 Task: Find connections with filter location Dhenkānāl with filter topic #recruitmentwith filter profile language German with filter current company CARS24 with filter school Hindustan College of science and technology with filter industry Robot Manufacturing with filter service category Financial Accounting with filter keywords title Accounting Analyst
Action: Mouse moved to (147, 233)
Screenshot: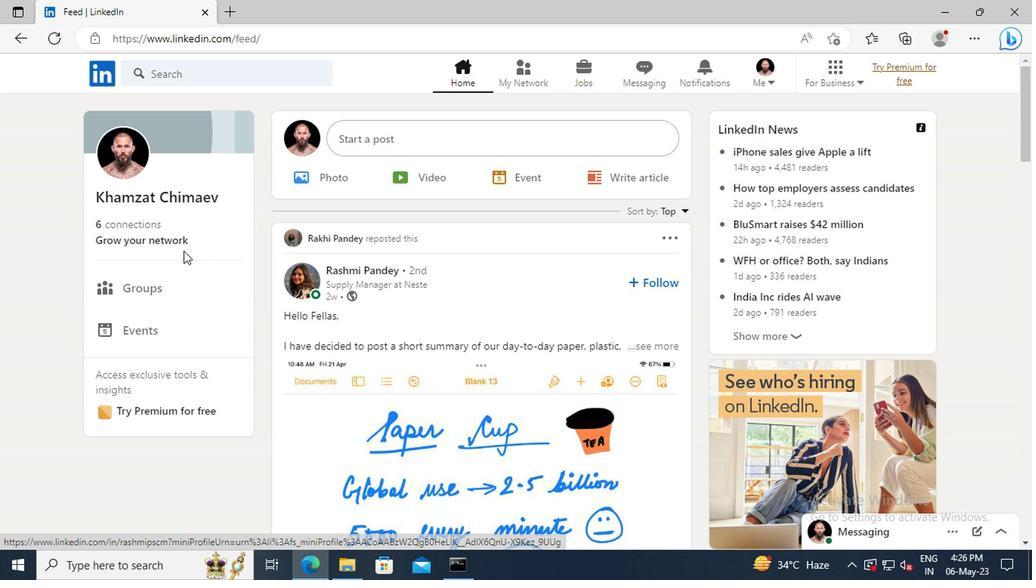 
Action: Mouse pressed left at (147, 233)
Screenshot: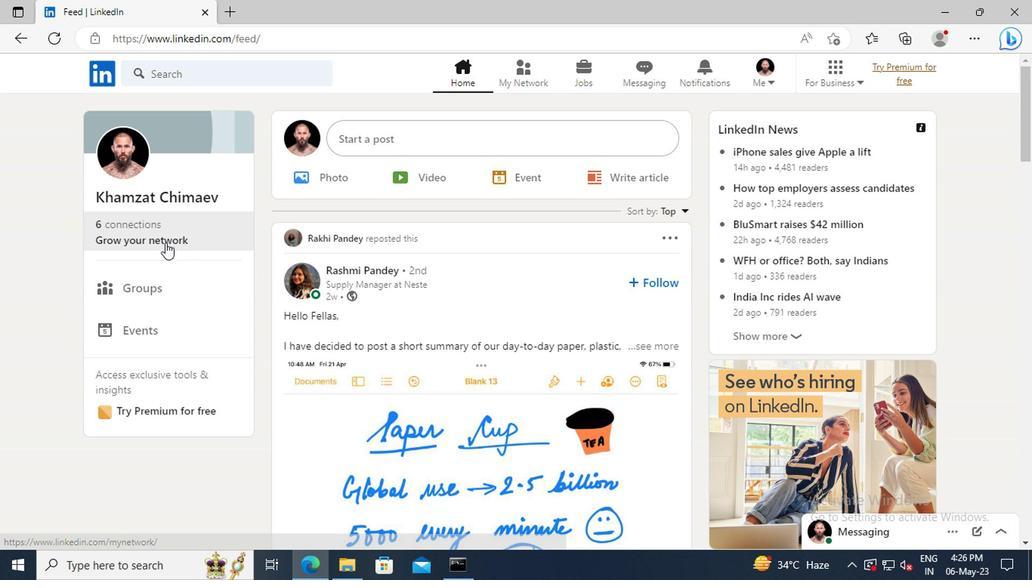 
Action: Mouse moved to (164, 154)
Screenshot: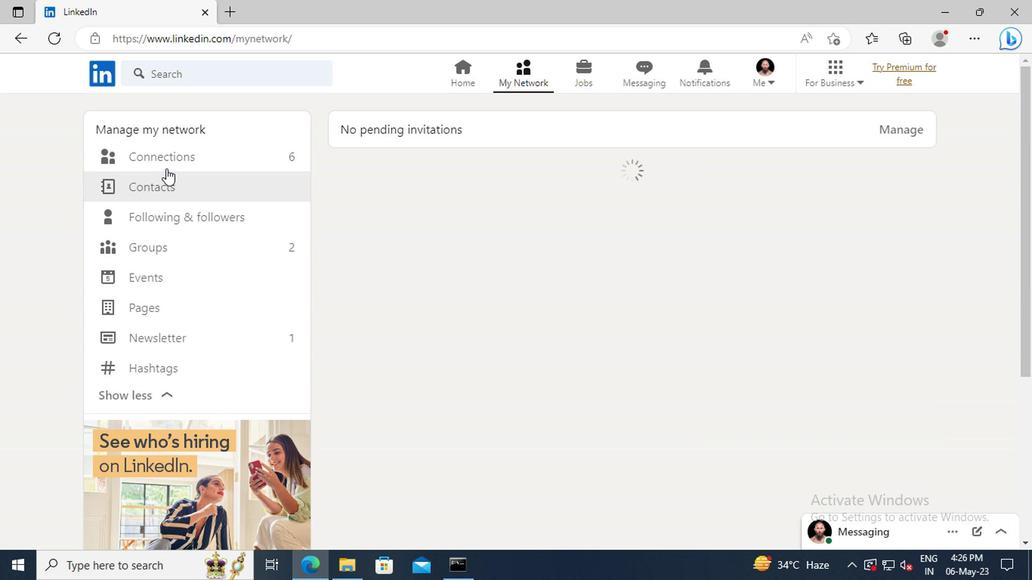 
Action: Mouse pressed left at (164, 154)
Screenshot: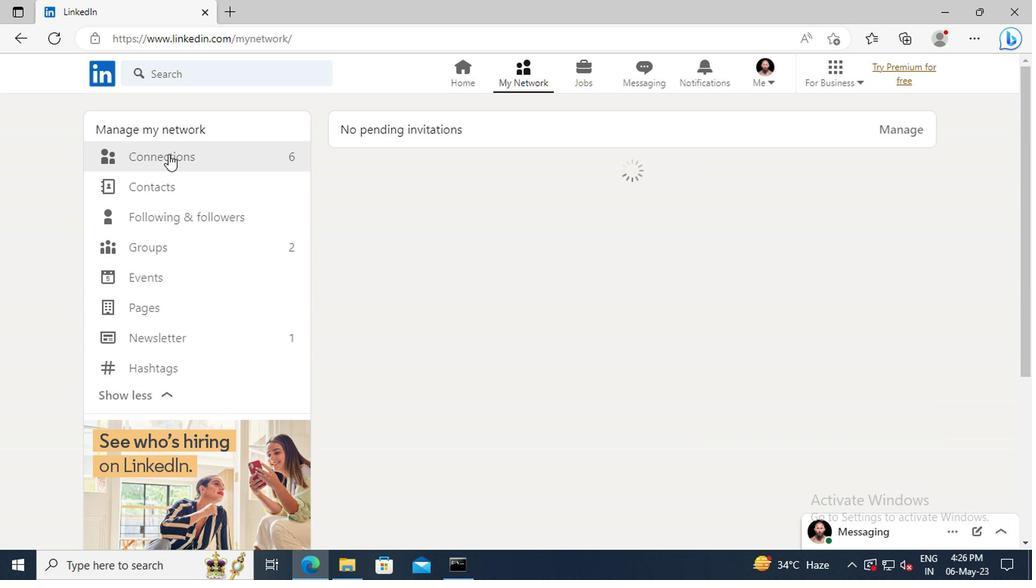 
Action: Mouse moved to (618, 160)
Screenshot: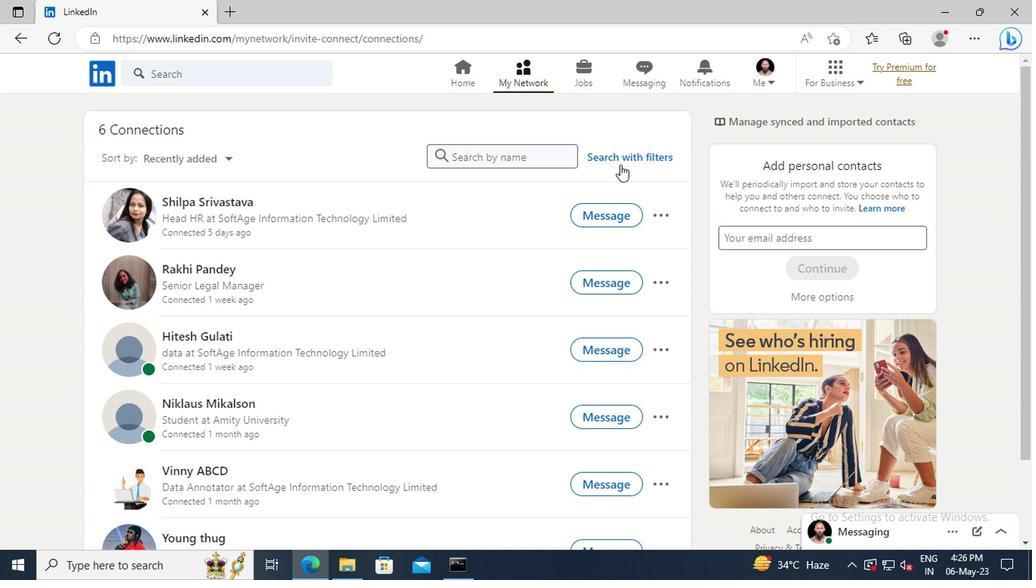 
Action: Mouse pressed left at (618, 160)
Screenshot: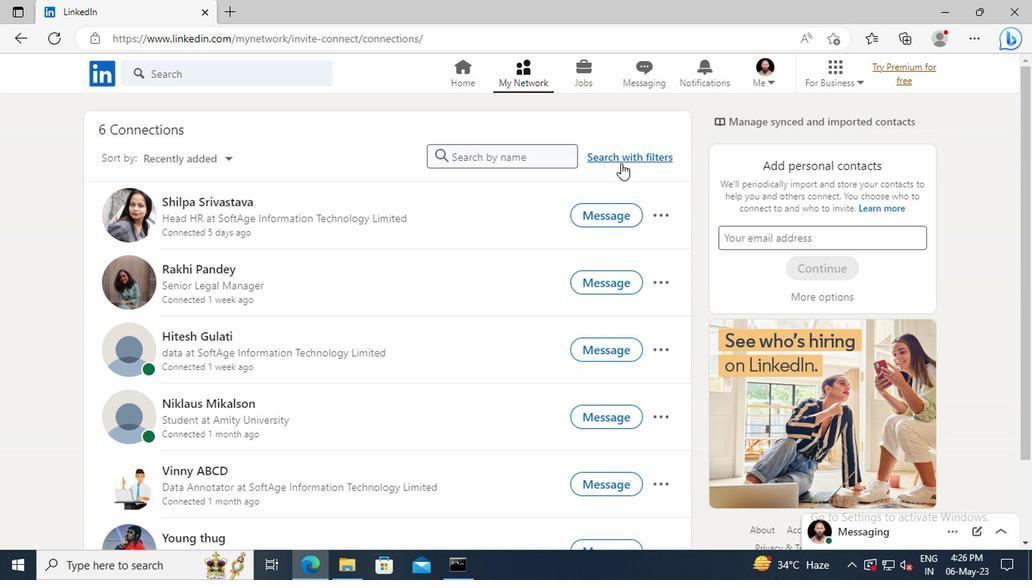 
Action: Mouse moved to (570, 118)
Screenshot: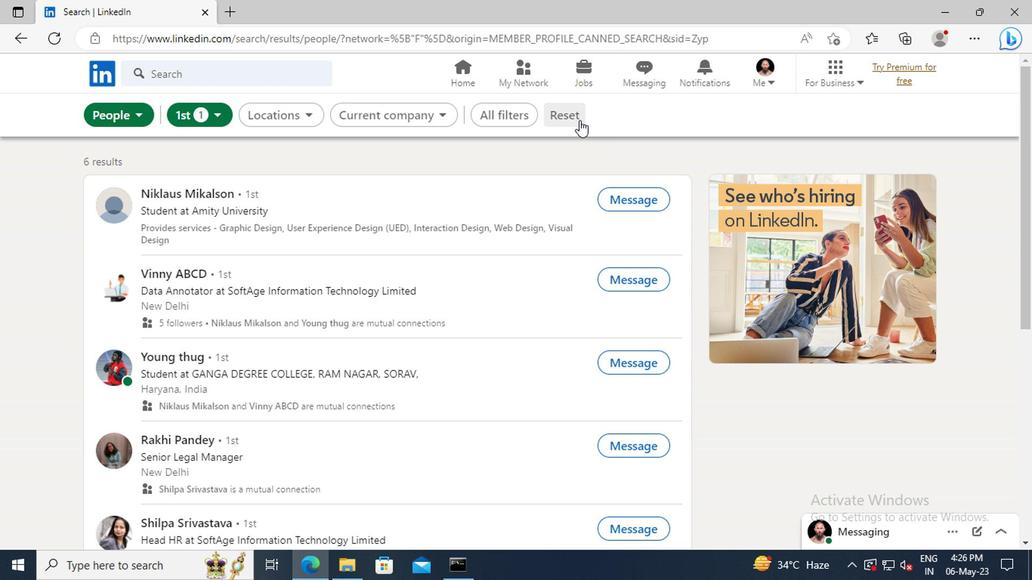 
Action: Mouse pressed left at (570, 118)
Screenshot: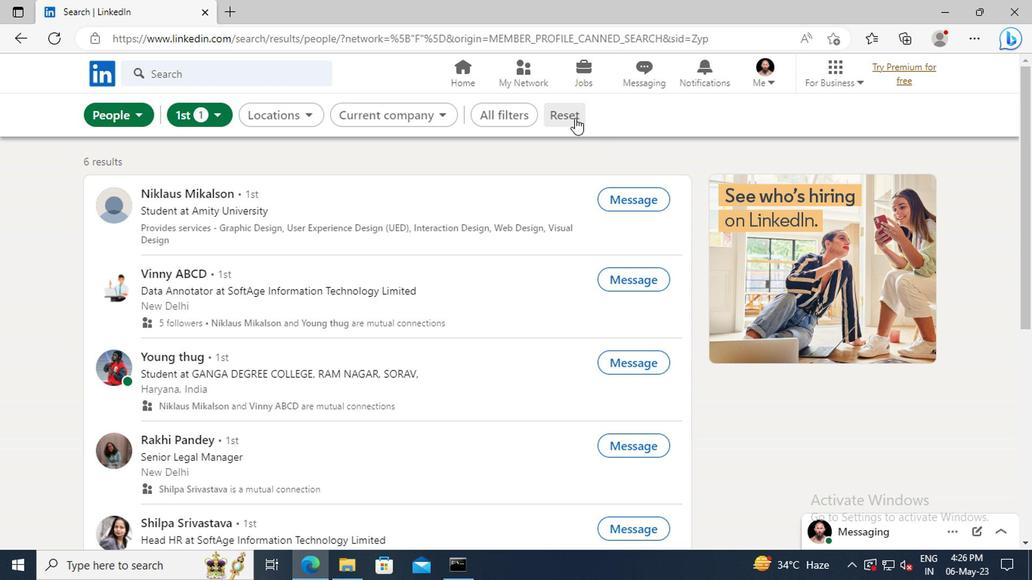 
Action: Mouse moved to (546, 118)
Screenshot: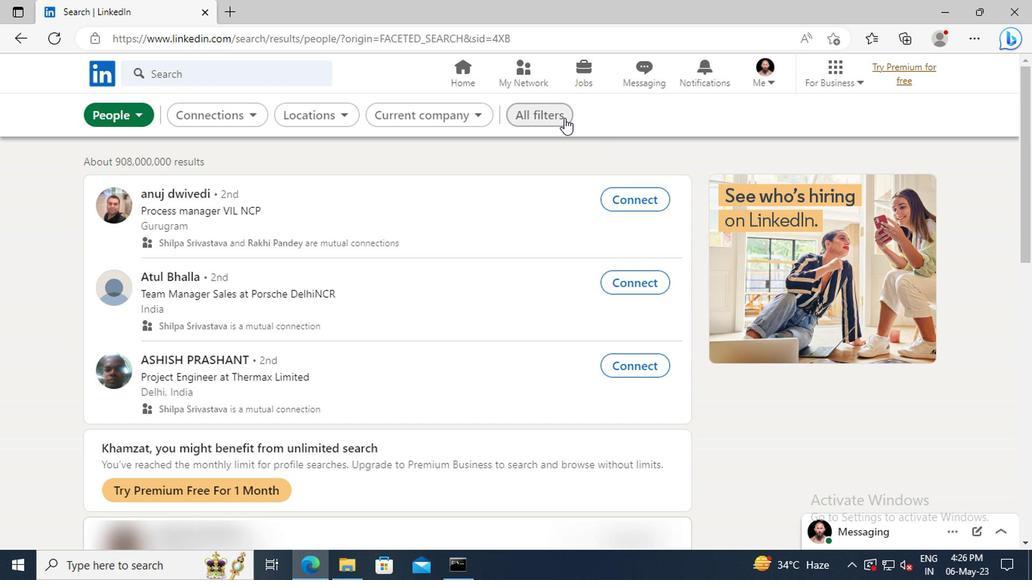 
Action: Mouse pressed left at (546, 118)
Screenshot: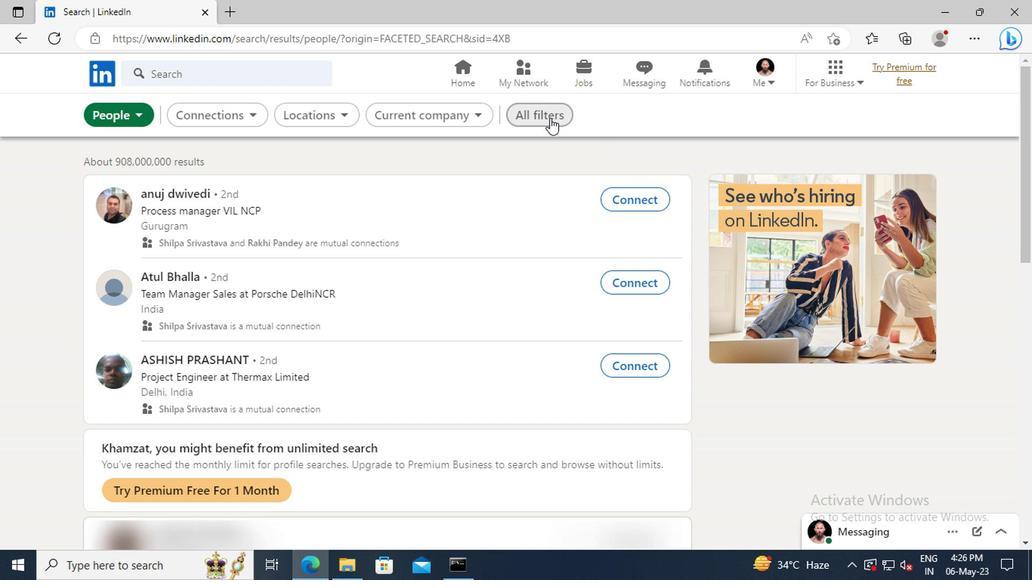 
Action: Mouse moved to (828, 291)
Screenshot: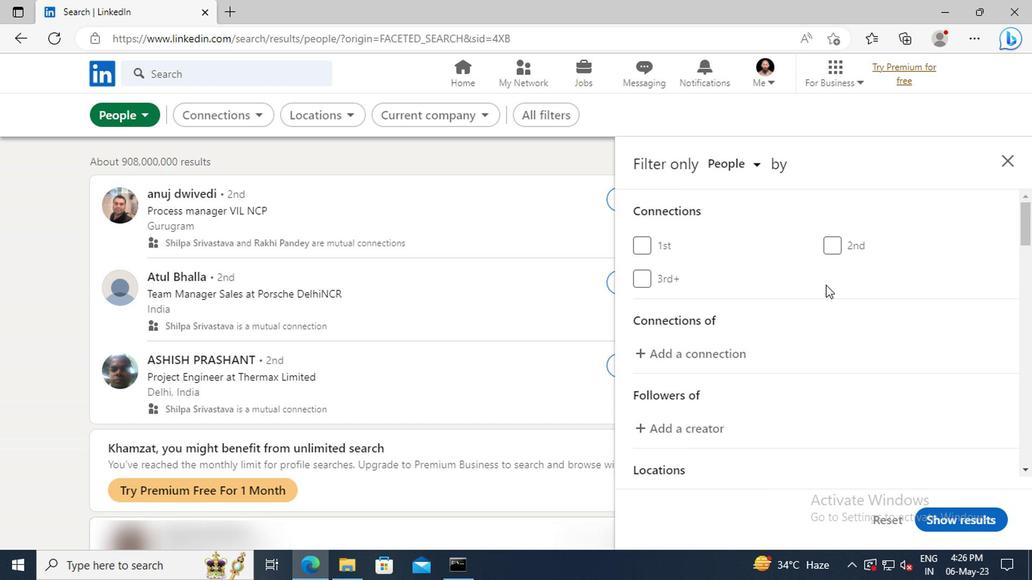 
Action: Mouse scrolled (828, 291) with delta (0, 0)
Screenshot: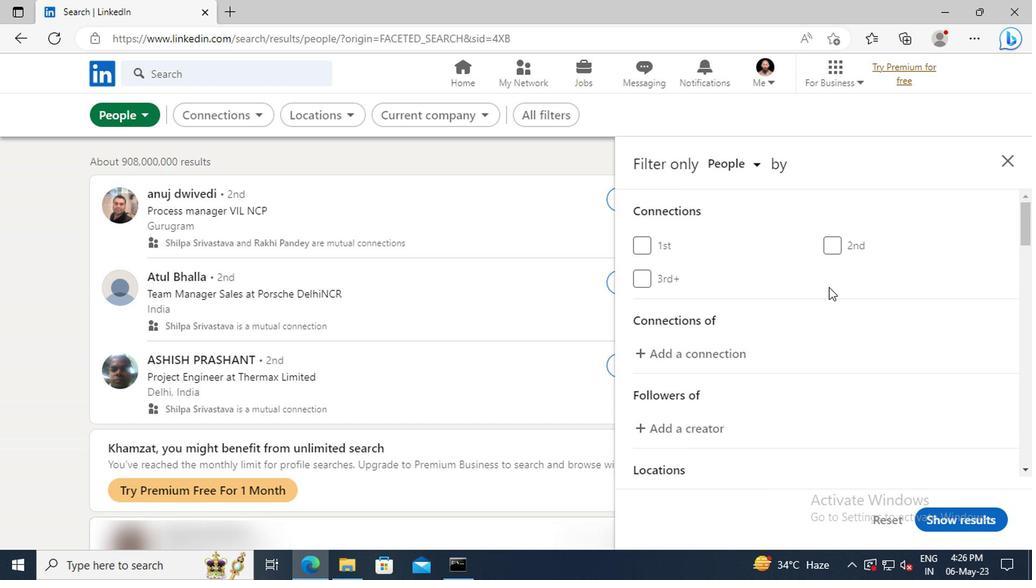 
Action: Mouse scrolled (828, 291) with delta (0, 0)
Screenshot: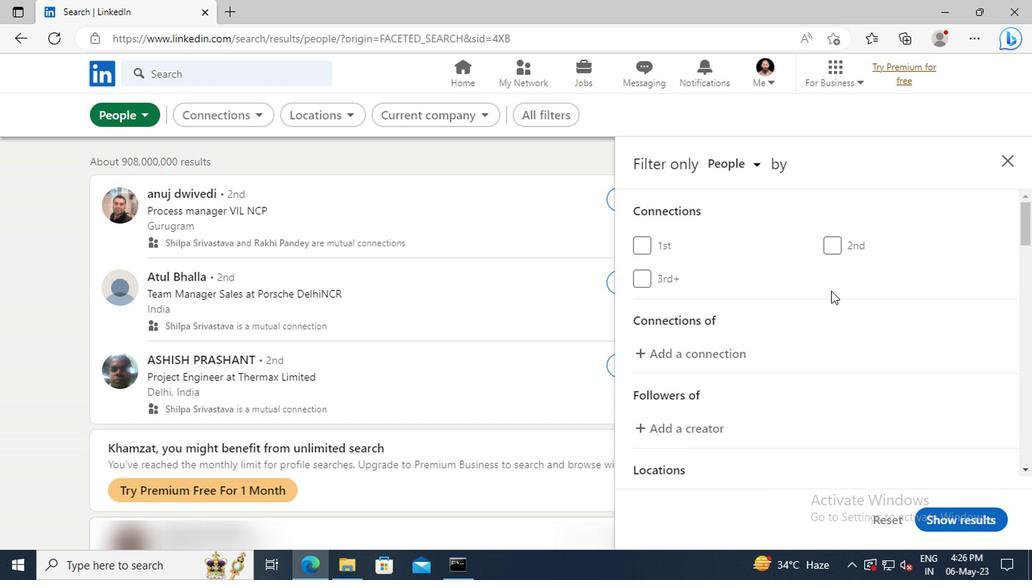 
Action: Mouse scrolled (828, 291) with delta (0, 0)
Screenshot: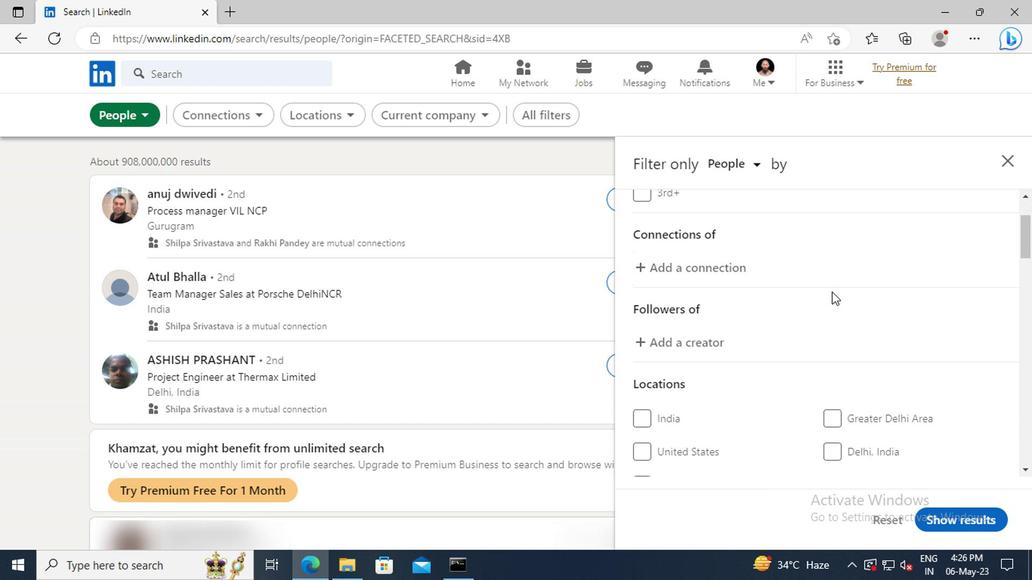
Action: Mouse scrolled (828, 291) with delta (0, 0)
Screenshot: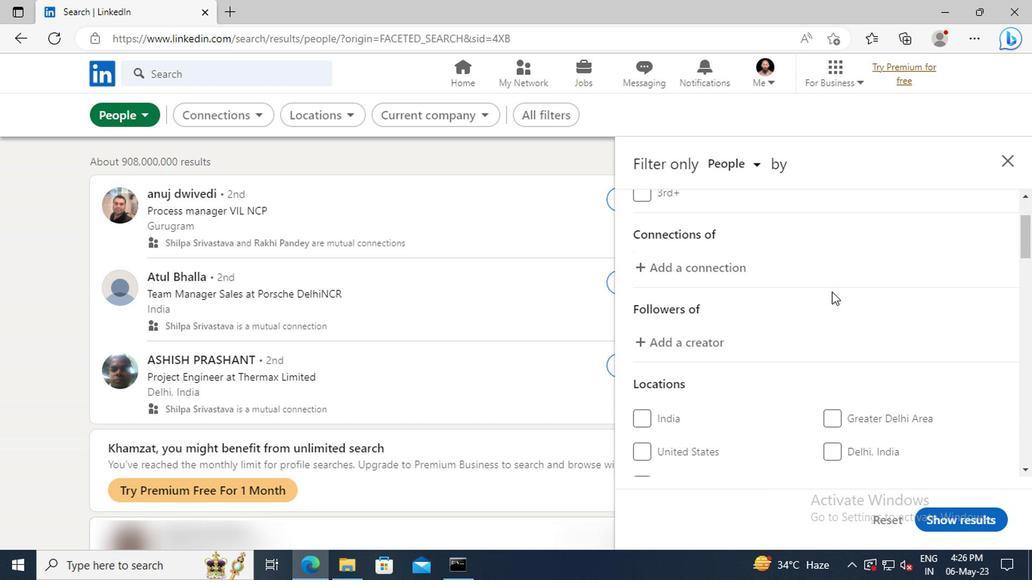 
Action: Mouse scrolled (828, 291) with delta (0, 0)
Screenshot: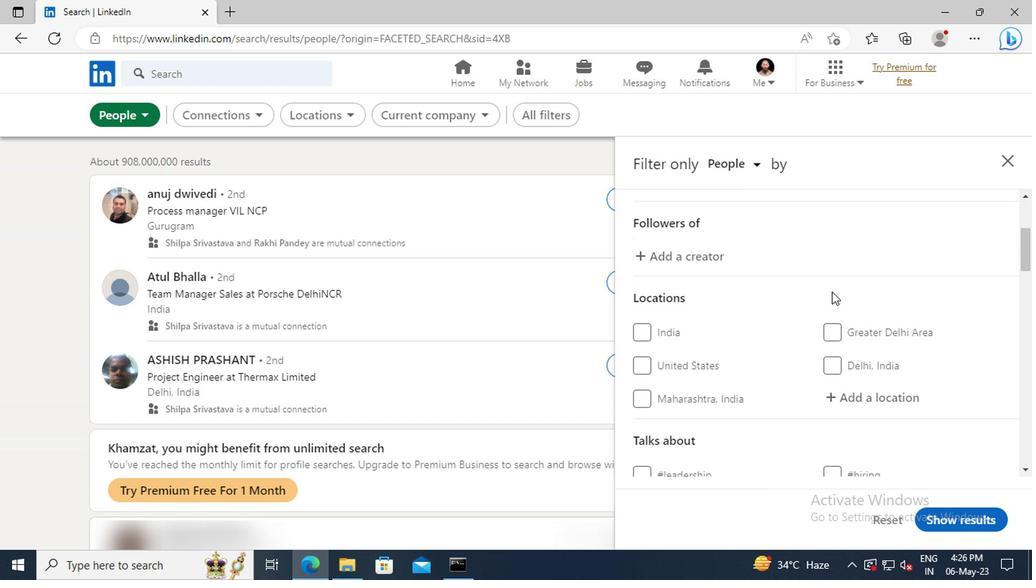 
Action: Mouse moved to (834, 354)
Screenshot: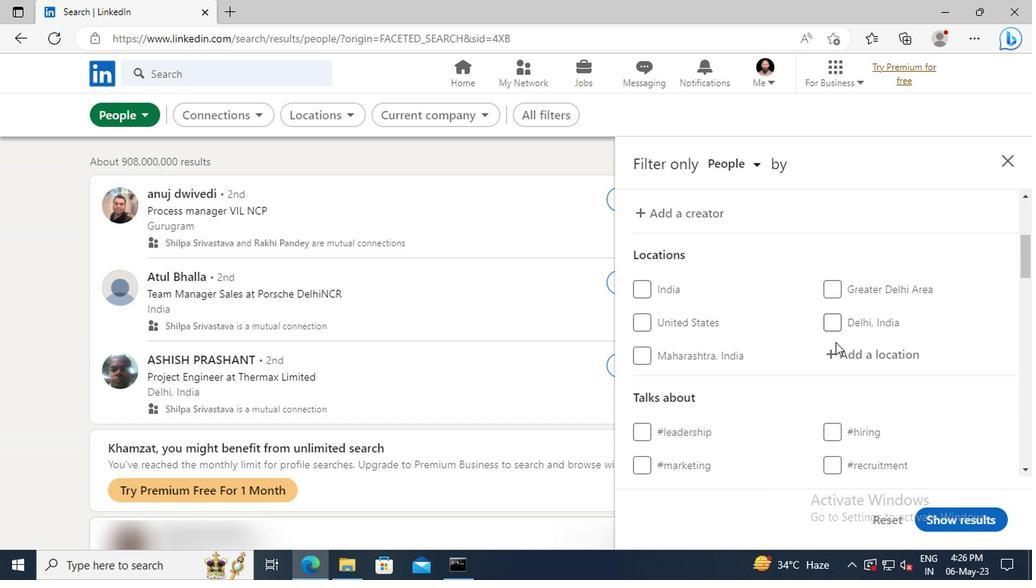 
Action: Mouse pressed left at (834, 354)
Screenshot: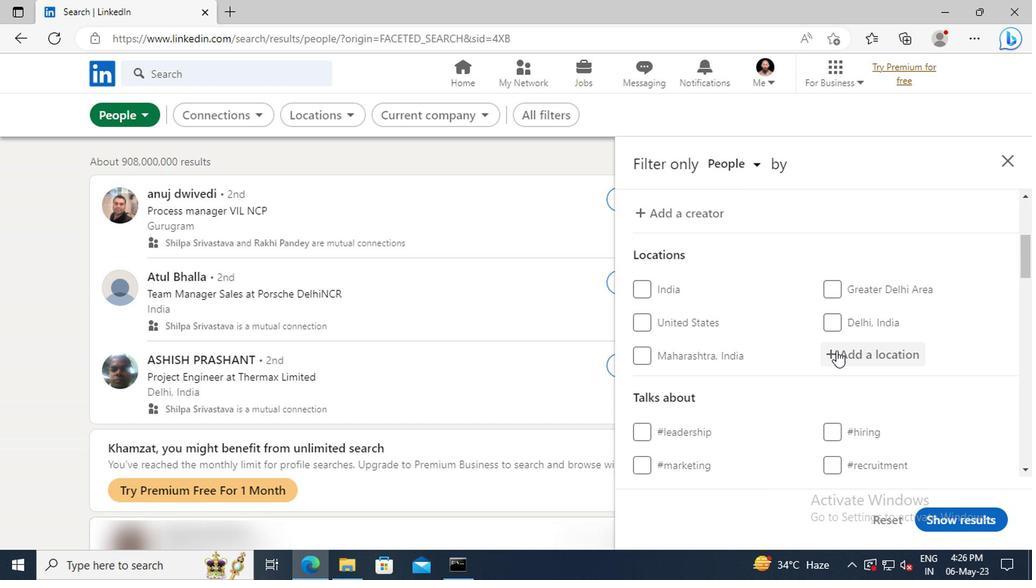 
Action: Key pressed <Key.shift>DHENKANAL
Screenshot: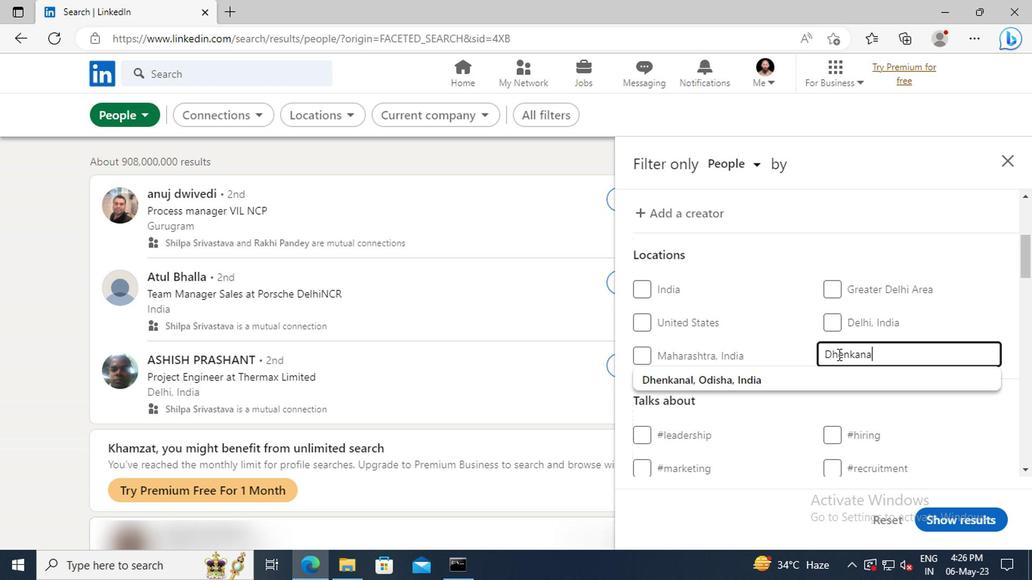 
Action: Mouse moved to (838, 370)
Screenshot: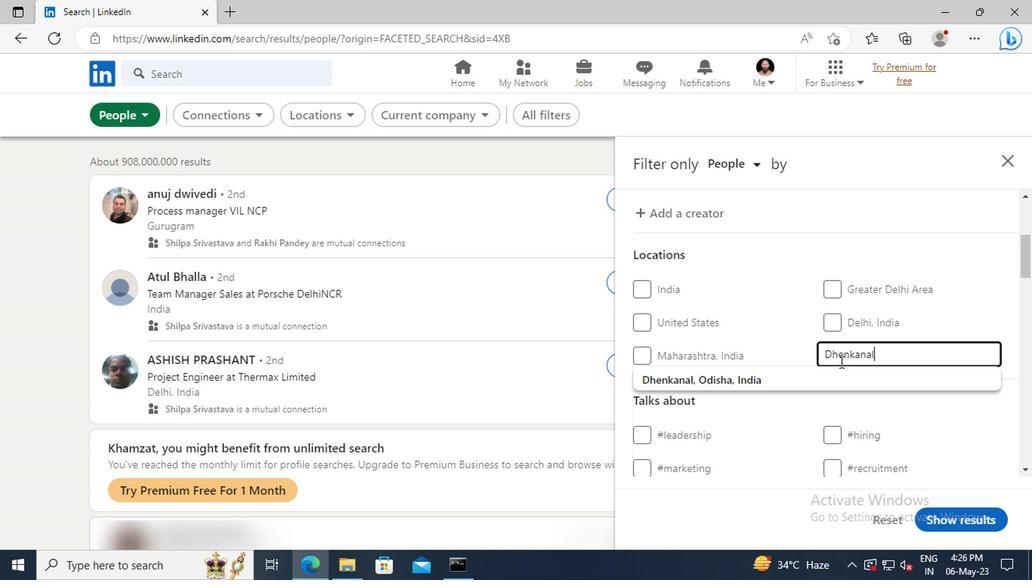 
Action: Mouse pressed left at (838, 370)
Screenshot: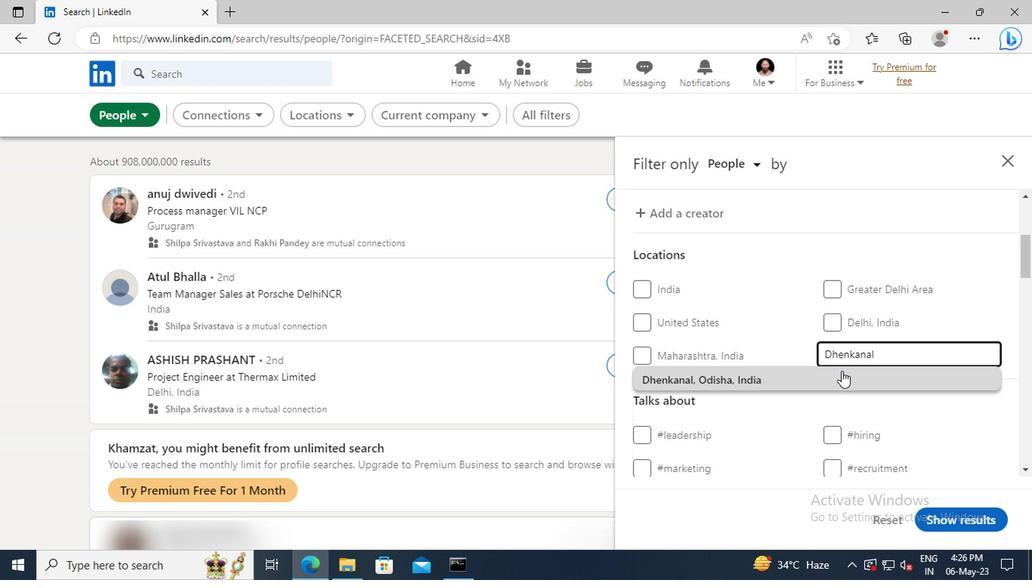 
Action: Mouse scrolled (838, 370) with delta (0, 0)
Screenshot: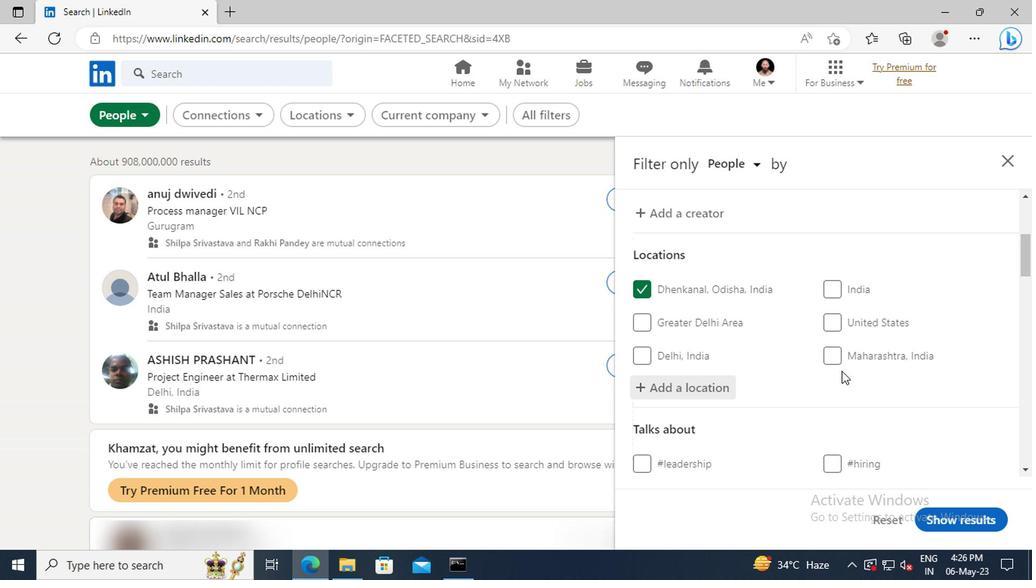 
Action: Mouse scrolled (838, 370) with delta (0, 0)
Screenshot: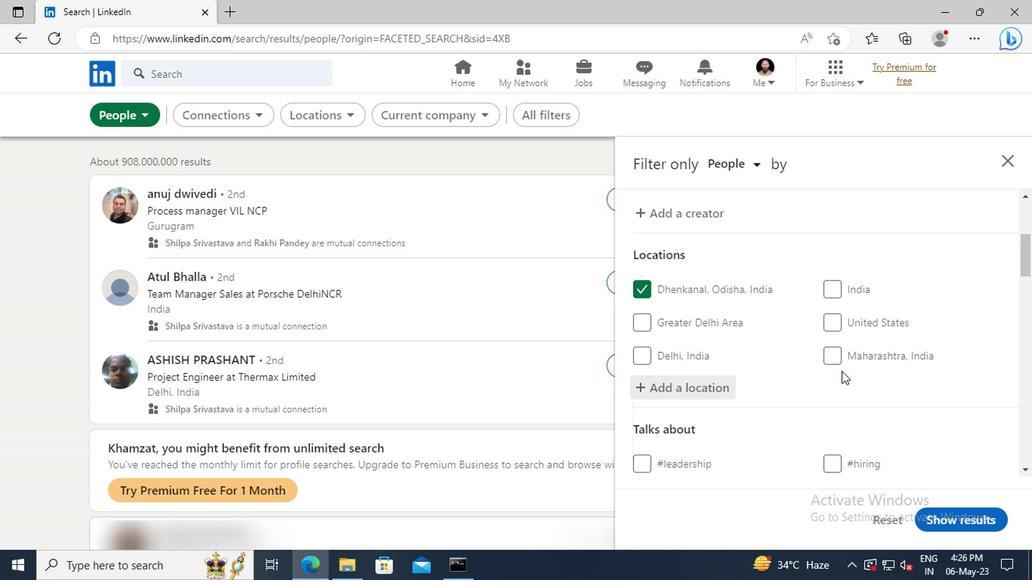 
Action: Mouse scrolled (838, 370) with delta (0, 0)
Screenshot: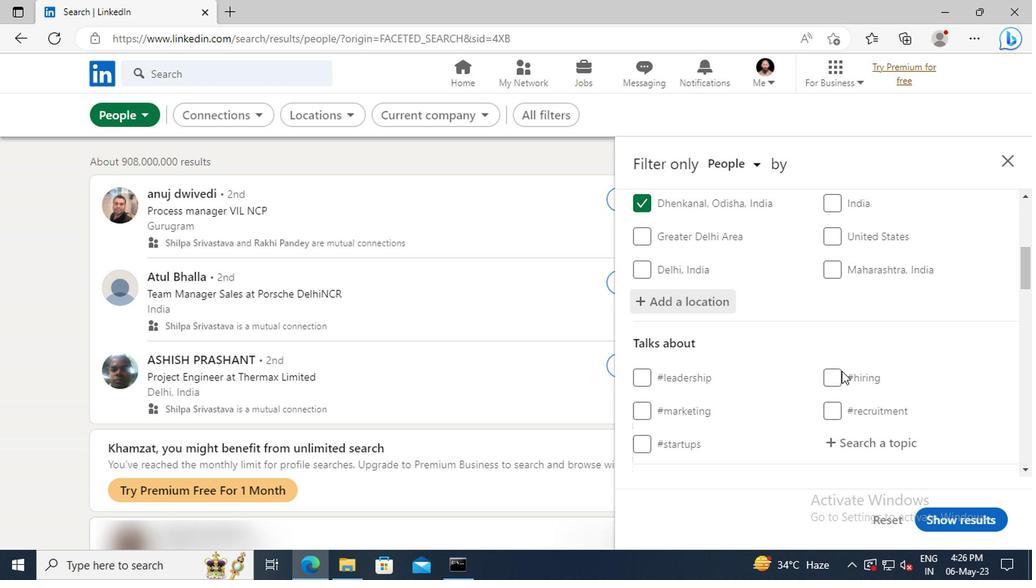 
Action: Mouse moved to (833, 369)
Screenshot: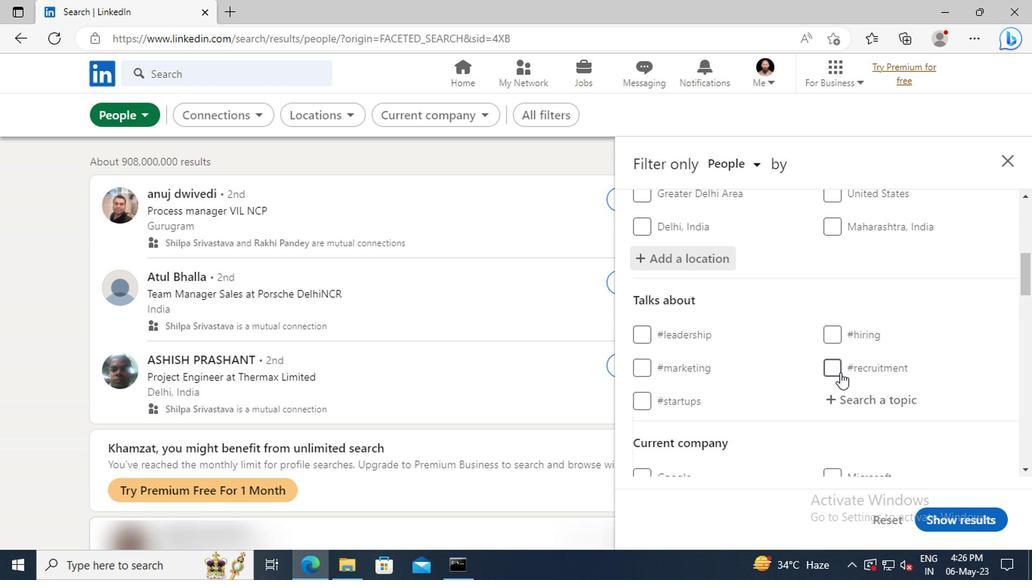 
Action: Mouse pressed left at (833, 369)
Screenshot: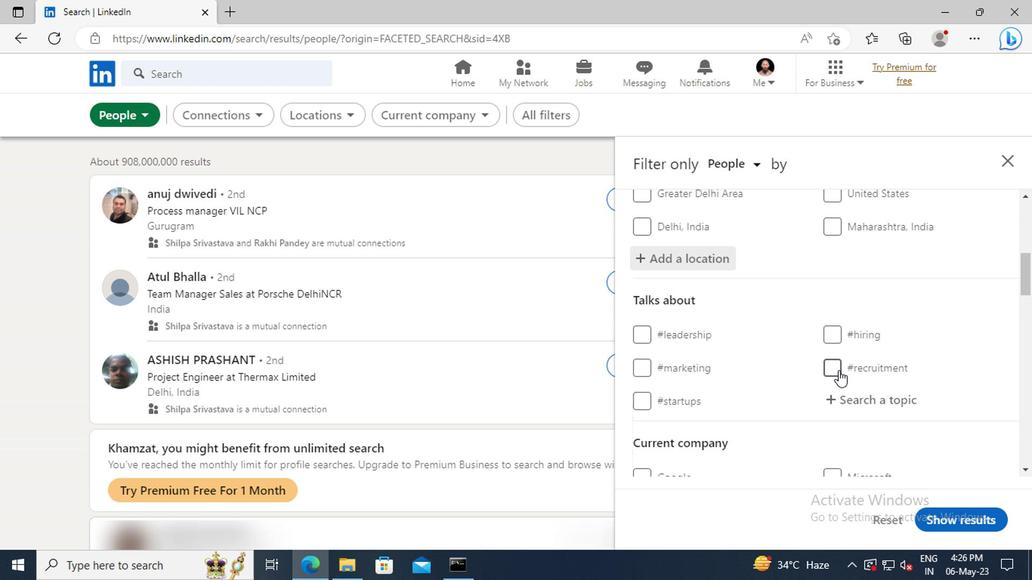 
Action: Mouse scrolled (833, 368) with delta (0, 0)
Screenshot: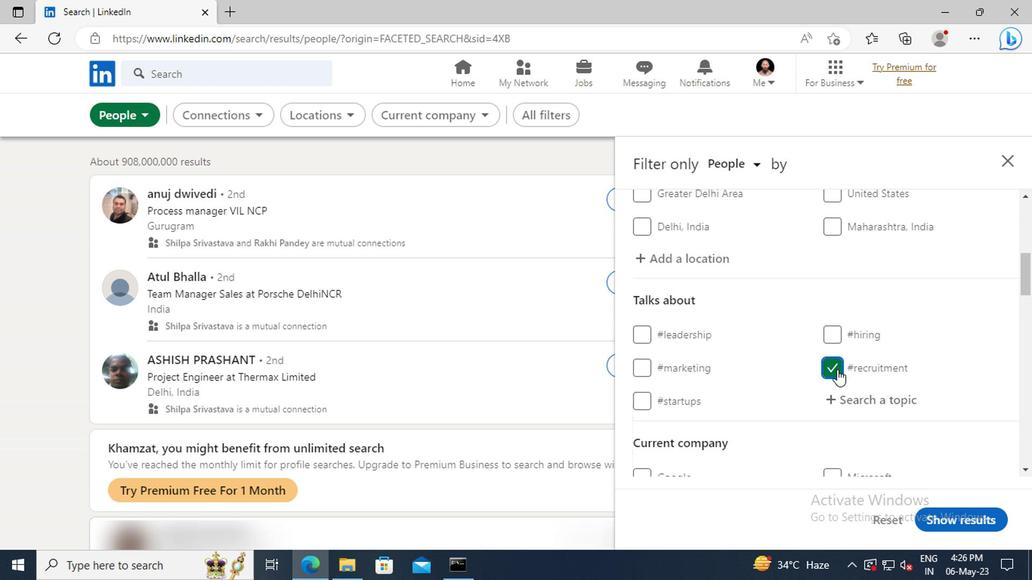 
Action: Mouse scrolled (833, 368) with delta (0, 0)
Screenshot: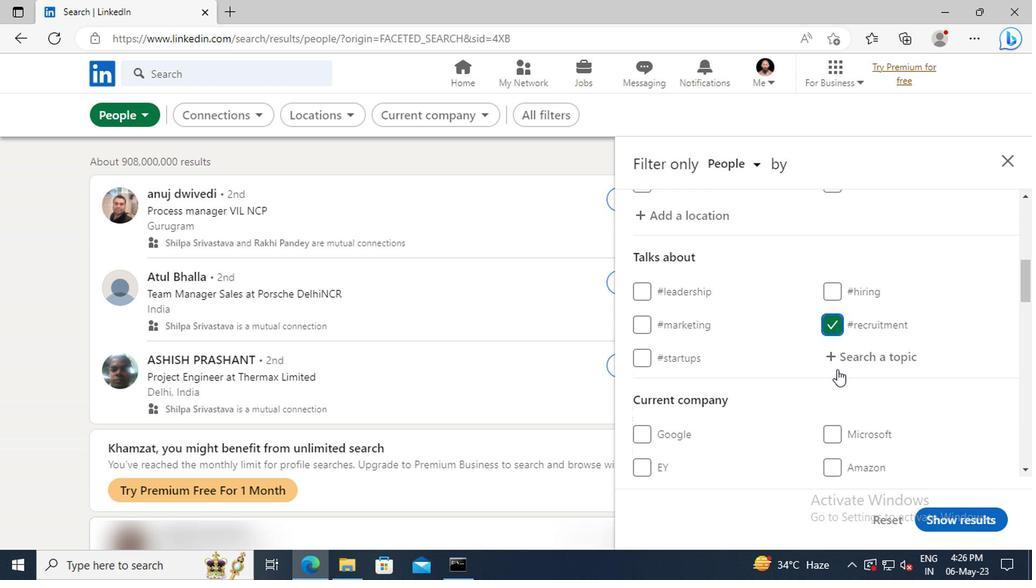 
Action: Mouse scrolled (833, 368) with delta (0, 0)
Screenshot: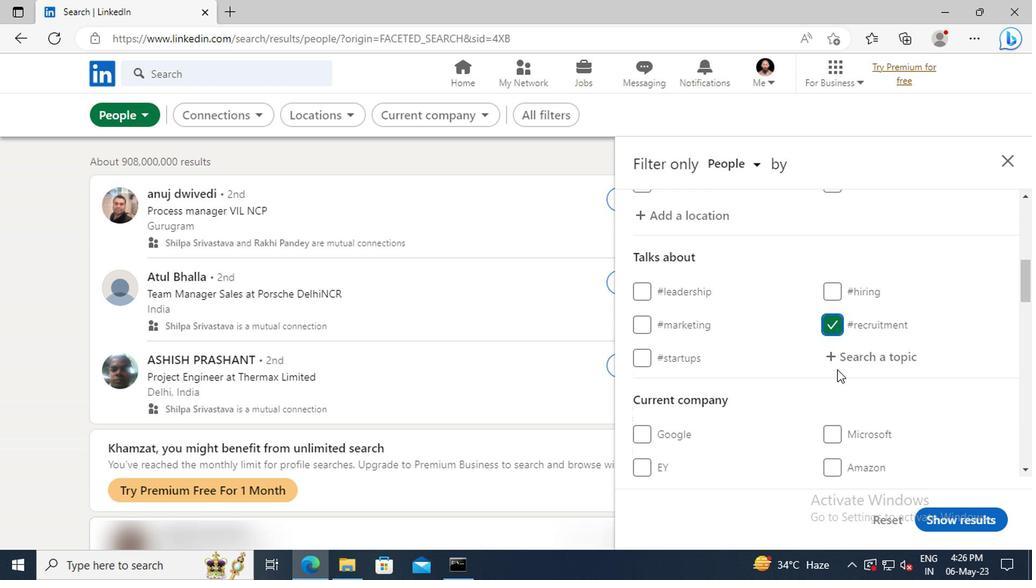 
Action: Mouse scrolled (833, 368) with delta (0, 0)
Screenshot: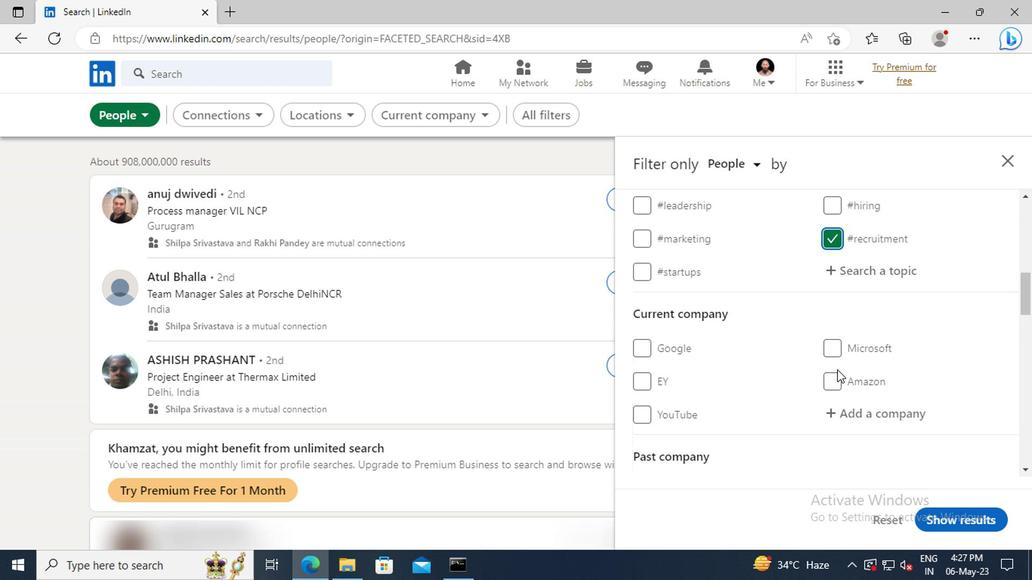 
Action: Mouse scrolled (833, 368) with delta (0, 0)
Screenshot: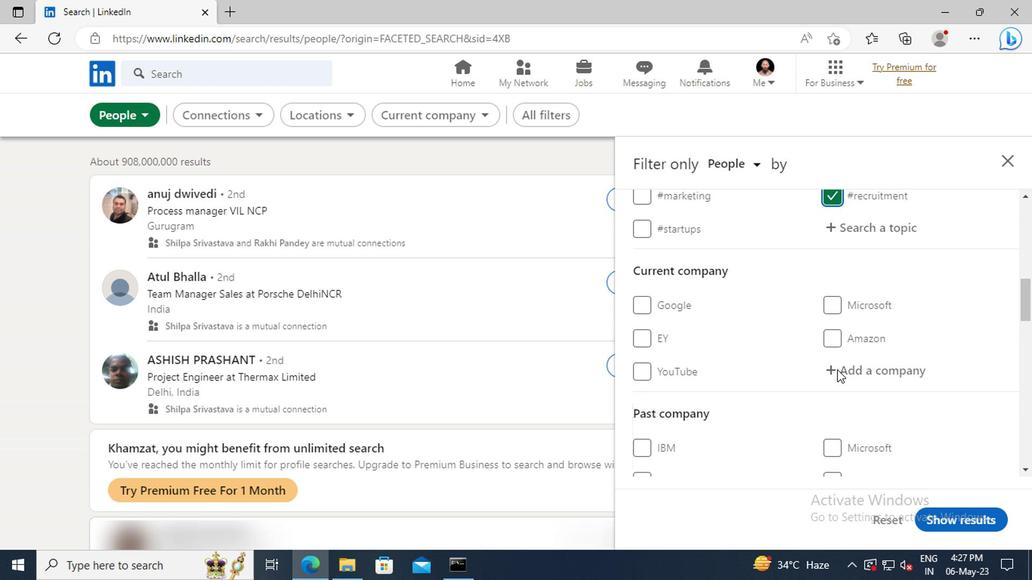 
Action: Mouse scrolled (833, 368) with delta (0, 0)
Screenshot: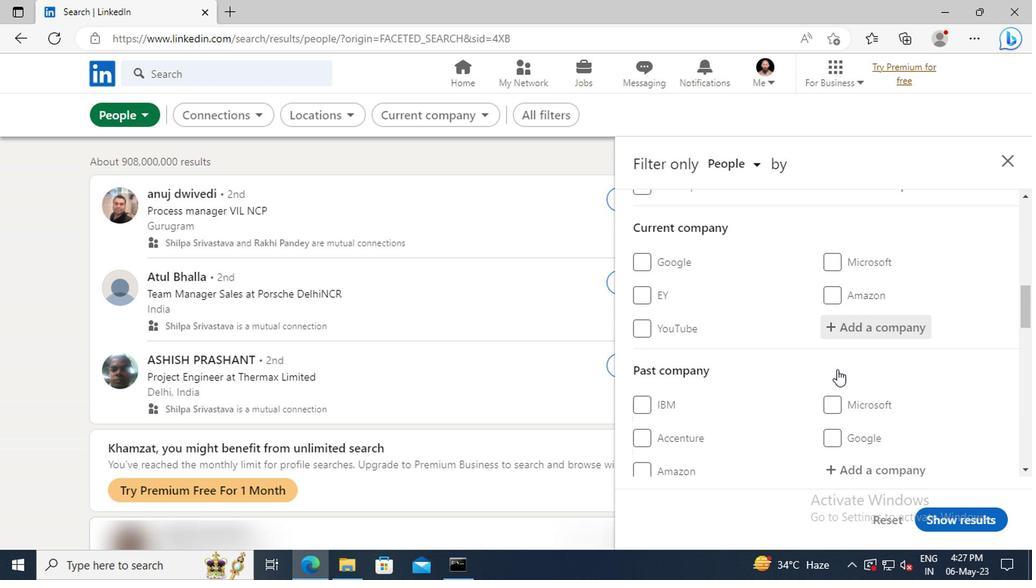 
Action: Mouse scrolled (833, 368) with delta (0, 0)
Screenshot: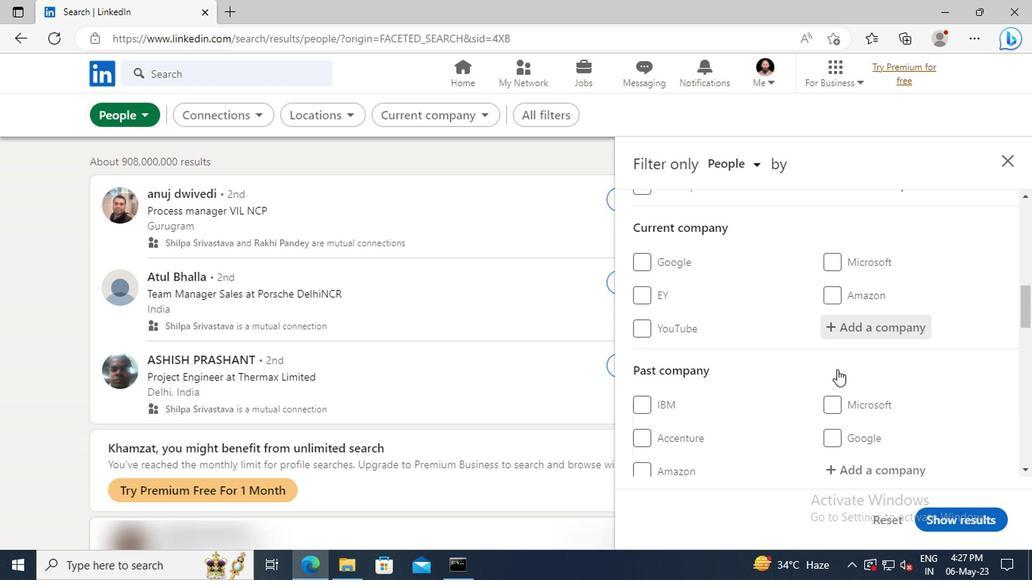 
Action: Mouse scrolled (833, 368) with delta (0, 0)
Screenshot: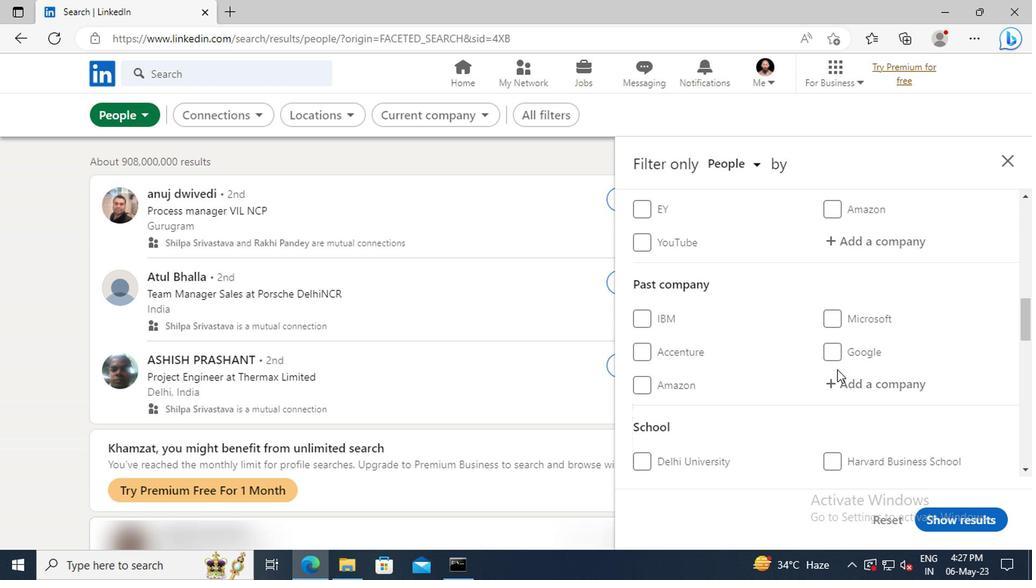 
Action: Mouse scrolled (833, 368) with delta (0, 0)
Screenshot: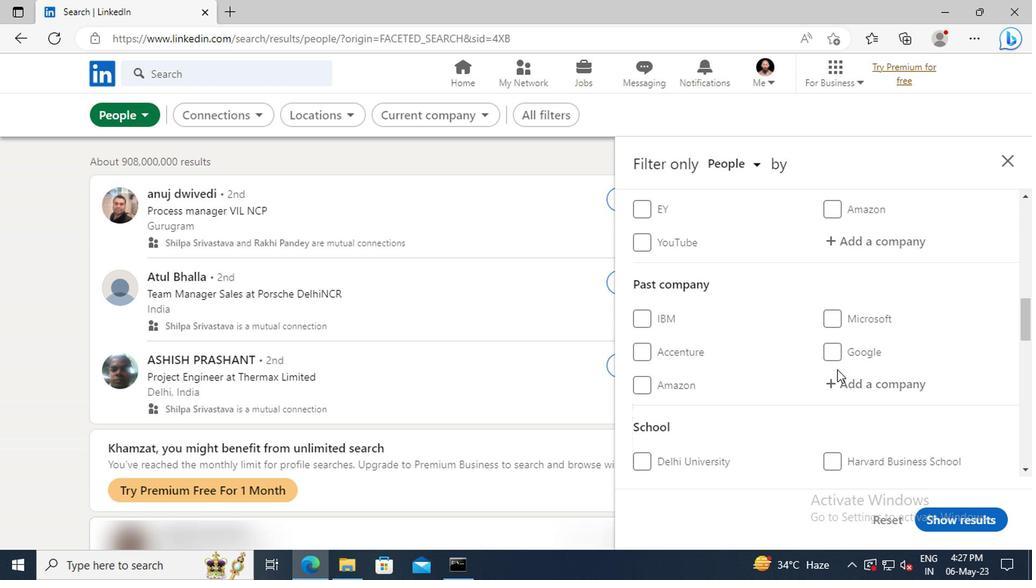 
Action: Mouse scrolled (833, 368) with delta (0, 0)
Screenshot: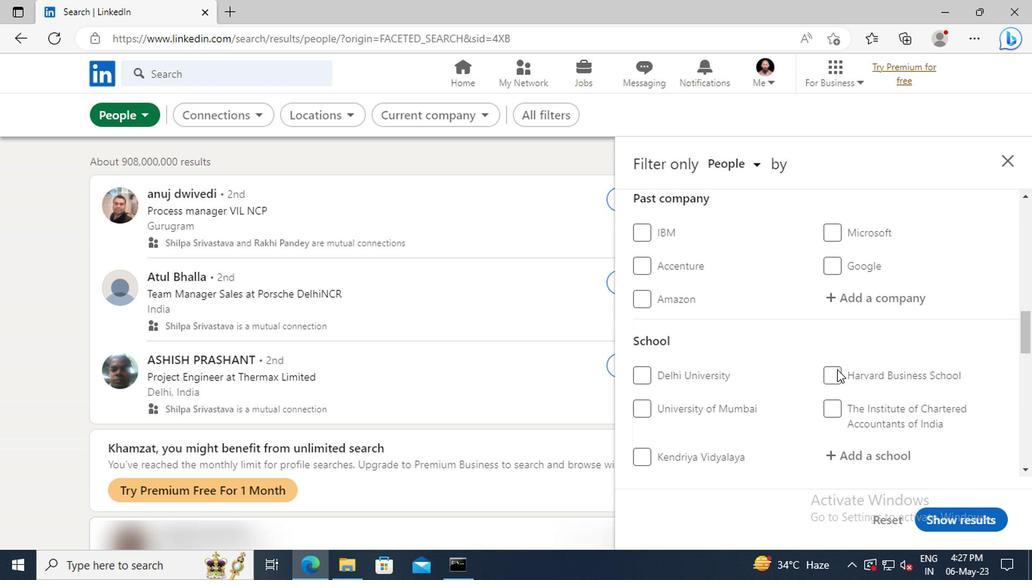 
Action: Mouse scrolled (833, 368) with delta (0, 0)
Screenshot: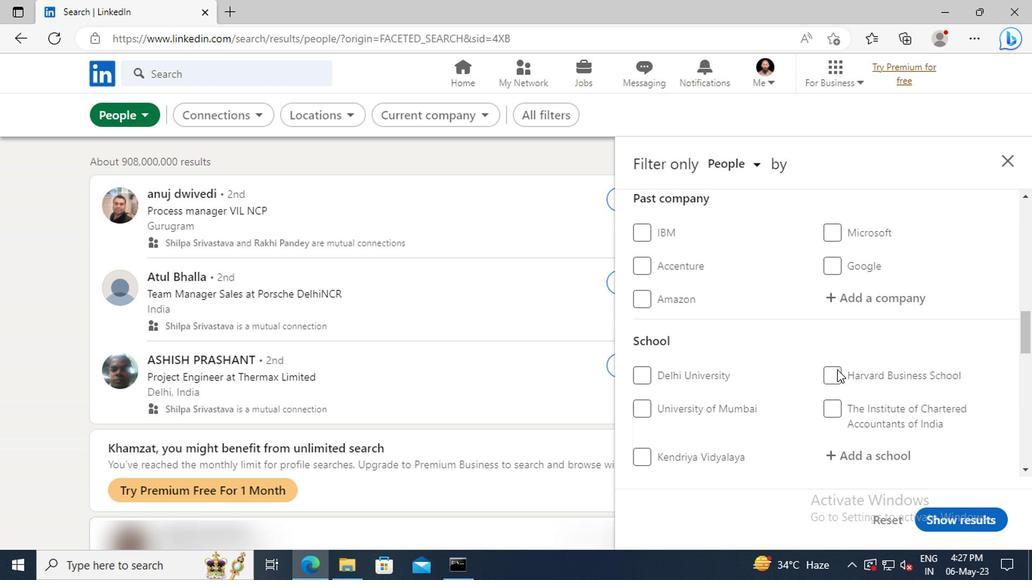 
Action: Mouse scrolled (833, 368) with delta (0, 0)
Screenshot: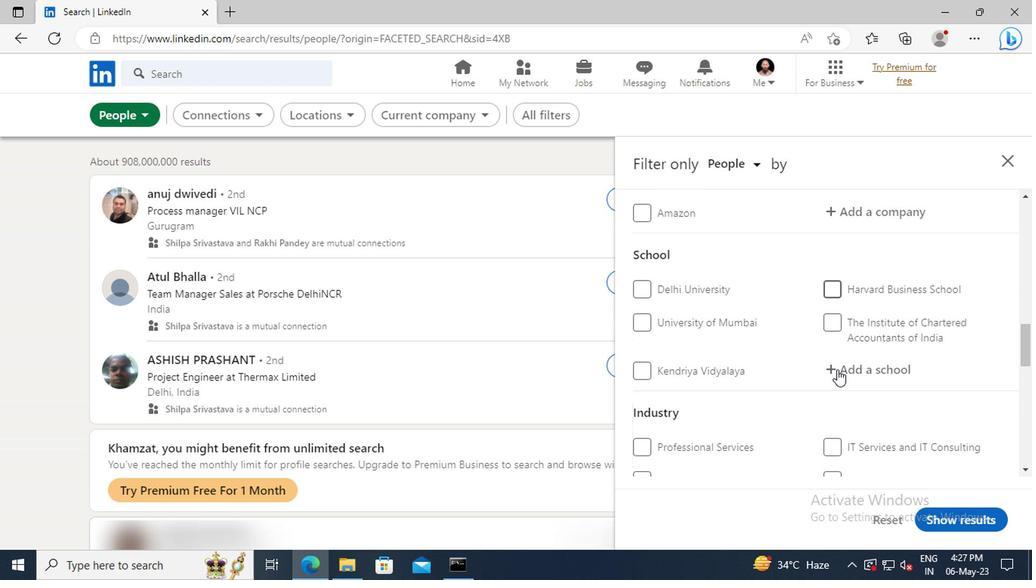 
Action: Mouse scrolled (833, 368) with delta (0, 0)
Screenshot: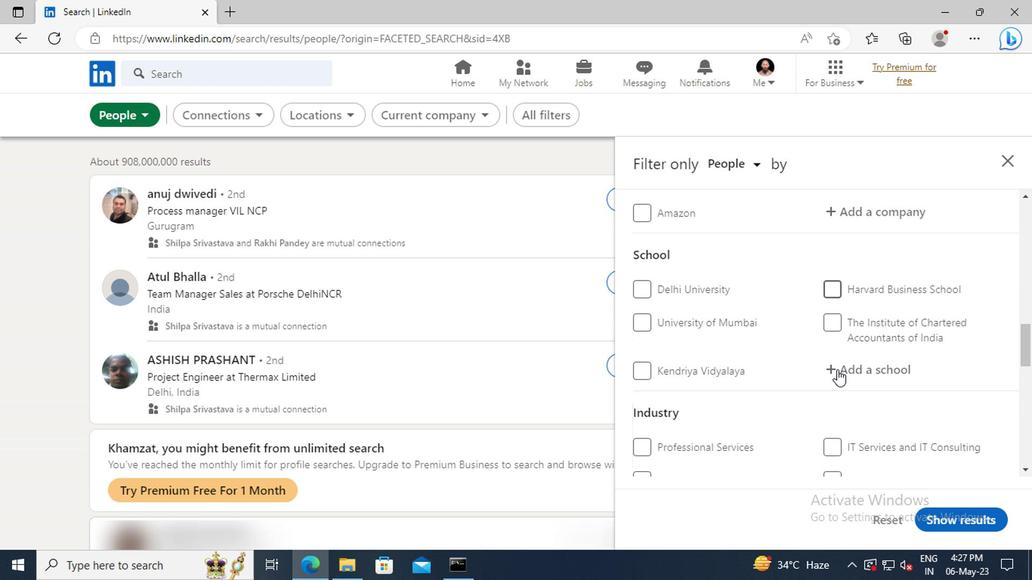 
Action: Mouse scrolled (833, 368) with delta (0, 0)
Screenshot: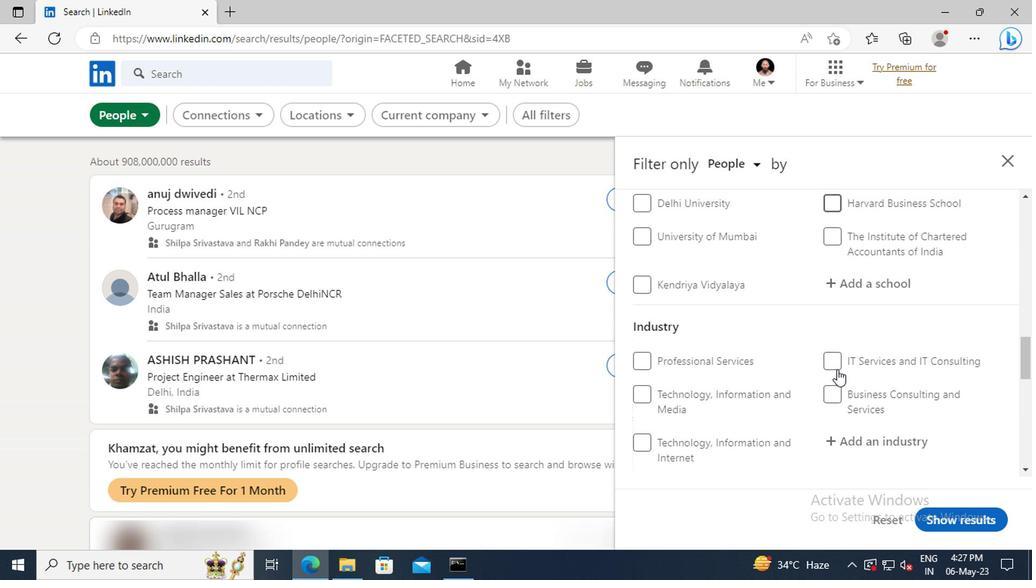 
Action: Mouse scrolled (833, 368) with delta (0, 0)
Screenshot: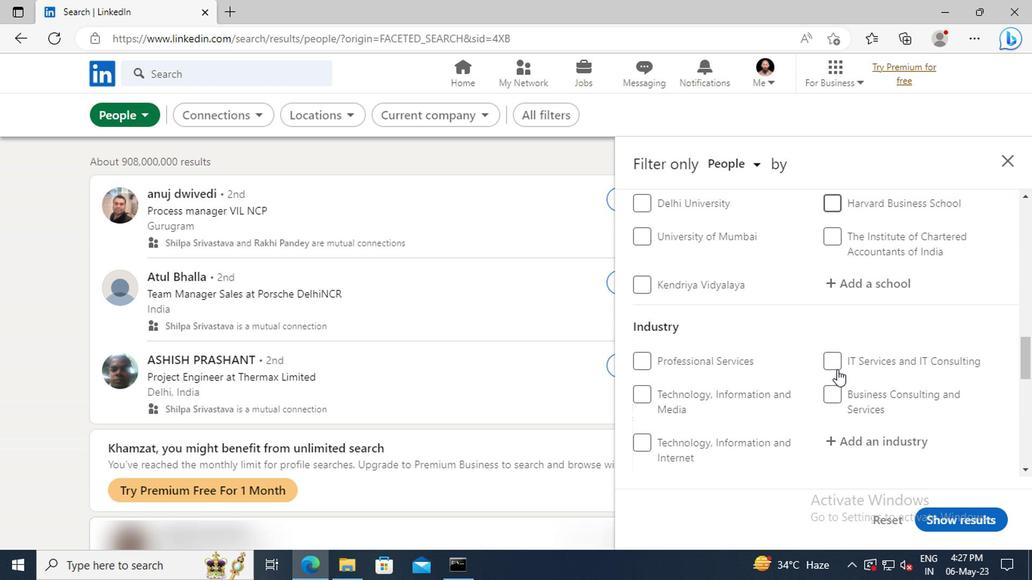 
Action: Mouse scrolled (833, 368) with delta (0, 0)
Screenshot: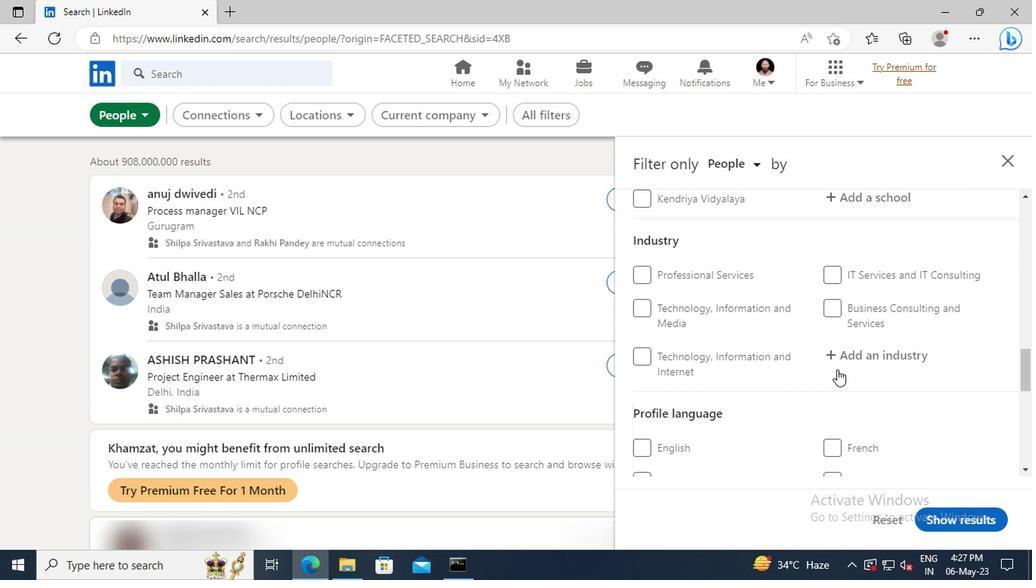 
Action: Mouse scrolled (833, 368) with delta (0, 0)
Screenshot: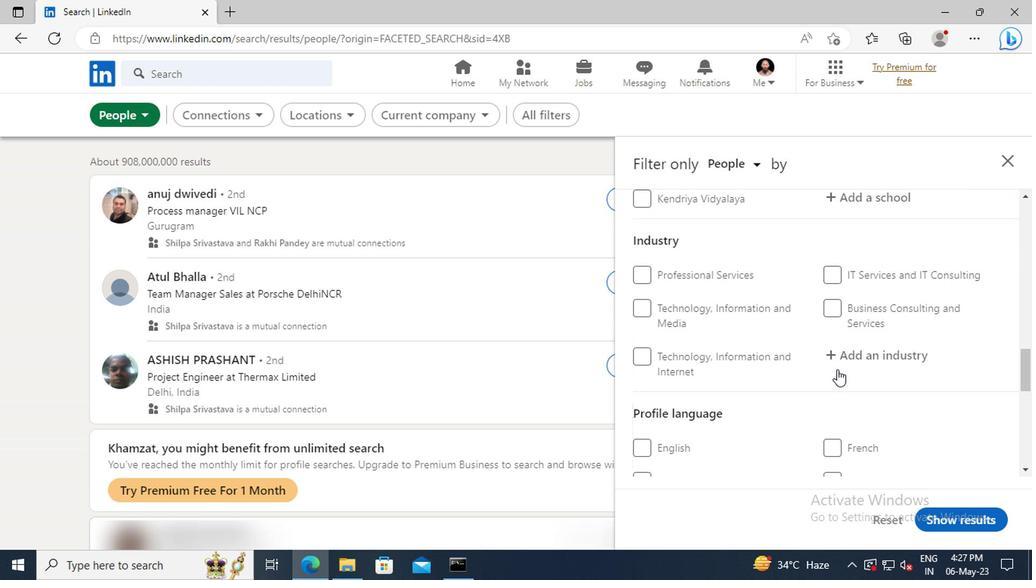 
Action: Mouse moved to (640, 427)
Screenshot: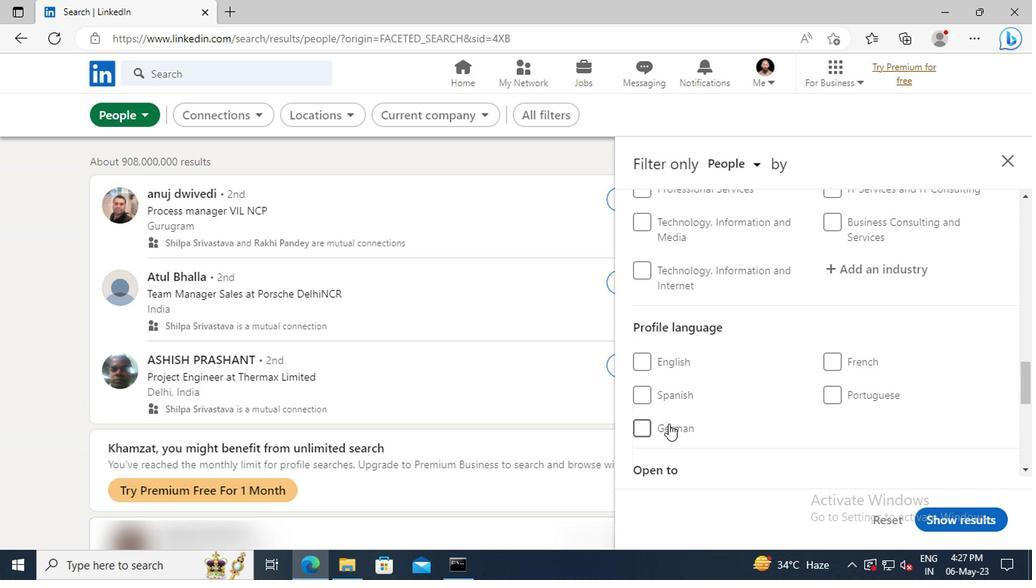 
Action: Mouse pressed left at (640, 427)
Screenshot: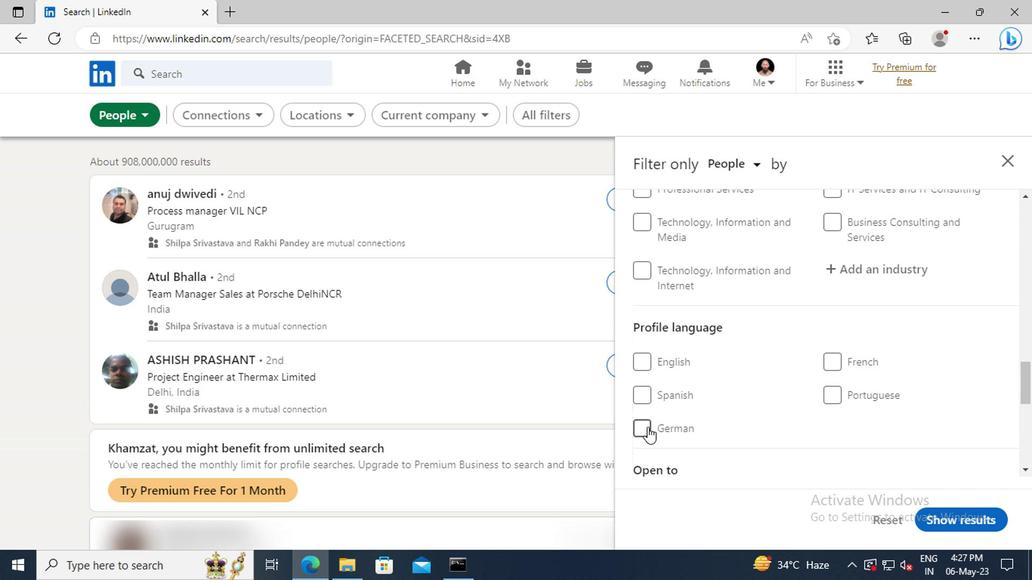 
Action: Mouse moved to (843, 375)
Screenshot: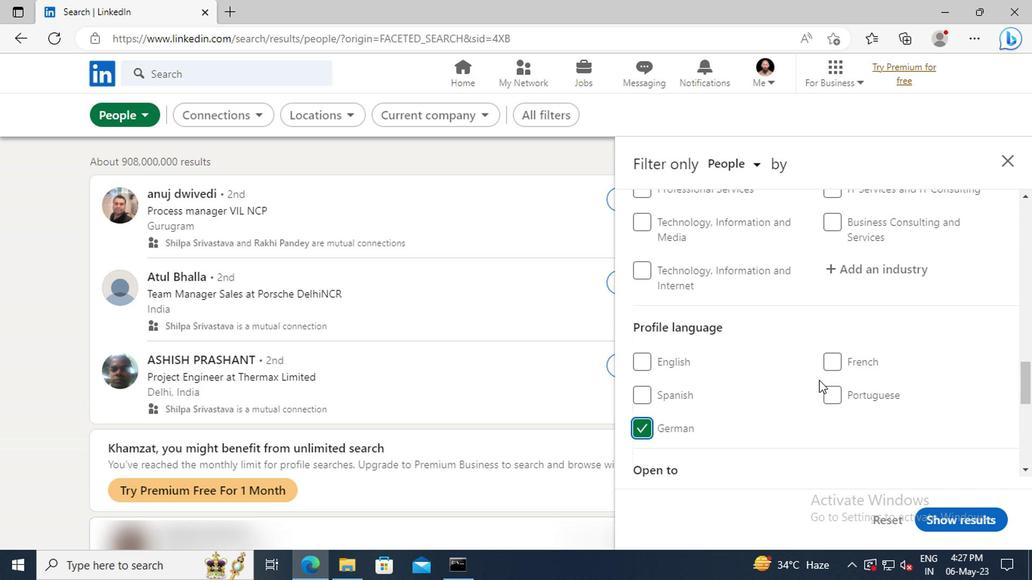 
Action: Mouse scrolled (843, 376) with delta (0, 1)
Screenshot: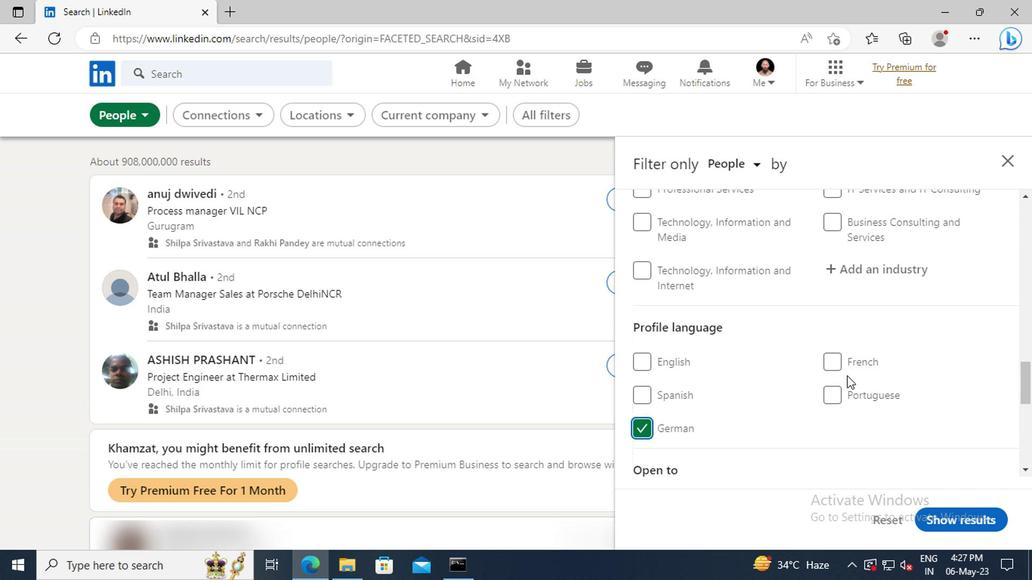 
Action: Mouse scrolled (843, 376) with delta (0, 1)
Screenshot: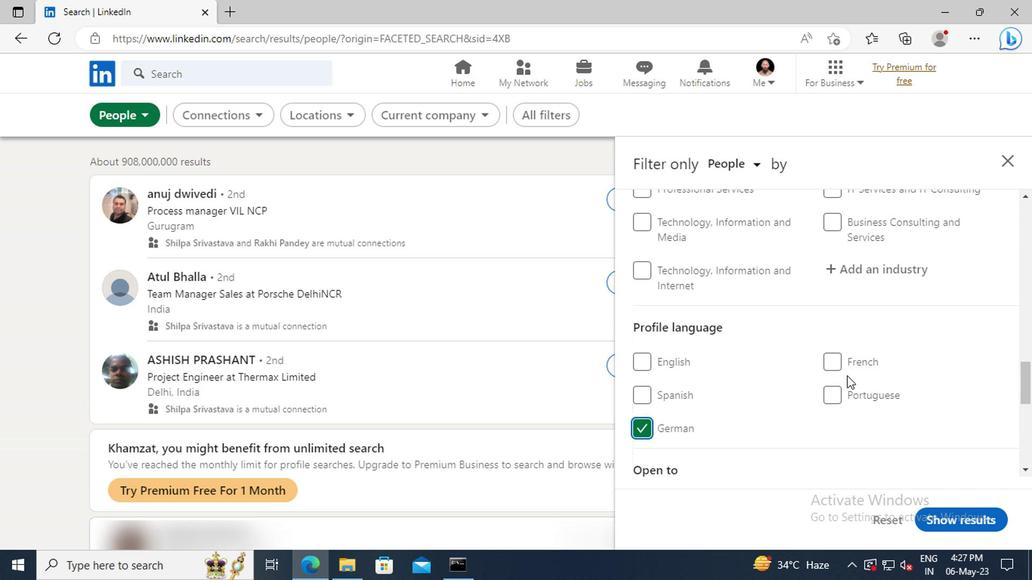 
Action: Mouse scrolled (843, 376) with delta (0, 1)
Screenshot: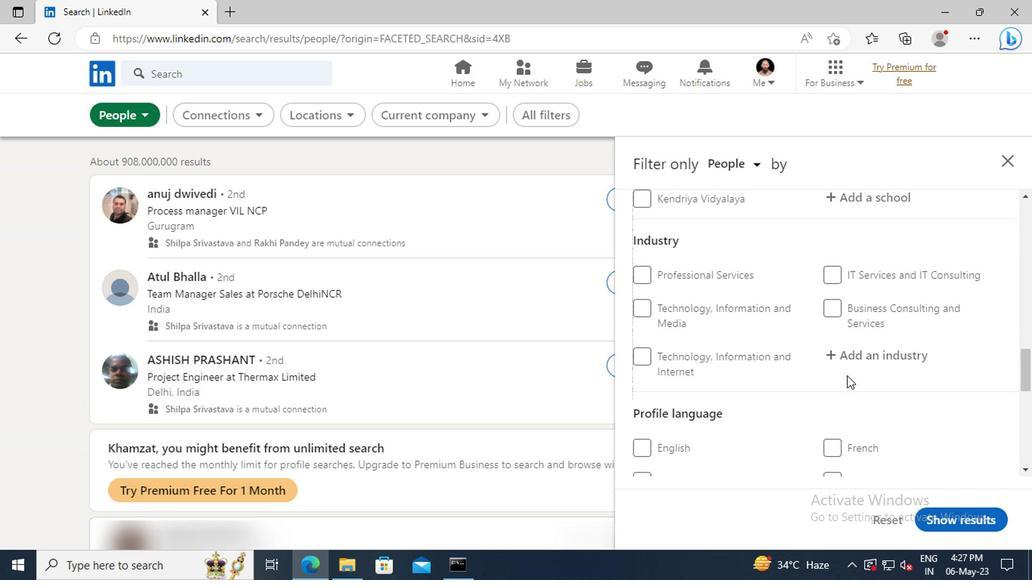
Action: Mouse scrolled (843, 376) with delta (0, 1)
Screenshot: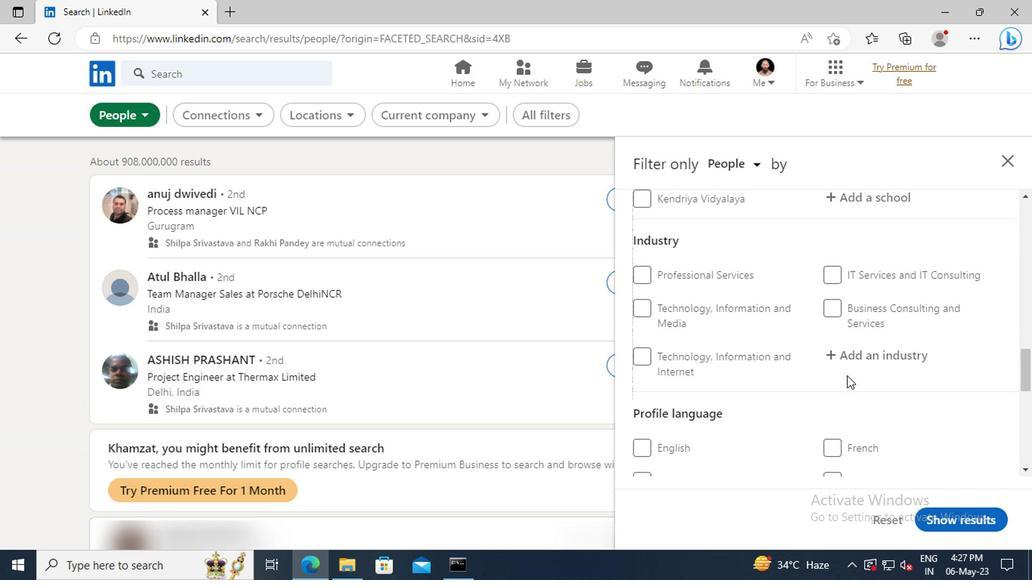 
Action: Mouse scrolled (843, 376) with delta (0, 1)
Screenshot: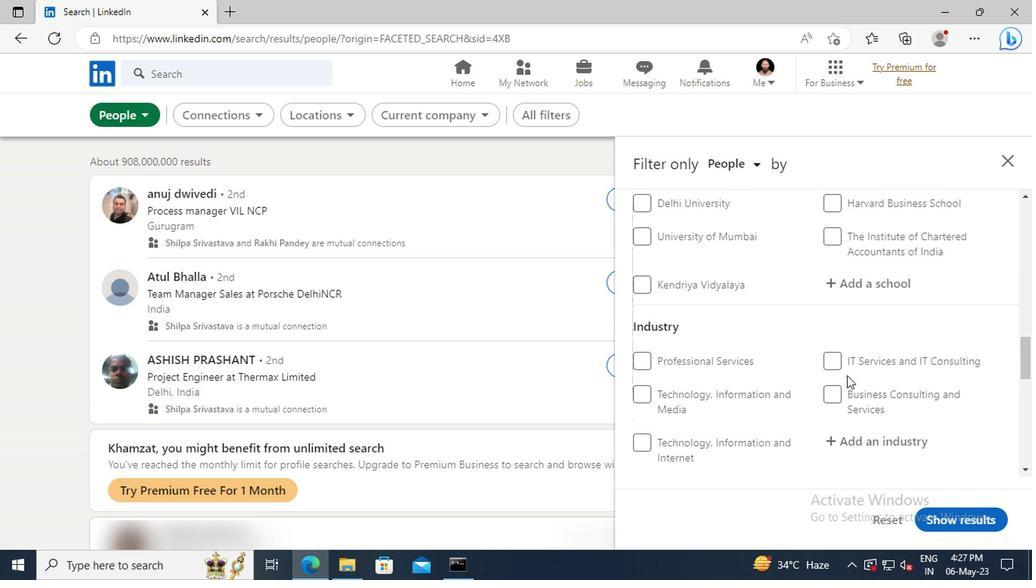 
Action: Mouse scrolled (843, 376) with delta (0, 1)
Screenshot: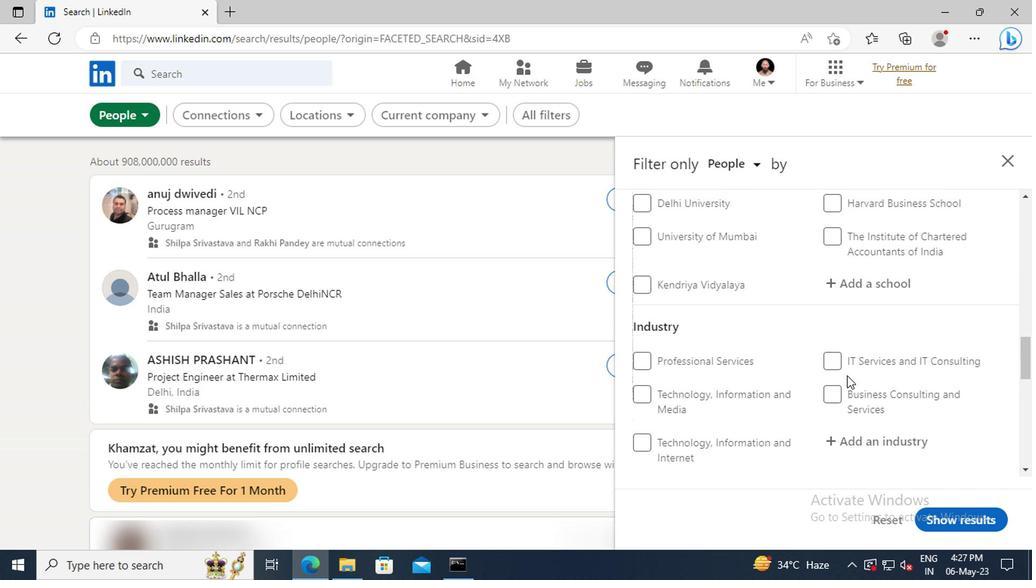 
Action: Mouse scrolled (843, 376) with delta (0, 1)
Screenshot: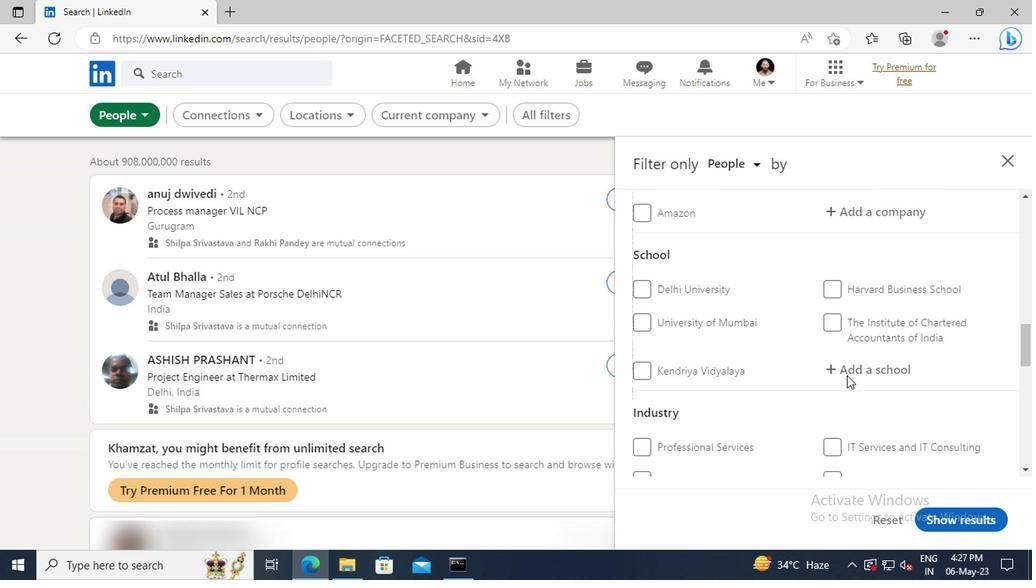 
Action: Mouse scrolled (843, 376) with delta (0, 1)
Screenshot: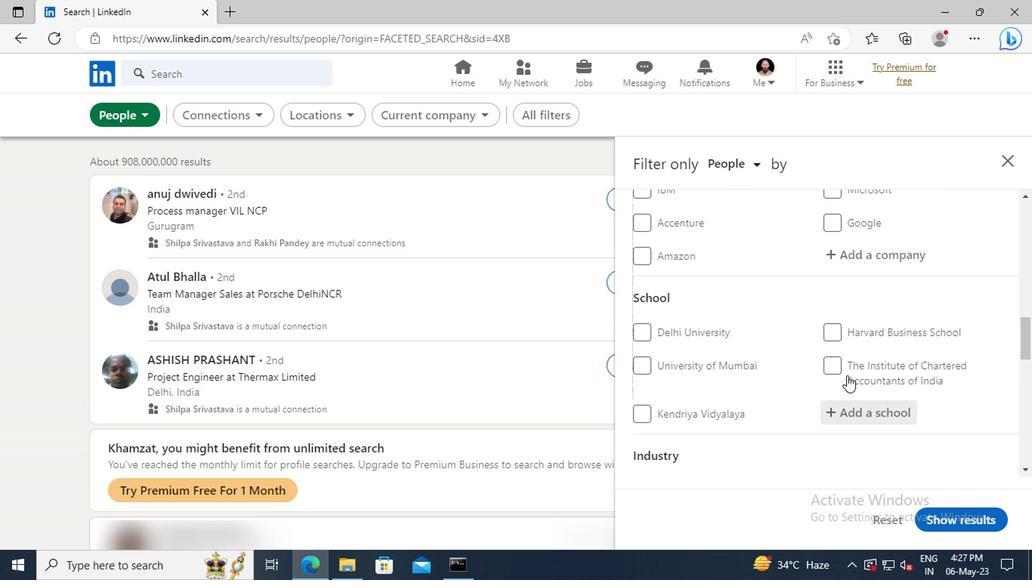 
Action: Mouse scrolled (843, 376) with delta (0, 1)
Screenshot: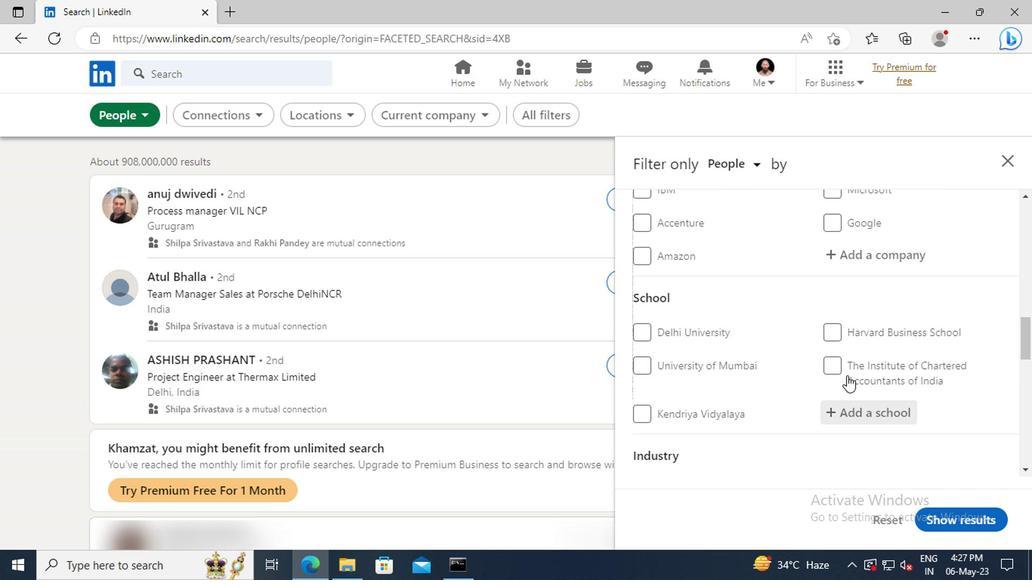 
Action: Mouse scrolled (843, 376) with delta (0, 1)
Screenshot: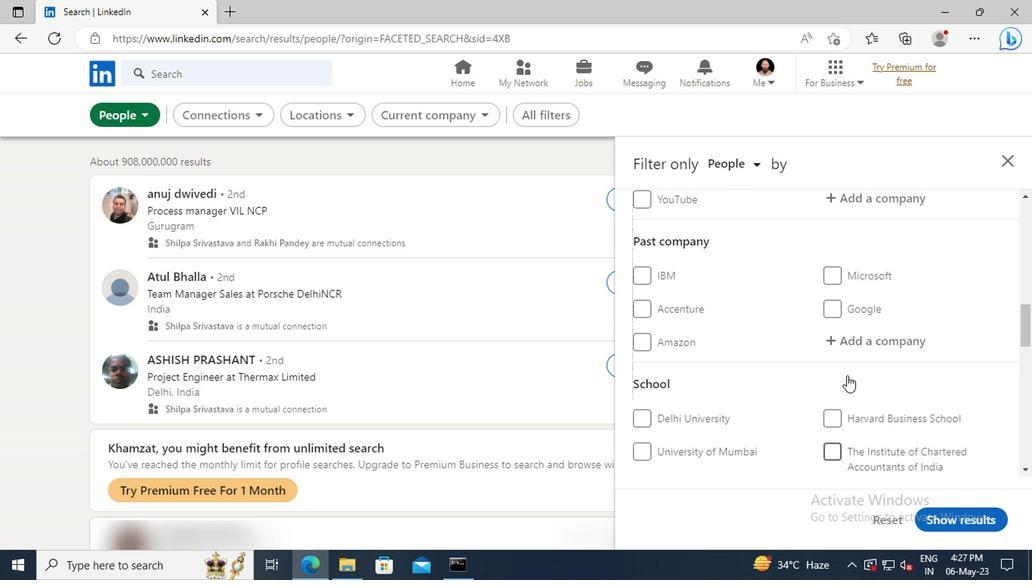 
Action: Mouse scrolled (843, 376) with delta (0, 1)
Screenshot: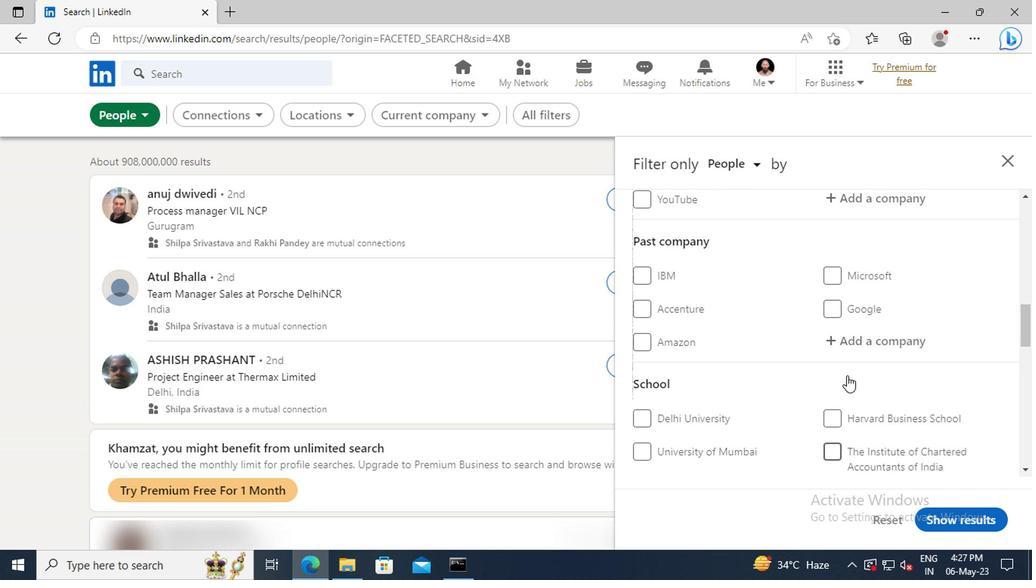 
Action: Mouse scrolled (843, 376) with delta (0, 1)
Screenshot: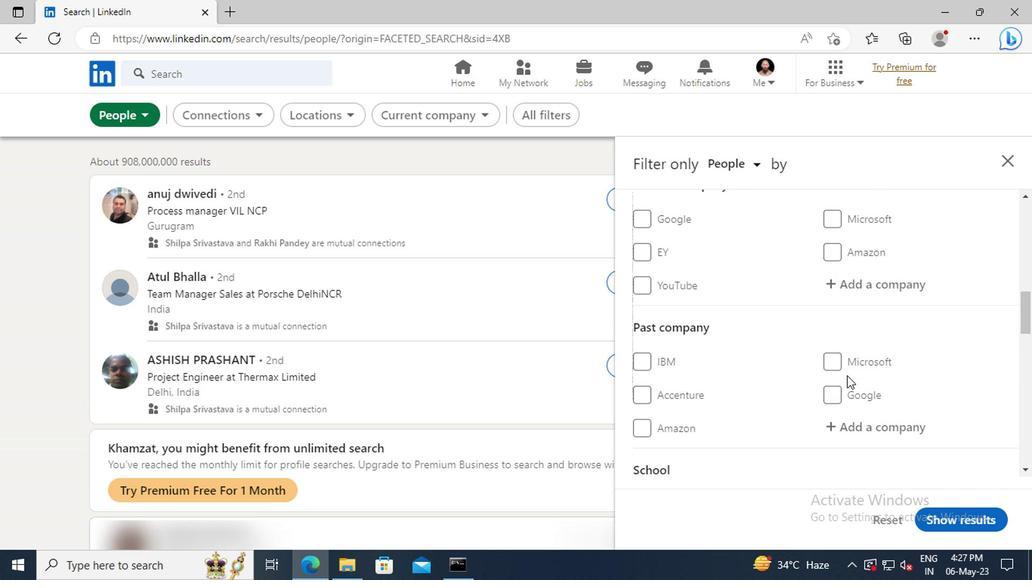 
Action: Mouse moved to (845, 331)
Screenshot: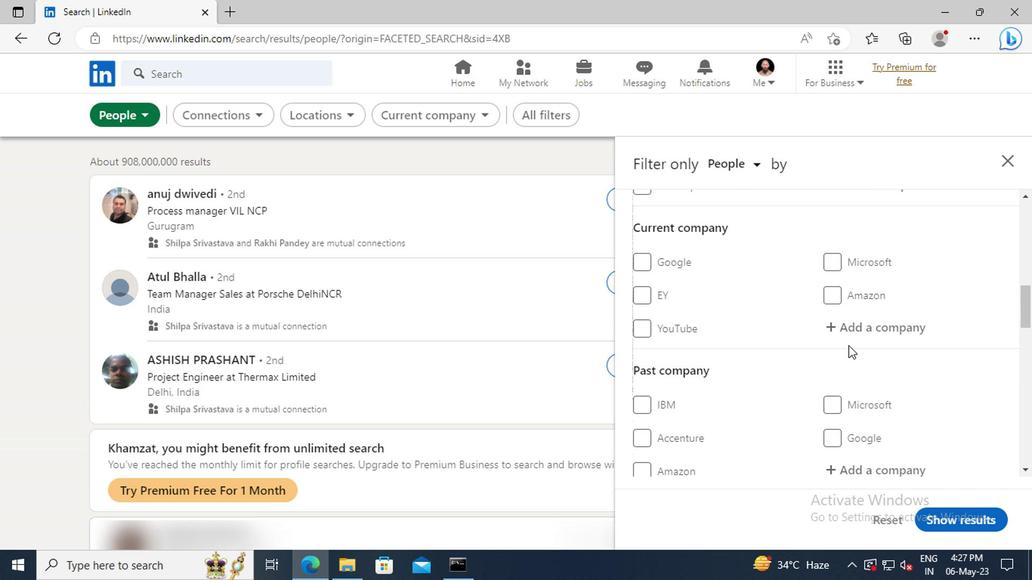
Action: Mouse pressed left at (845, 331)
Screenshot: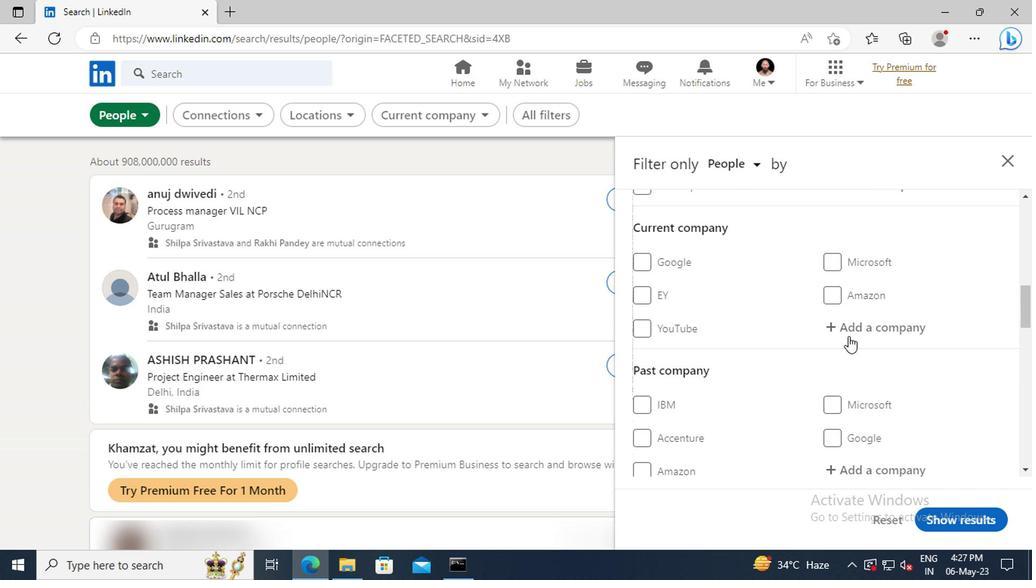 
Action: Key pressed <Key.shift>CARS24
Screenshot: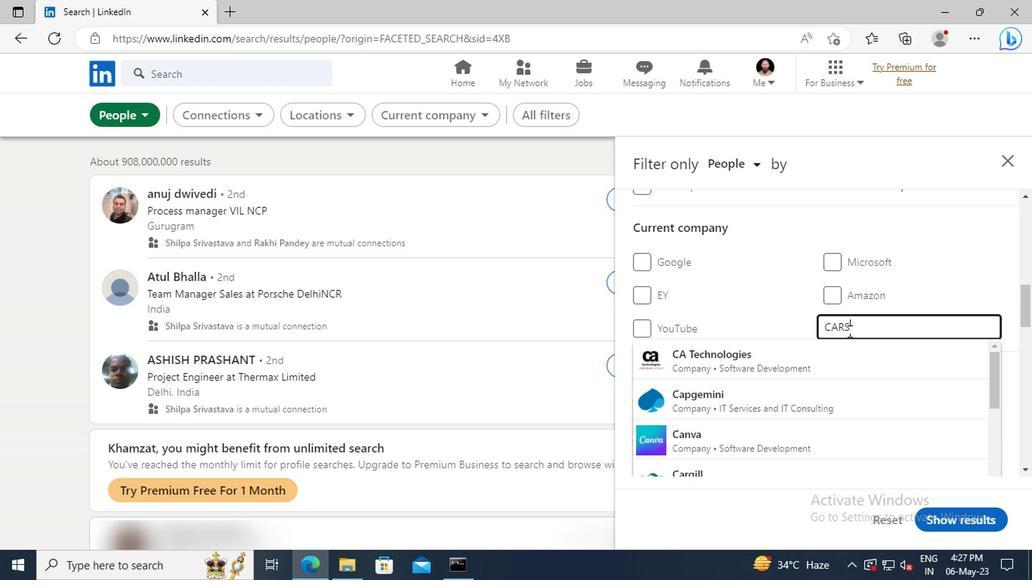 
Action: Mouse moved to (845, 353)
Screenshot: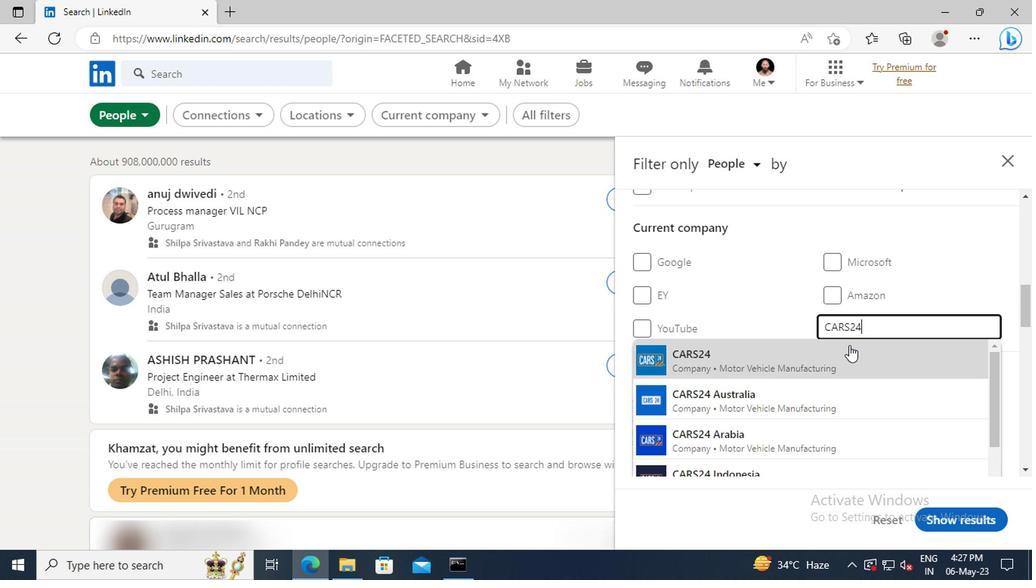 
Action: Mouse pressed left at (845, 353)
Screenshot: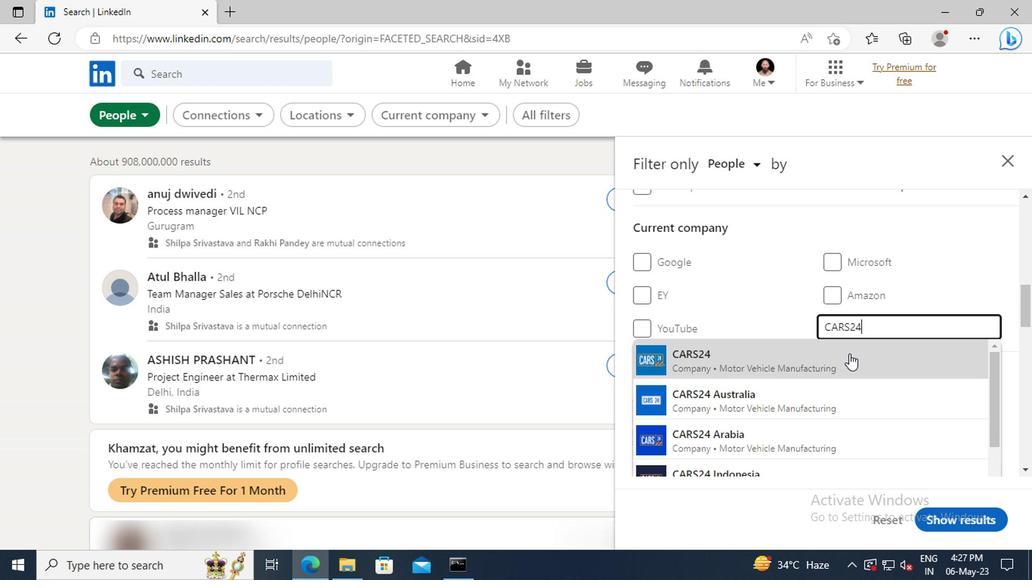 
Action: Mouse scrolled (845, 352) with delta (0, -1)
Screenshot: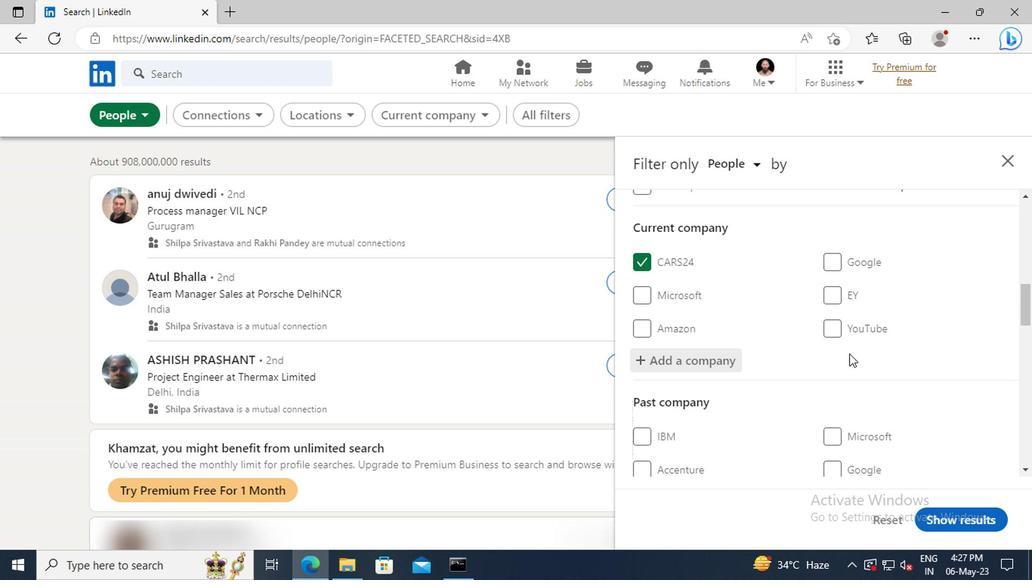 
Action: Mouse scrolled (845, 352) with delta (0, -1)
Screenshot: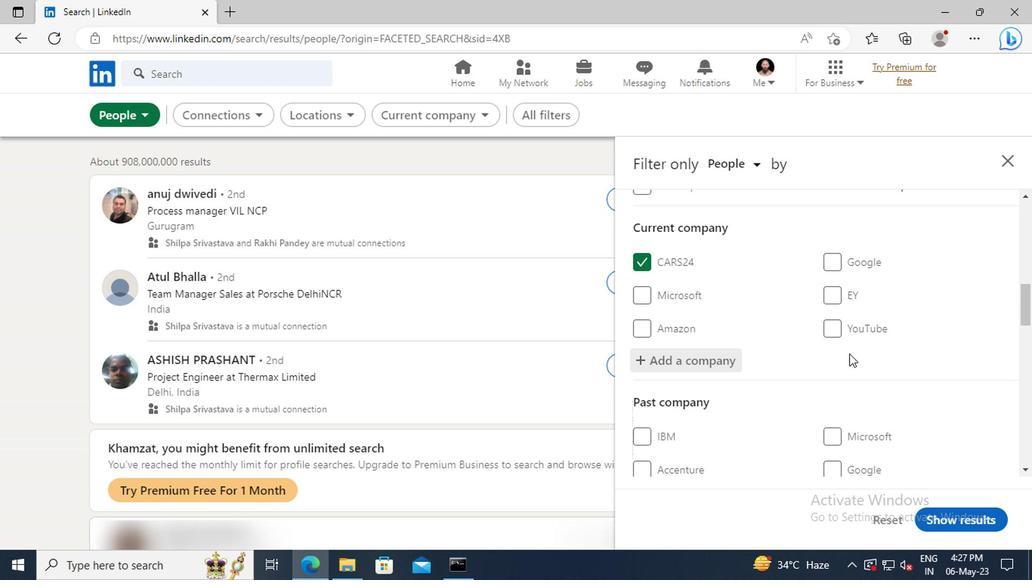 
Action: Mouse scrolled (845, 352) with delta (0, -1)
Screenshot: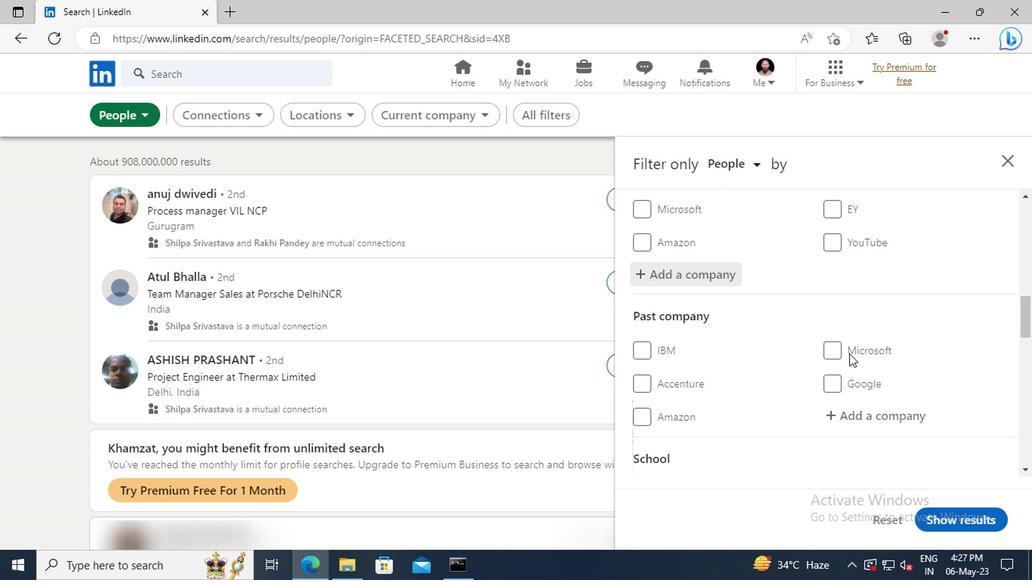 
Action: Mouse moved to (845, 347)
Screenshot: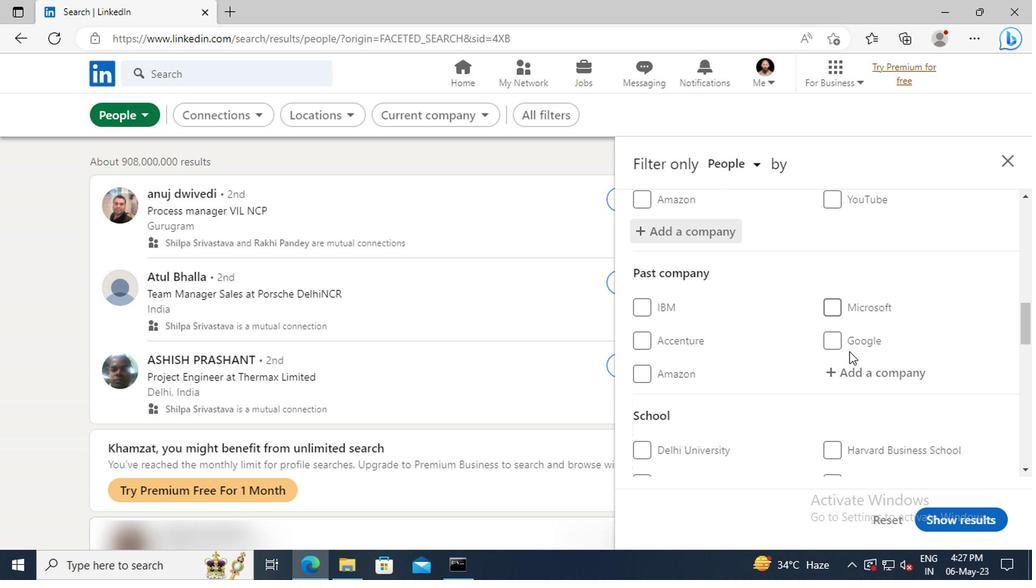 
Action: Mouse scrolled (845, 346) with delta (0, -1)
Screenshot: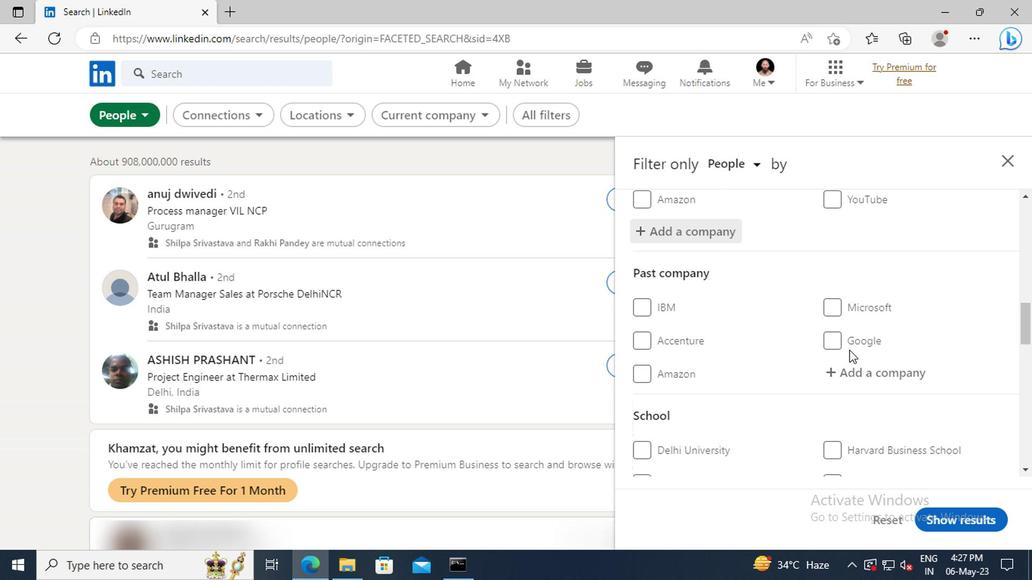 
Action: Mouse moved to (845, 345)
Screenshot: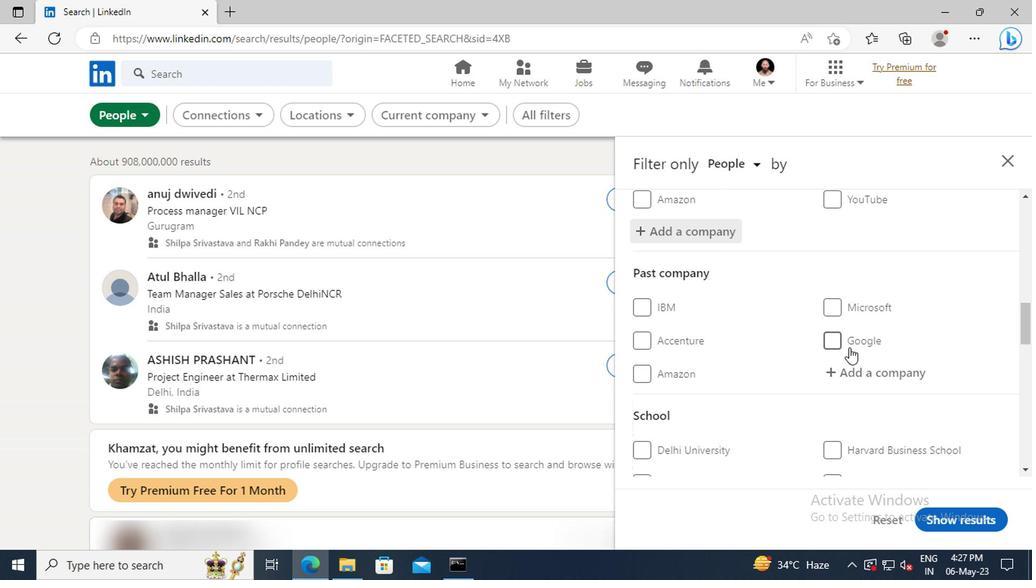 
Action: Mouse scrolled (845, 344) with delta (0, 0)
Screenshot: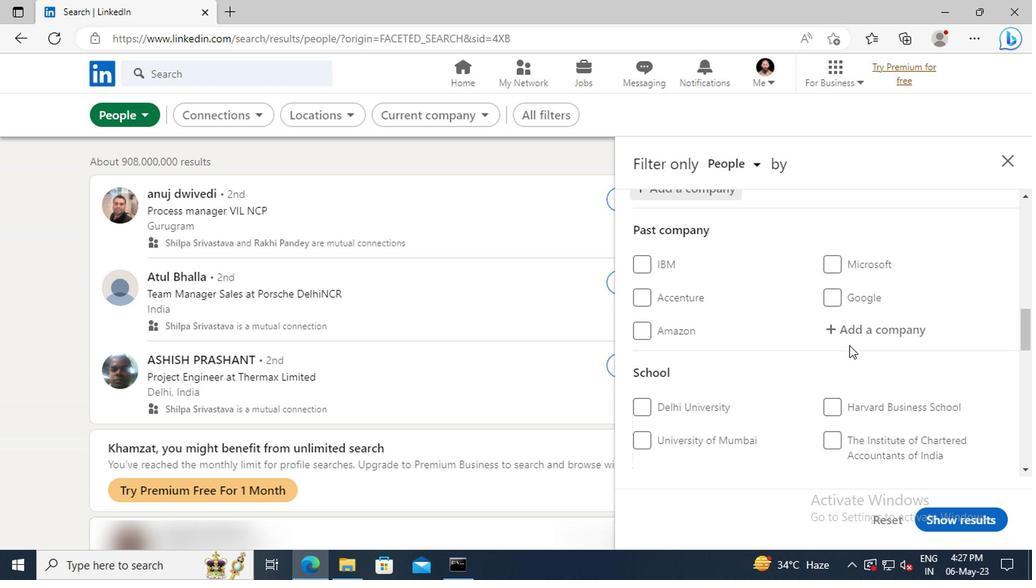 
Action: Mouse scrolled (845, 344) with delta (0, 0)
Screenshot: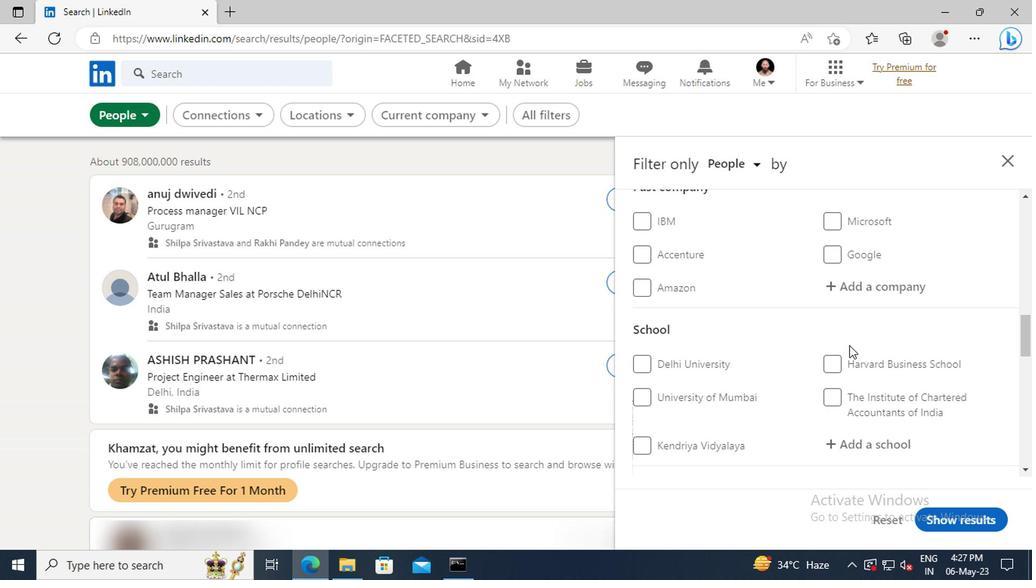 
Action: Mouse scrolled (845, 344) with delta (0, 0)
Screenshot: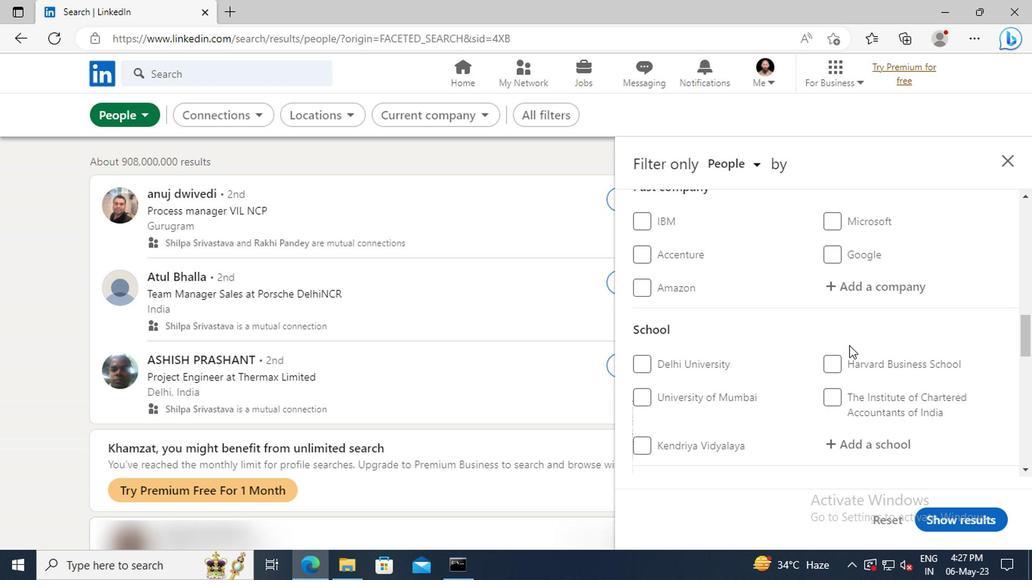 
Action: Mouse moved to (845, 355)
Screenshot: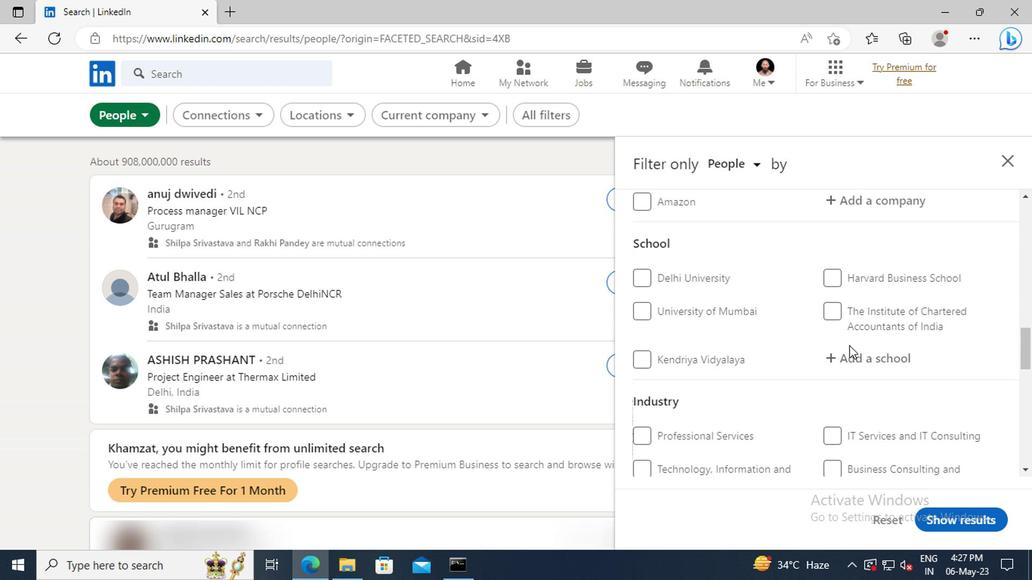 
Action: Mouse pressed left at (845, 355)
Screenshot: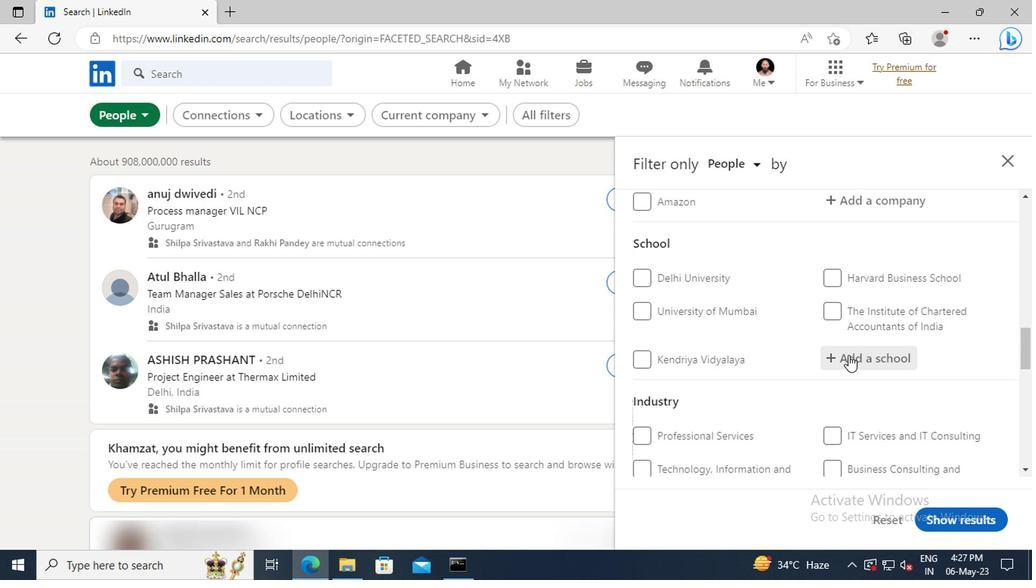 
Action: Key pressed <Key.shift>HINDUSTAN<Key.space><Key.shift>COLLEGE<Key.space>OF<Key.space>SC
Screenshot: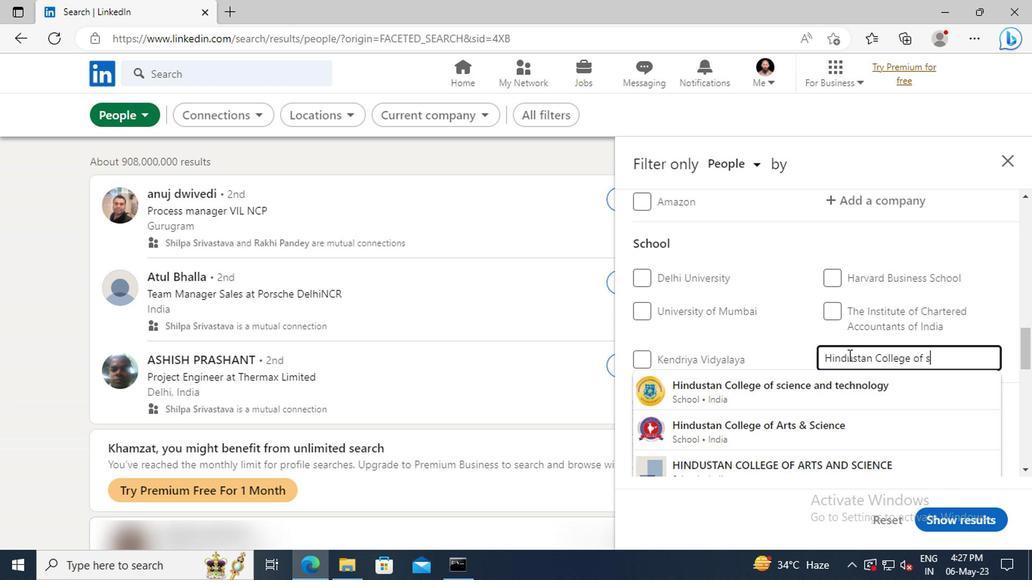 
Action: Mouse moved to (847, 389)
Screenshot: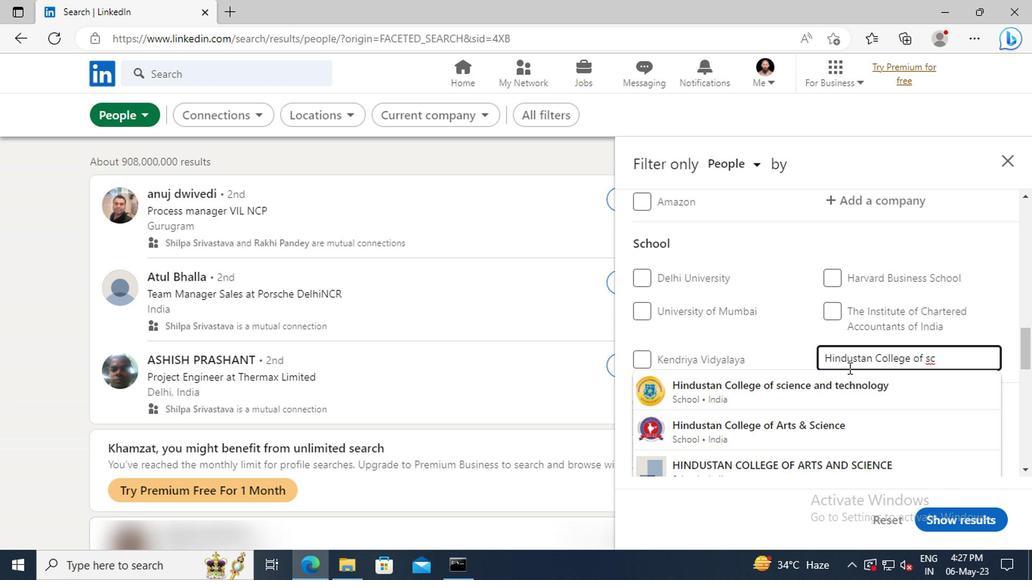 
Action: Mouse pressed left at (847, 389)
Screenshot: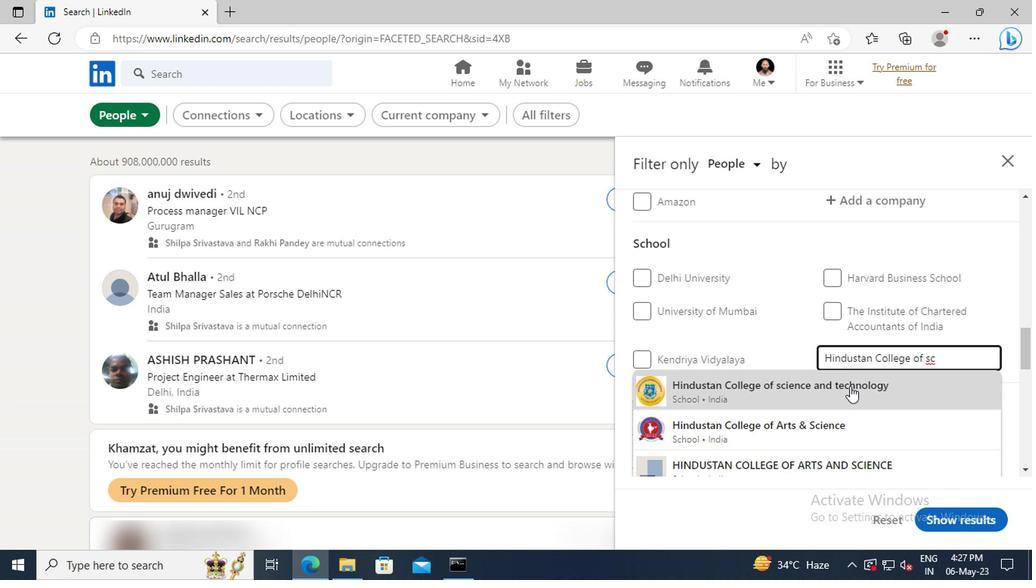 
Action: Mouse scrolled (847, 388) with delta (0, -1)
Screenshot: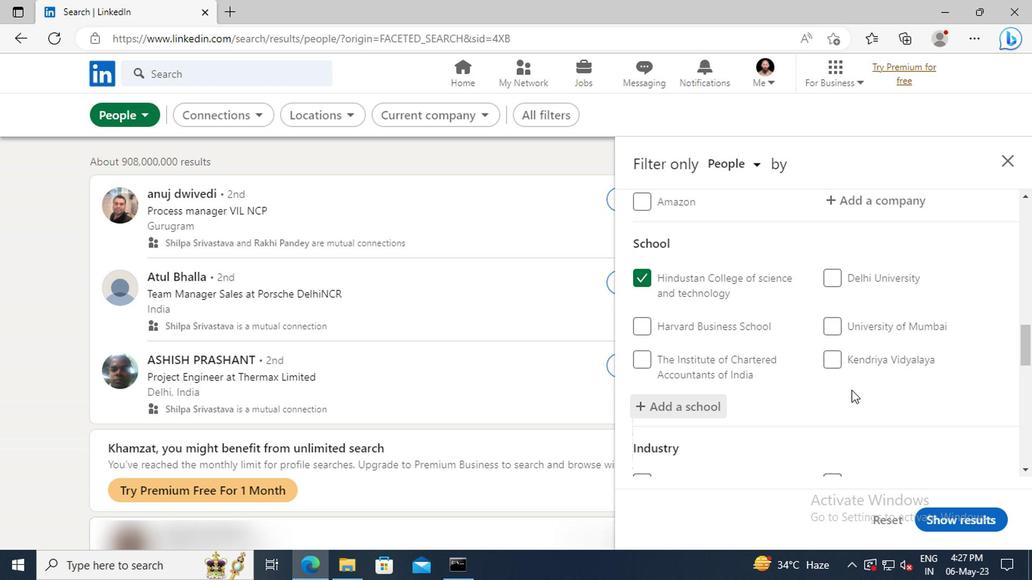 
Action: Mouse scrolled (847, 388) with delta (0, -1)
Screenshot: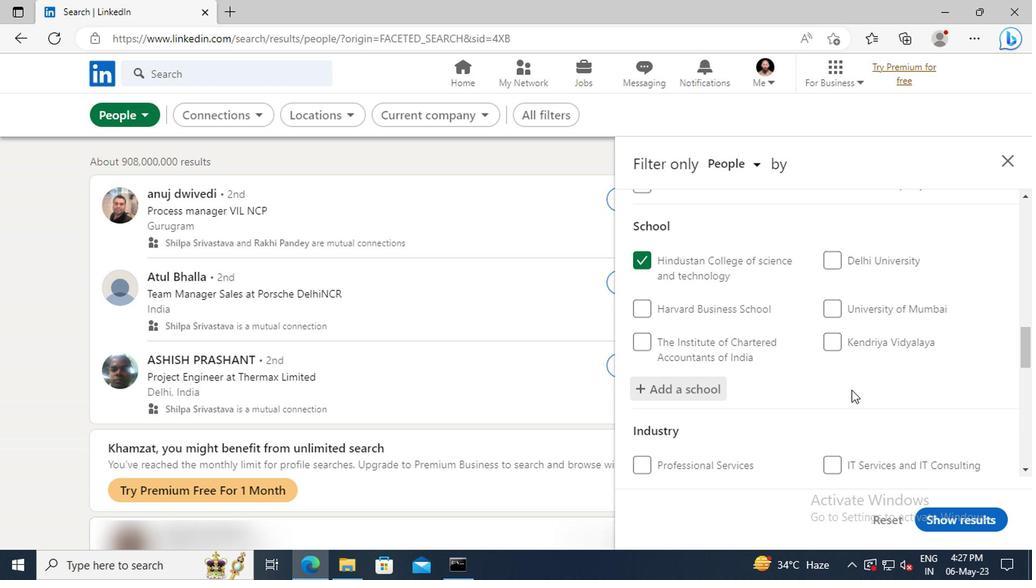 
Action: Mouse moved to (847, 384)
Screenshot: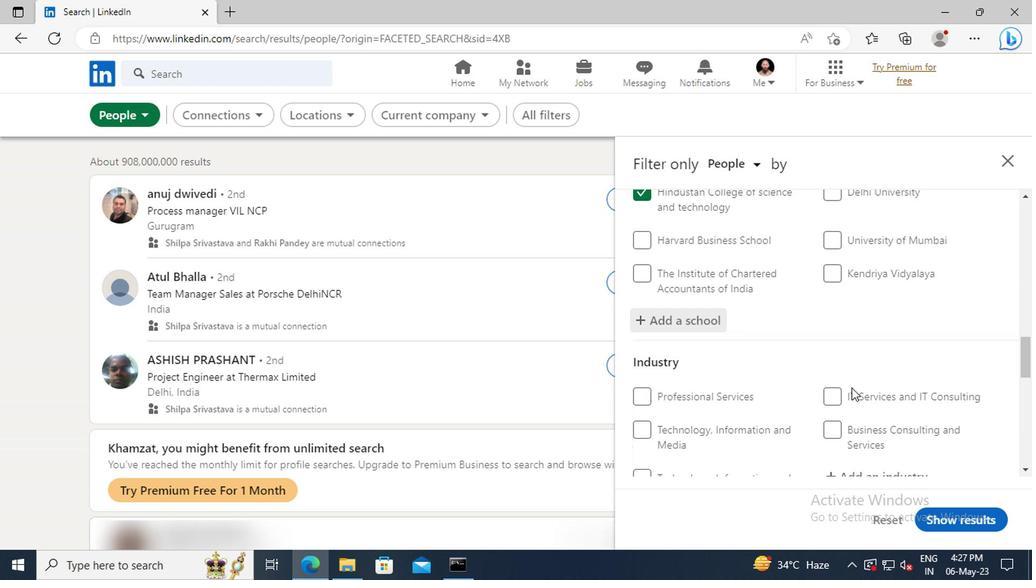 
Action: Mouse scrolled (847, 384) with delta (0, 0)
Screenshot: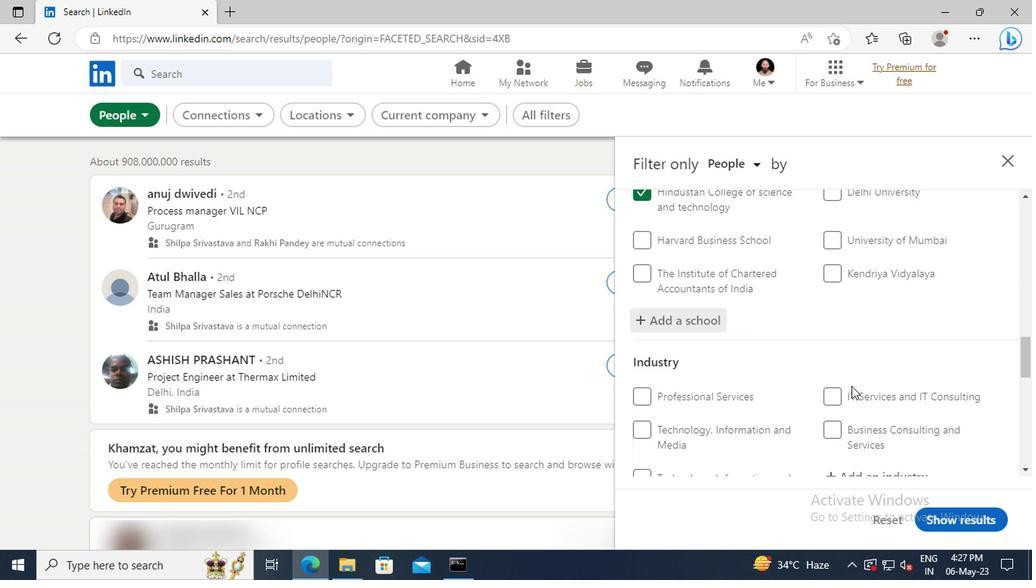 
Action: Mouse scrolled (847, 384) with delta (0, 0)
Screenshot: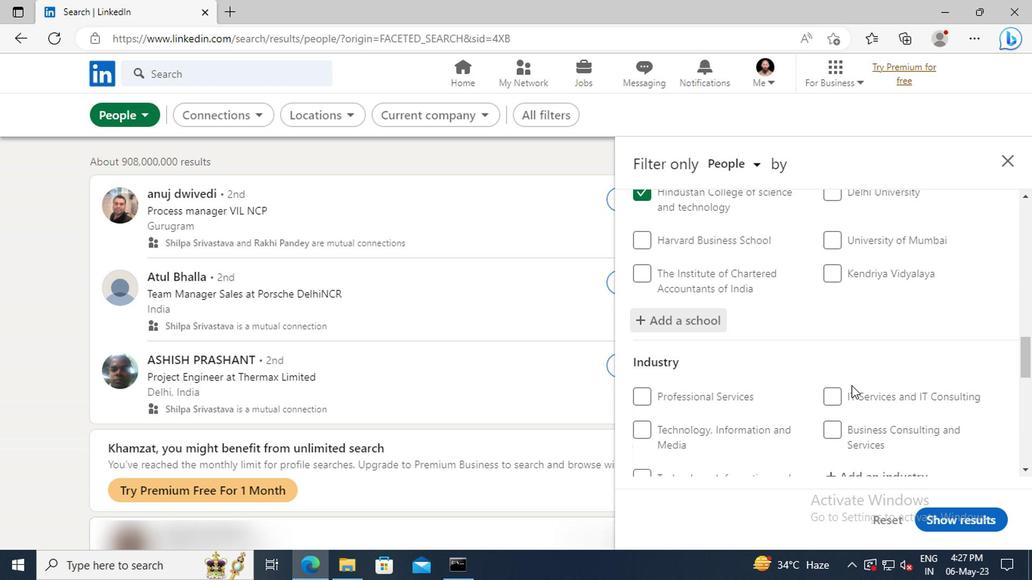 
Action: Mouse moved to (850, 388)
Screenshot: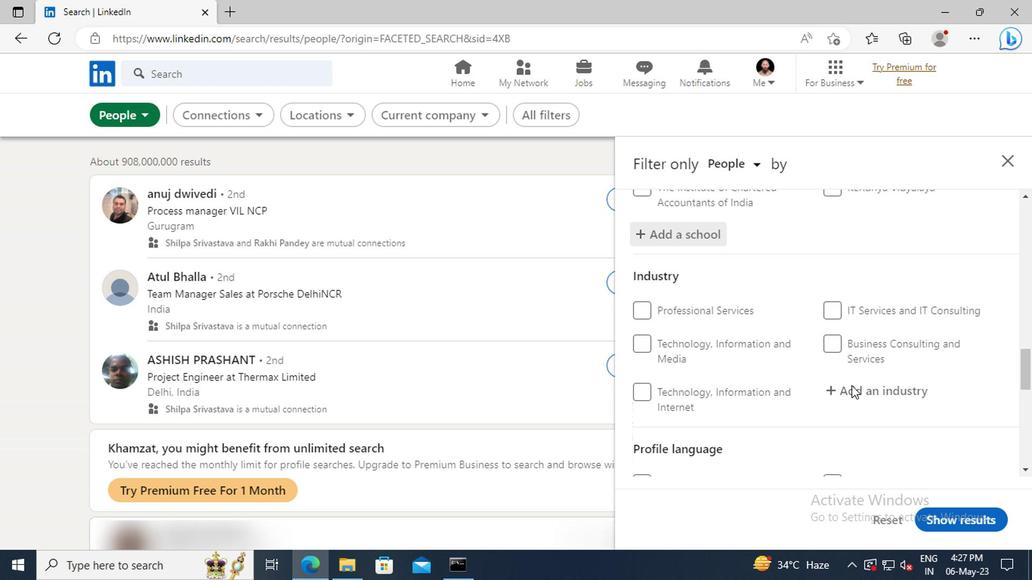 
Action: Mouse pressed left at (850, 388)
Screenshot: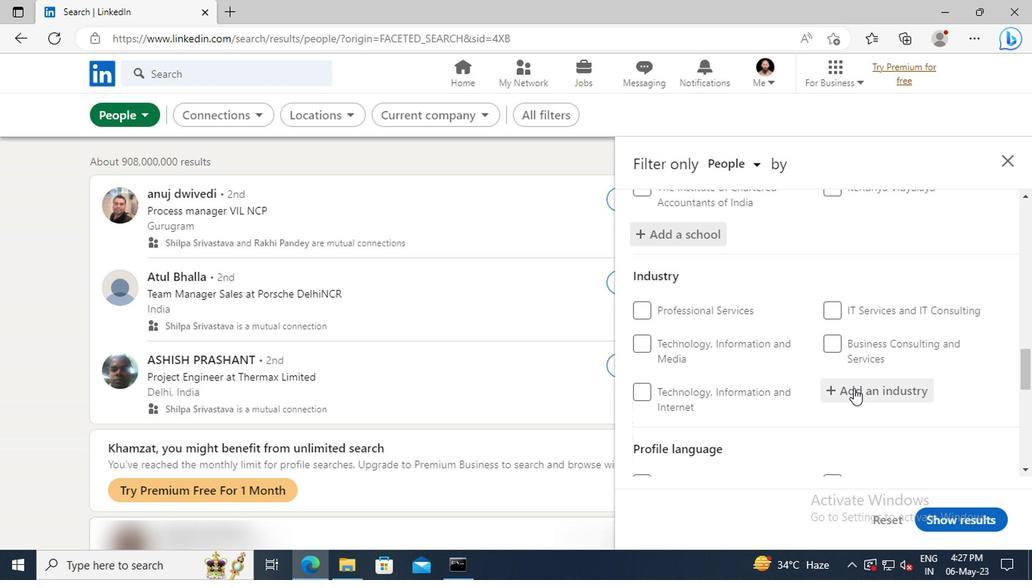 
Action: Key pressed <Key.shift>ROBO
Screenshot: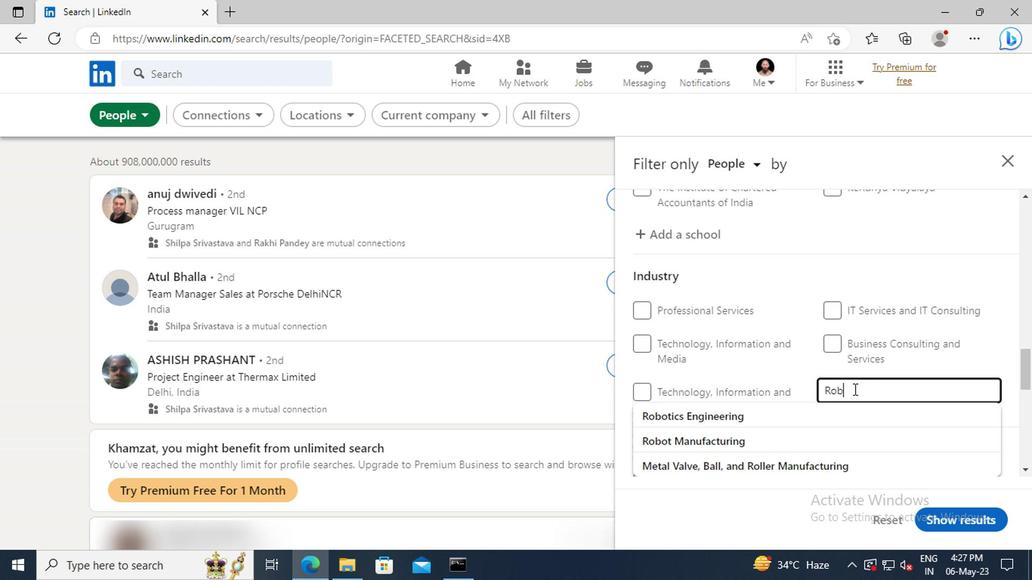 
Action: Mouse moved to (856, 429)
Screenshot: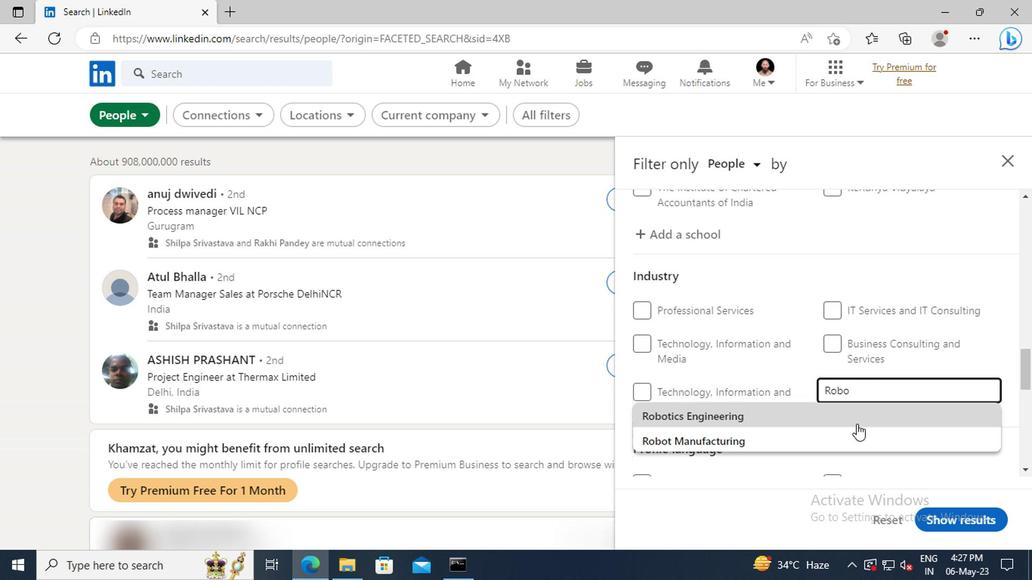 
Action: Mouse pressed left at (856, 429)
Screenshot: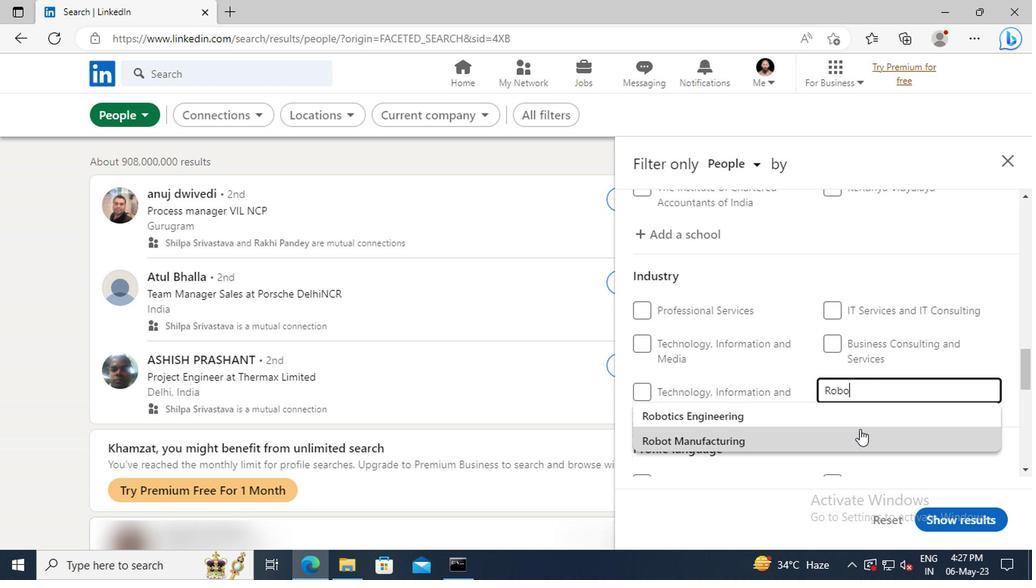
Action: Mouse scrolled (856, 427) with delta (0, -1)
Screenshot: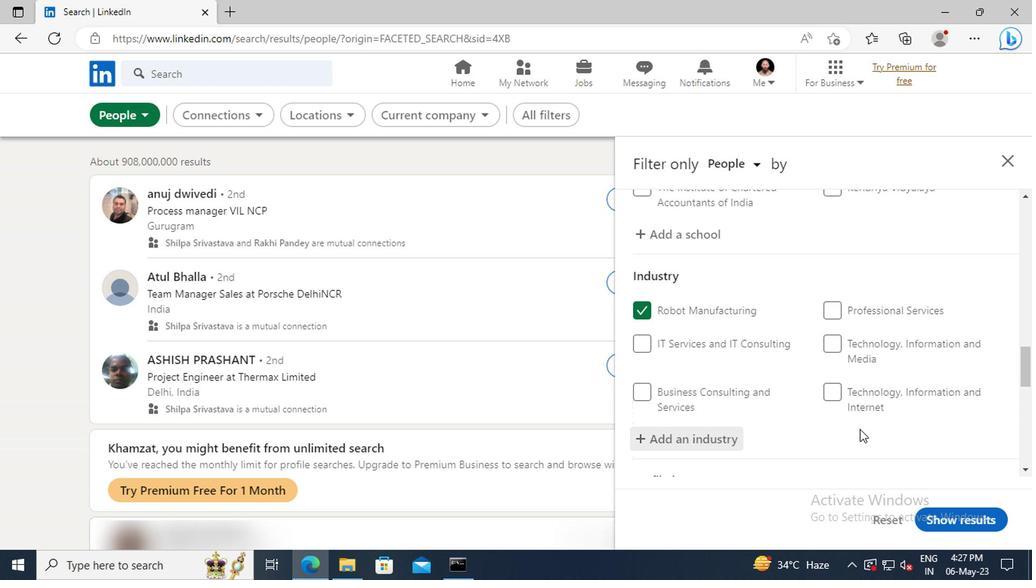 
Action: Mouse scrolled (856, 427) with delta (0, -1)
Screenshot: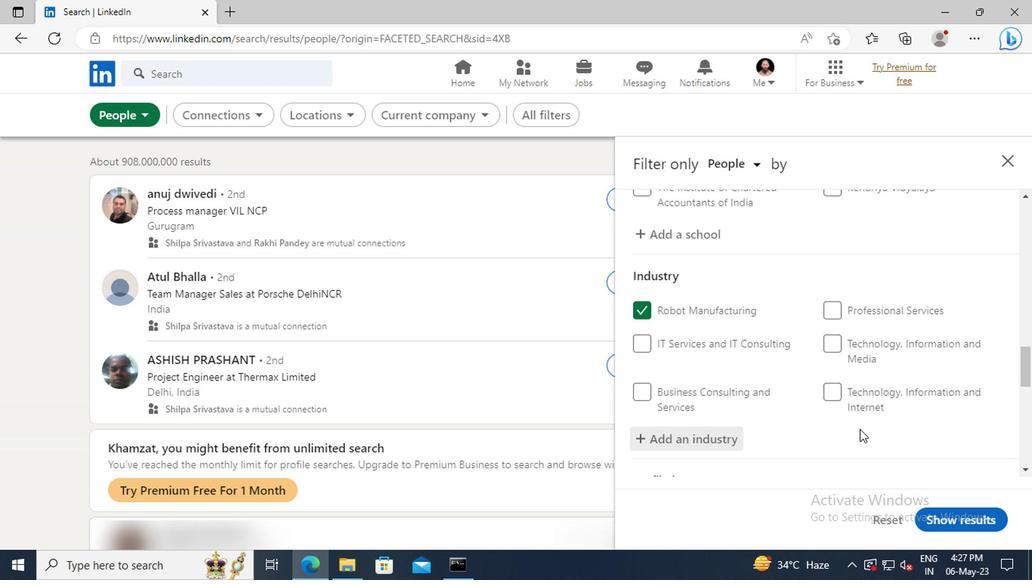 
Action: Mouse scrolled (856, 427) with delta (0, -1)
Screenshot: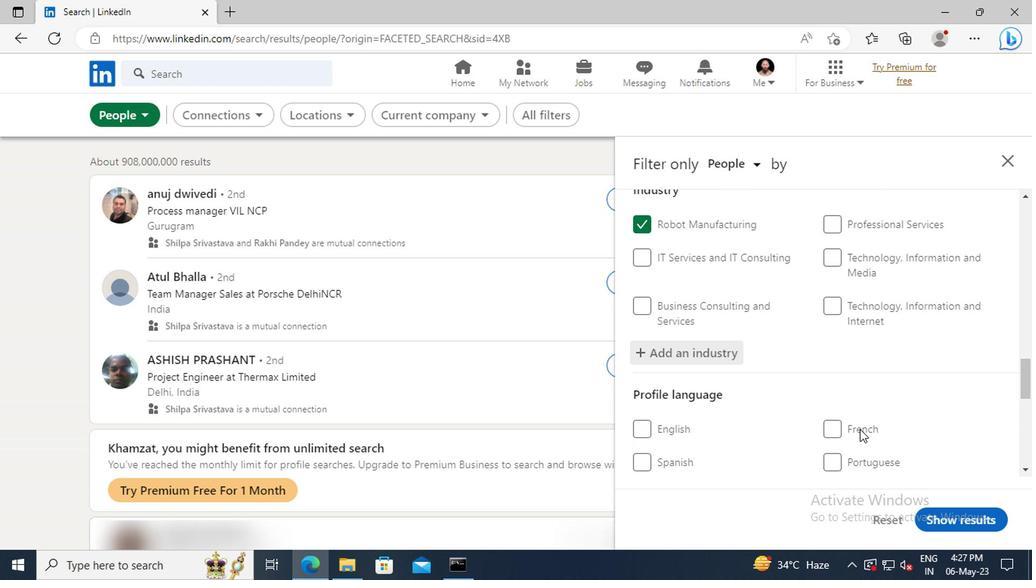 
Action: Mouse scrolled (856, 427) with delta (0, -1)
Screenshot: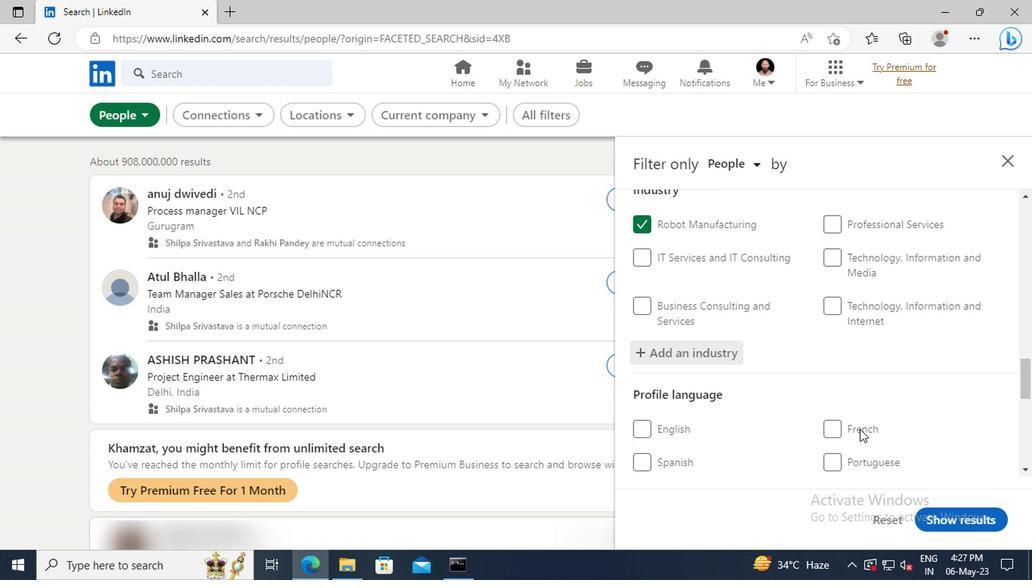 
Action: Mouse moved to (856, 417)
Screenshot: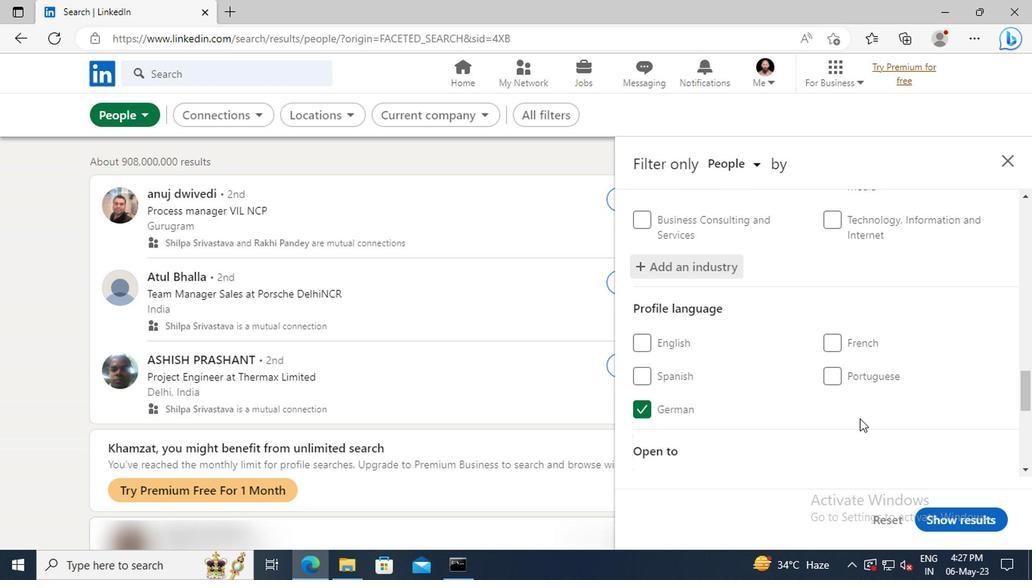 
Action: Mouse scrolled (856, 416) with delta (0, -1)
Screenshot: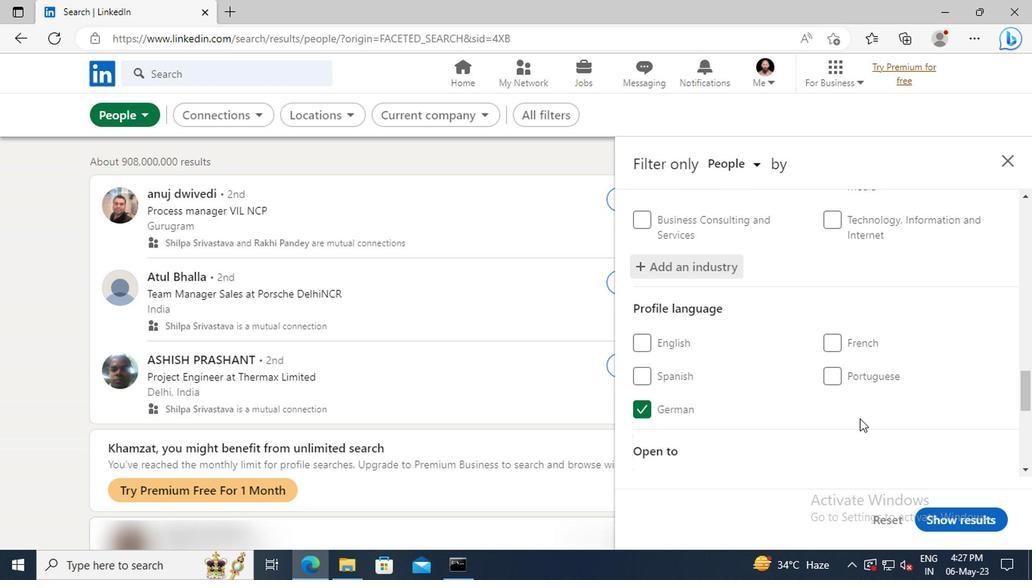 
Action: Mouse moved to (855, 414)
Screenshot: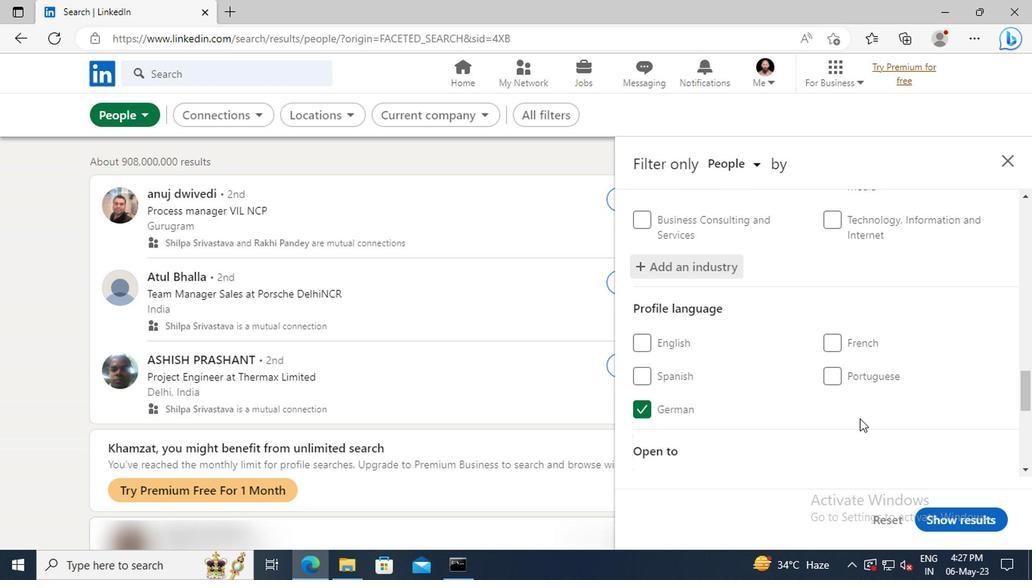 
Action: Mouse scrolled (855, 413) with delta (0, 0)
Screenshot: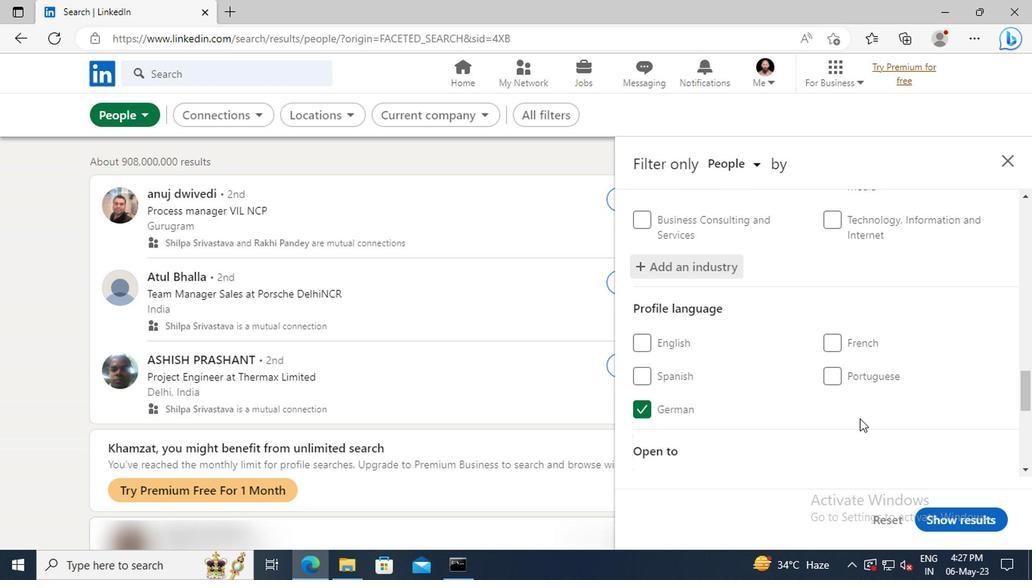 
Action: Mouse moved to (854, 394)
Screenshot: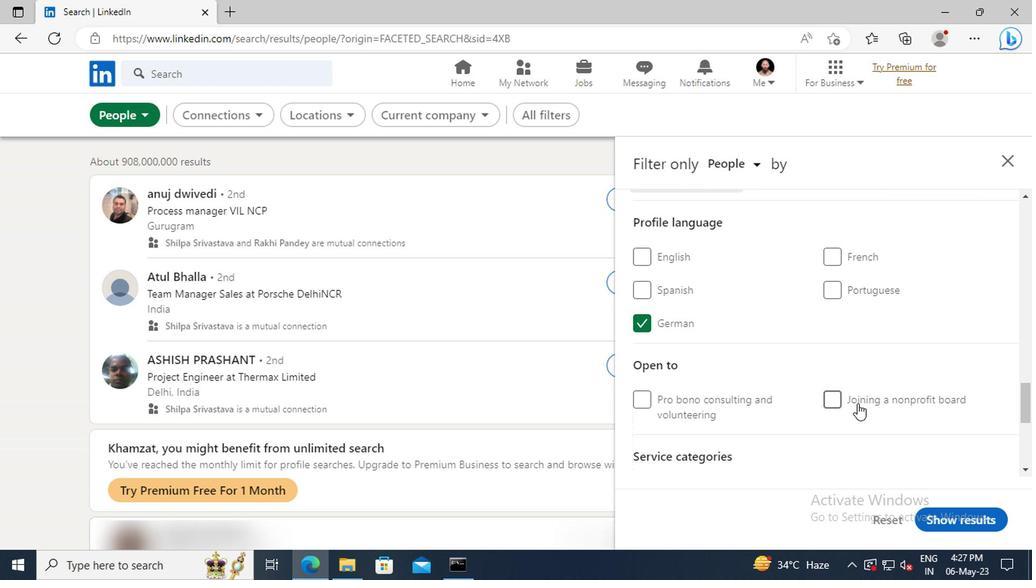 
Action: Mouse scrolled (854, 393) with delta (0, 0)
Screenshot: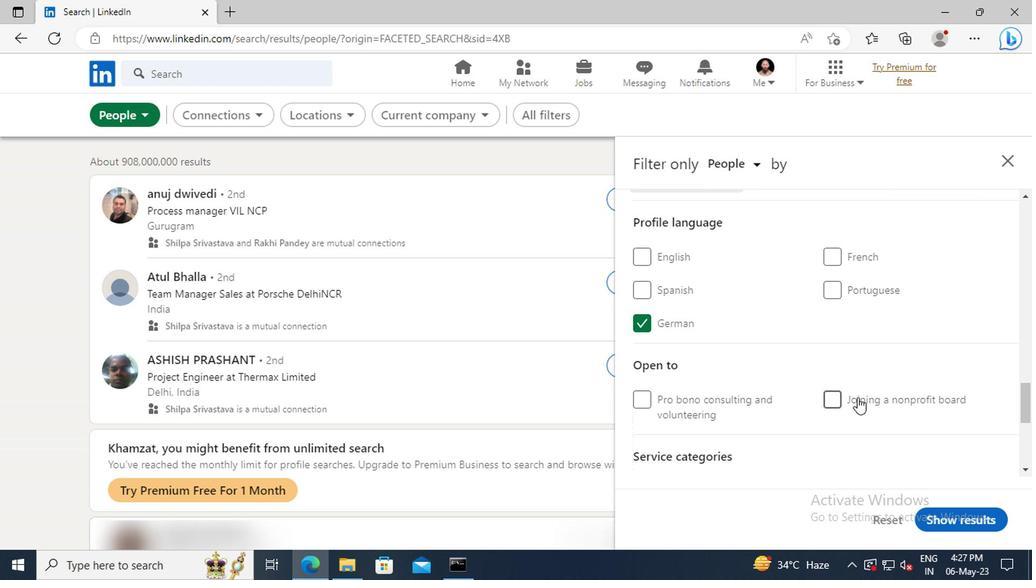 
Action: Mouse scrolled (854, 393) with delta (0, 0)
Screenshot: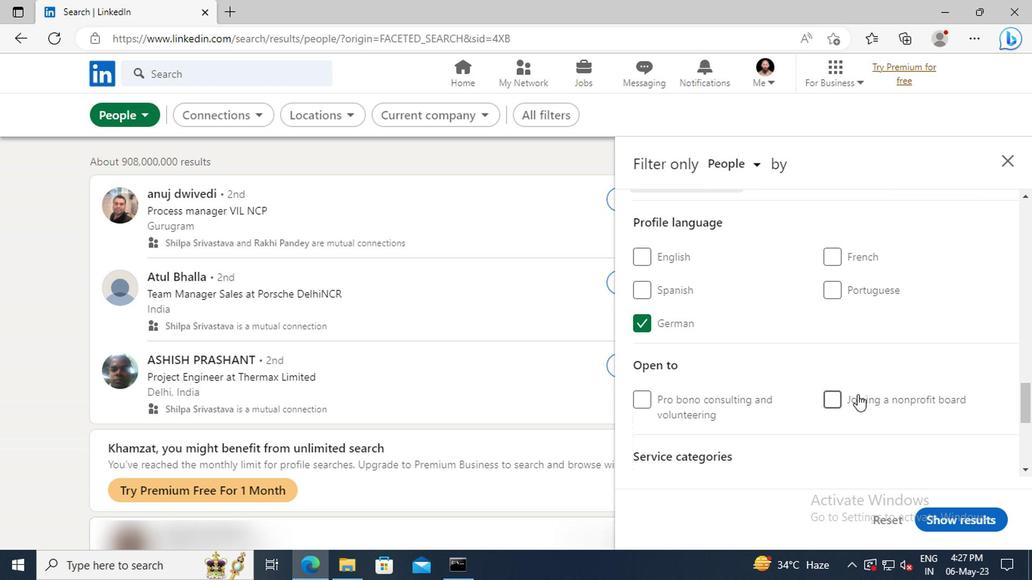 
Action: Mouse moved to (854, 392)
Screenshot: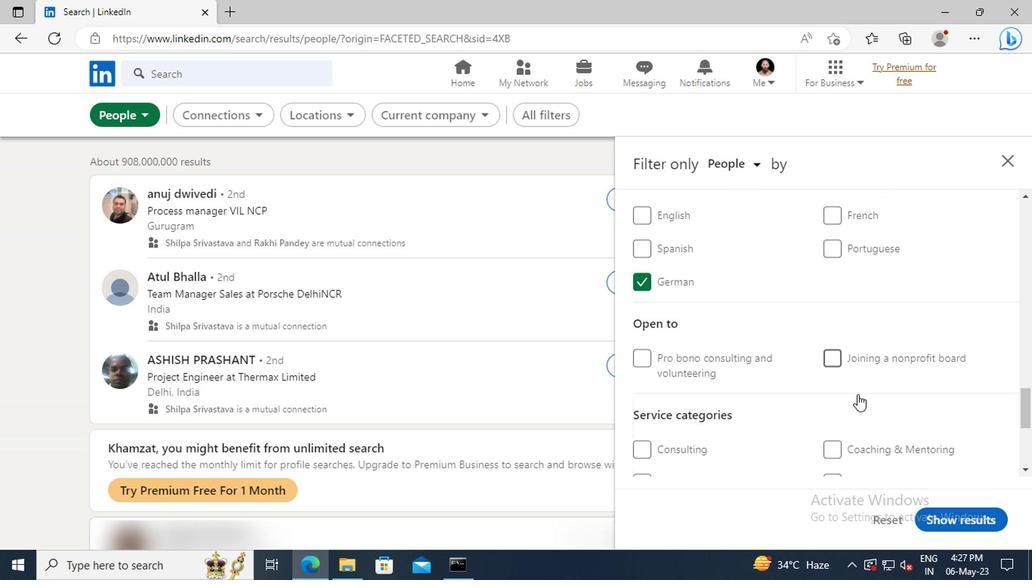 
Action: Mouse scrolled (854, 391) with delta (0, 0)
Screenshot: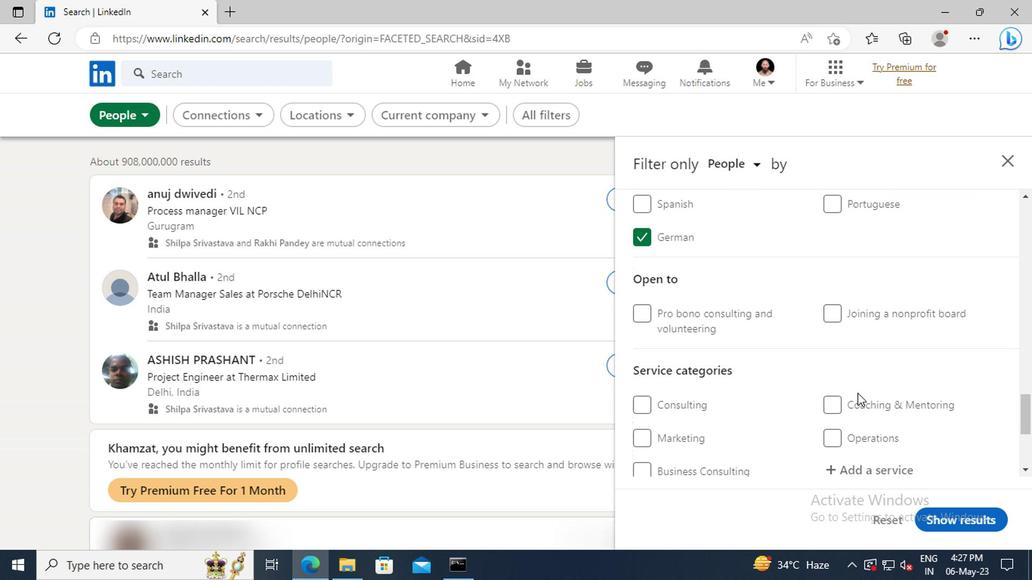 
Action: Mouse scrolled (854, 391) with delta (0, 0)
Screenshot: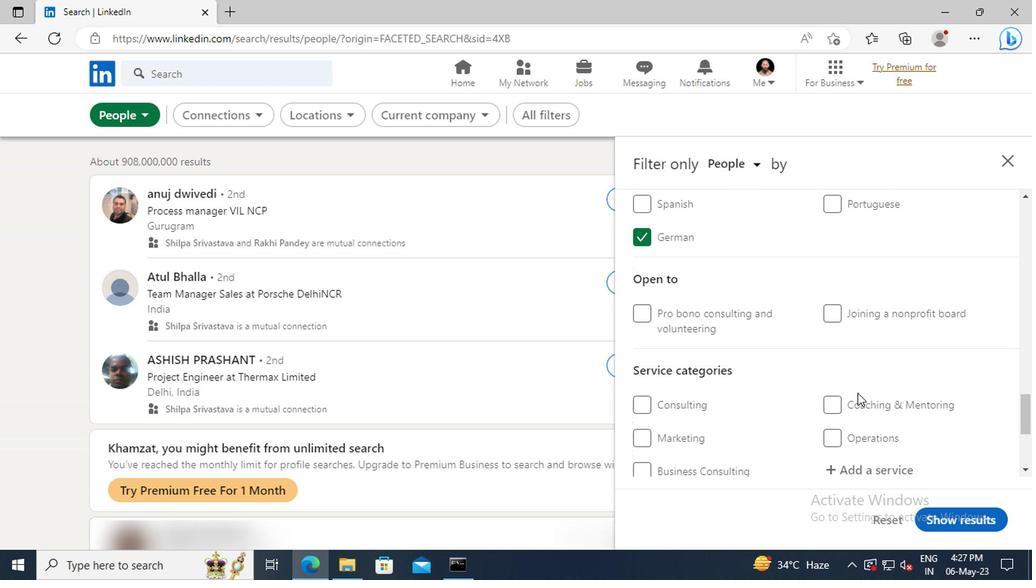 
Action: Mouse moved to (844, 382)
Screenshot: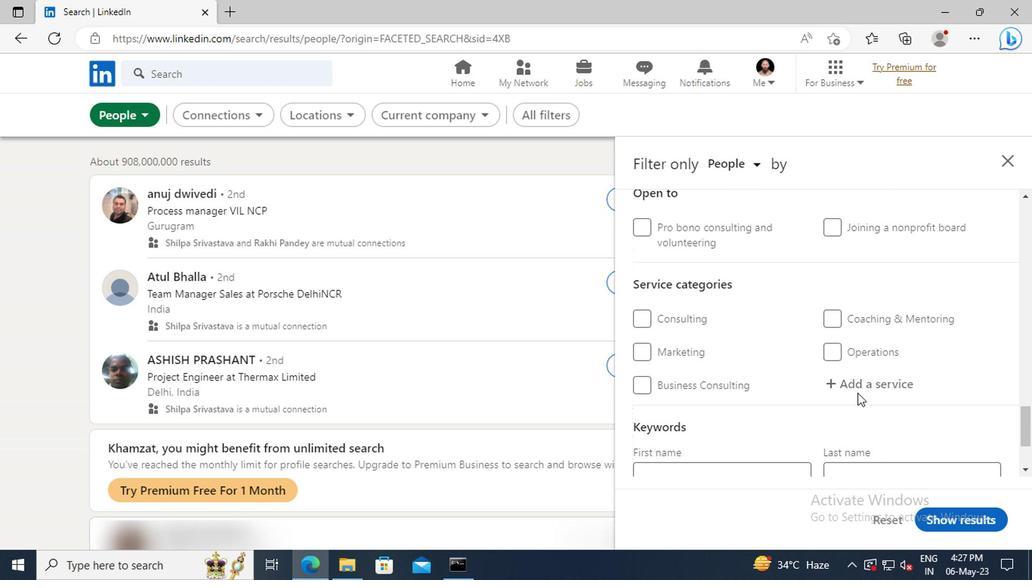 
Action: Mouse pressed left at (844, 382)
Screenshot: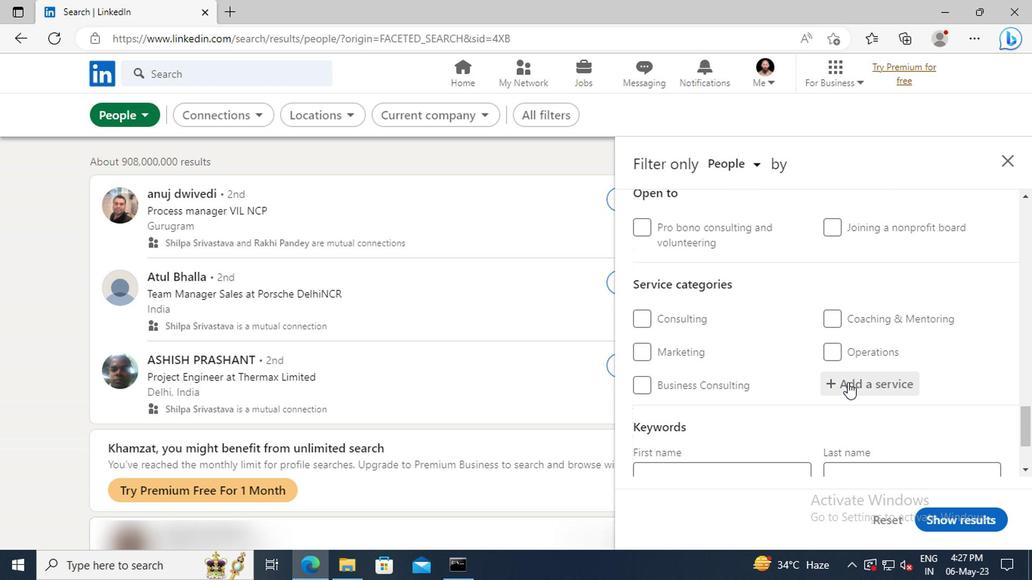 
Action: Key pressed <Key.shift>FINANCIAL<Key.space><Key.shift><Key.shift>ACC
Screenshot: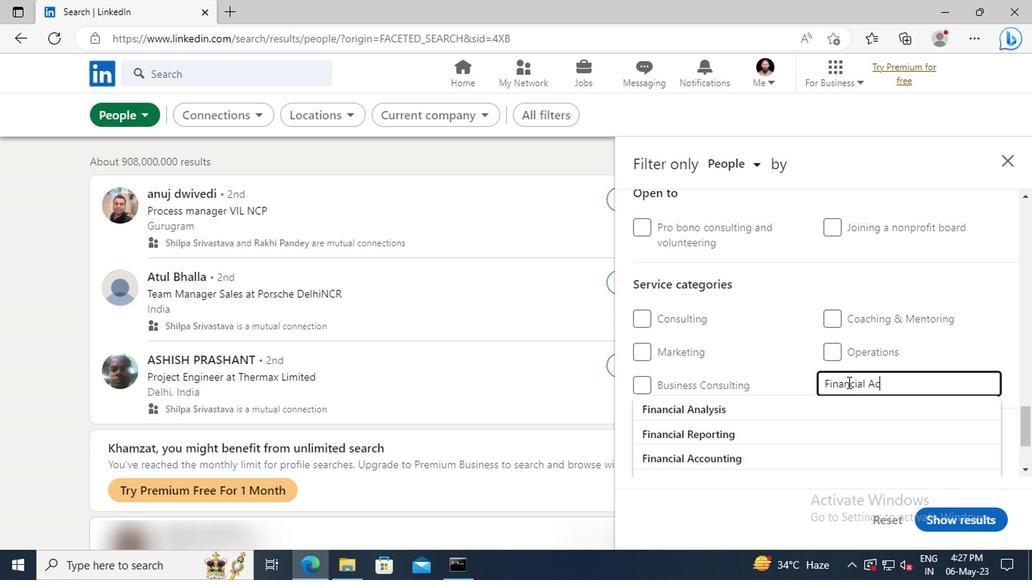 
Action: Mouse moved to (844, 407)
Screenshot: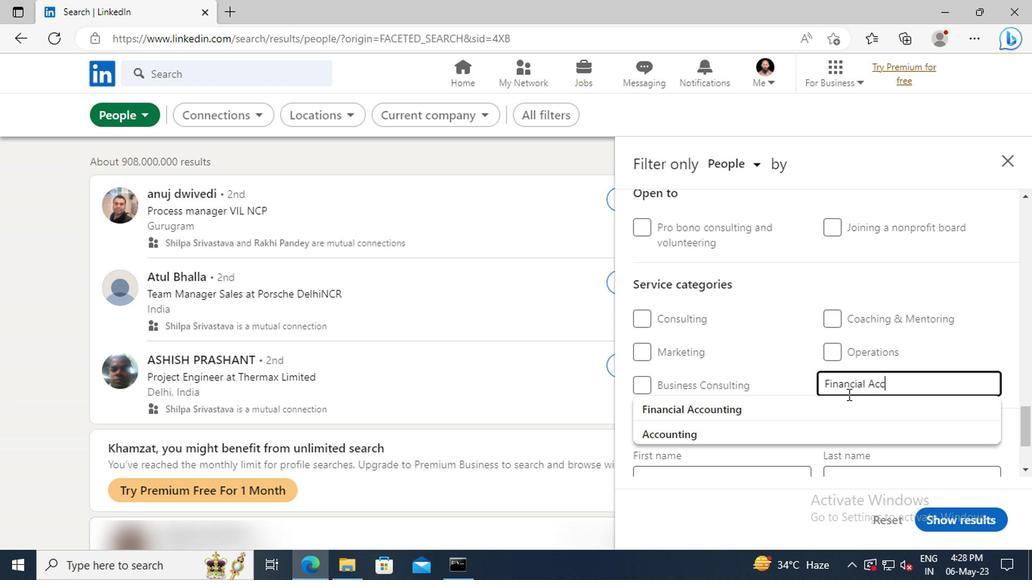 
Action: Mouse pressed left at (844, 407)
Screenshot: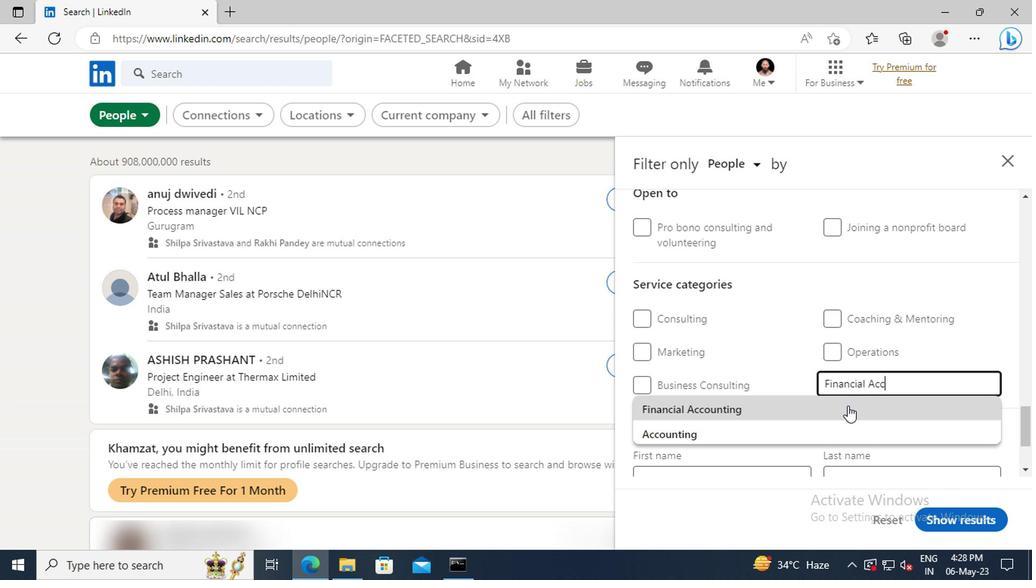 
Action: Mouse scrolled (844, 407) with delta (0, 0)
Screenshot: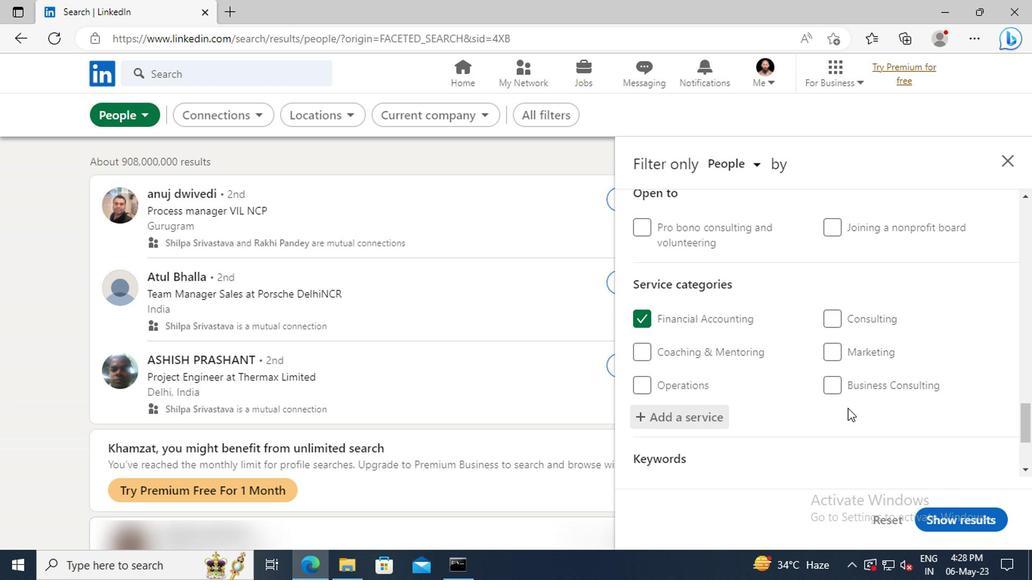 
Action: Mouse scrolled (844, 407) with delta (0, 0)
Screenshot: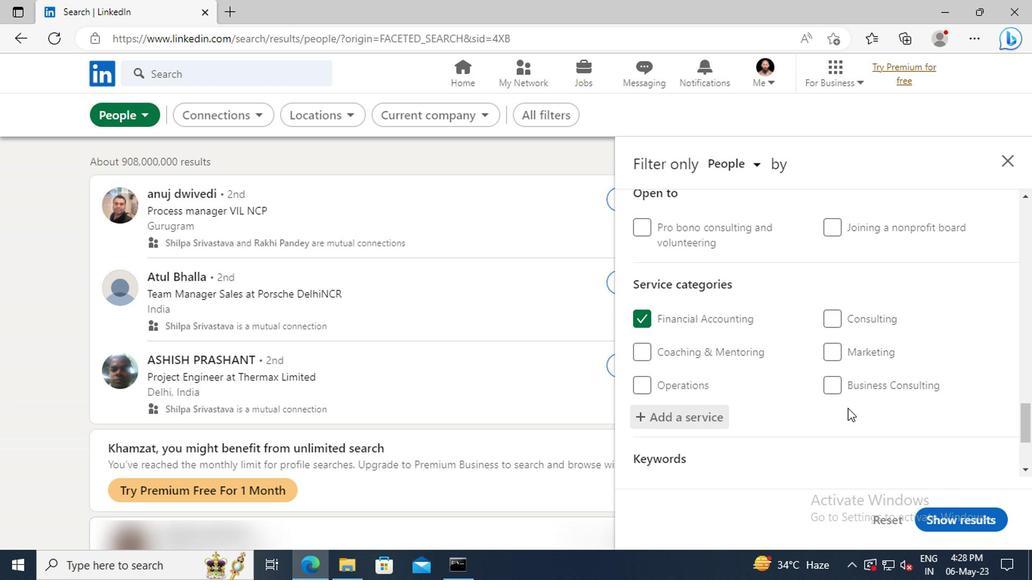 
Action: Mouse scrolled (844, 407) with delta (0, 0)
Screenshot: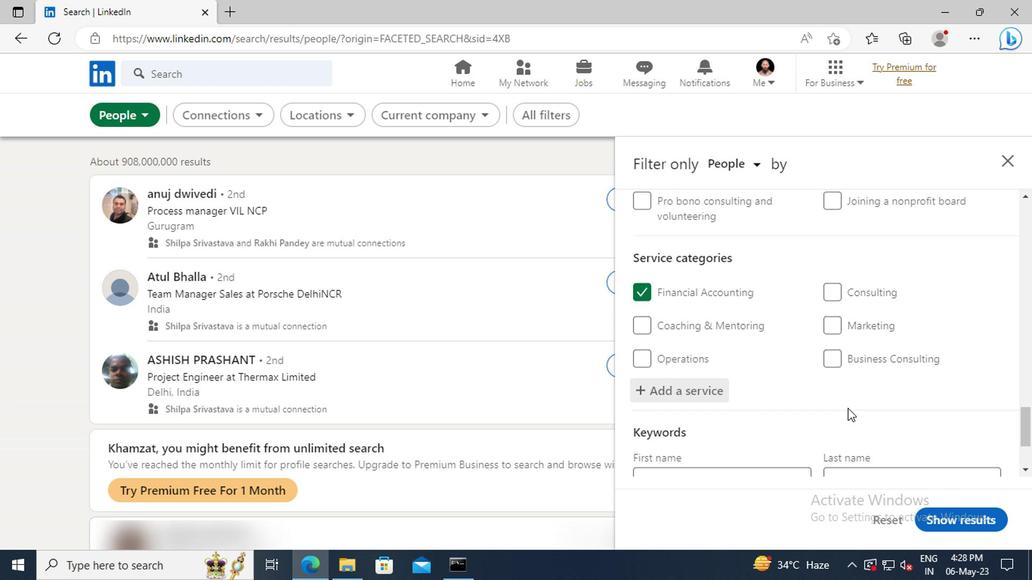 
Action: Mouse scrolled (844, 407) with delta (0, 0)
Screenshot: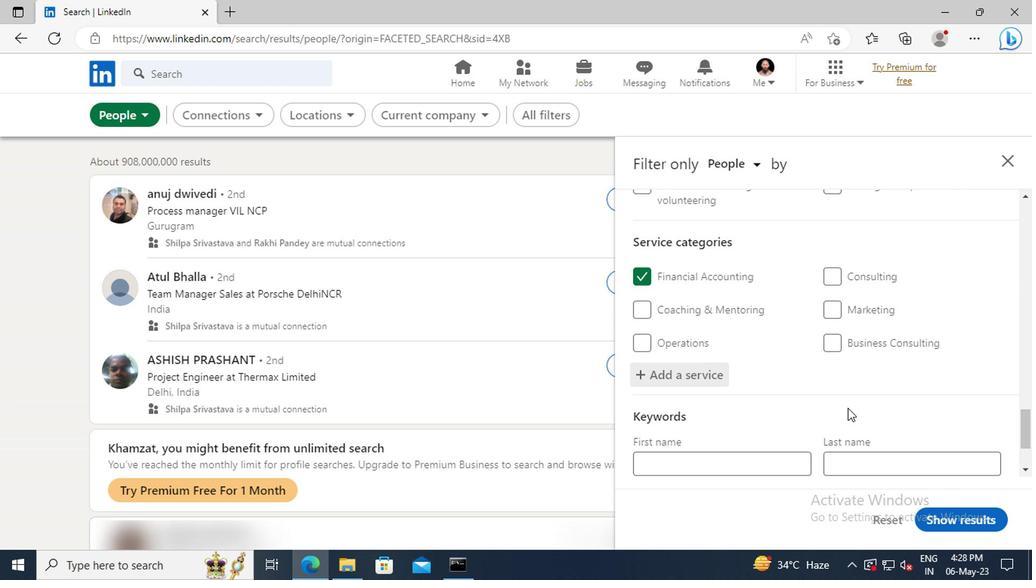 
Action: Mouse moved to (769, 414)
Screenshot: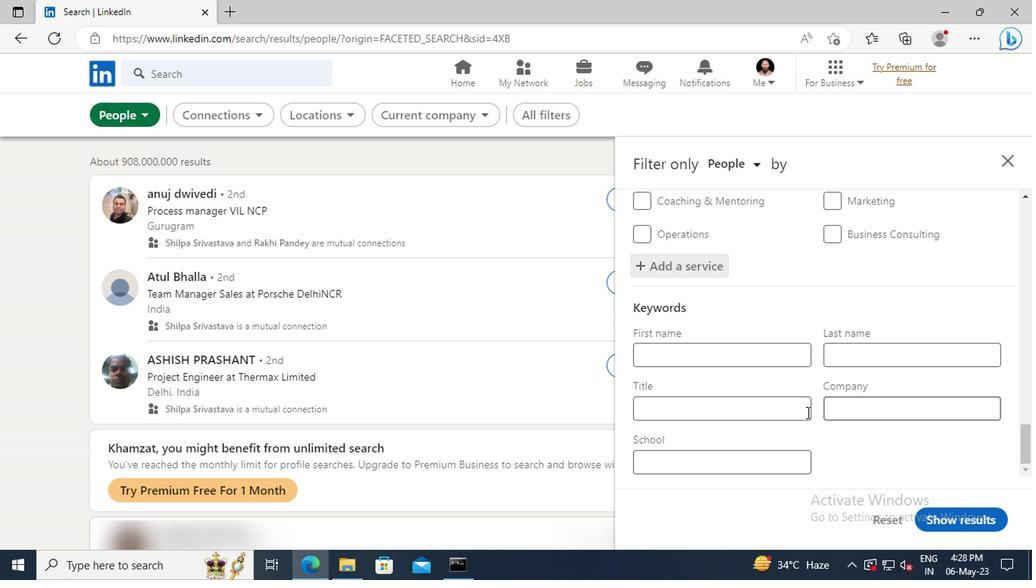 
Action: Mouse pressed left at (769, 414)
Screenshot: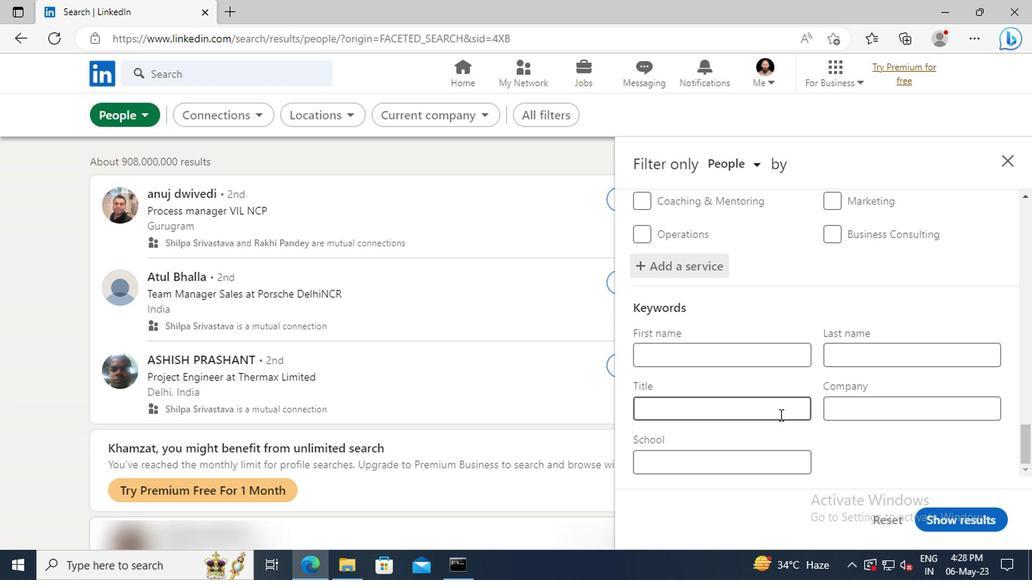 
Action: Mouse moved to (770, 414)
Screenshot: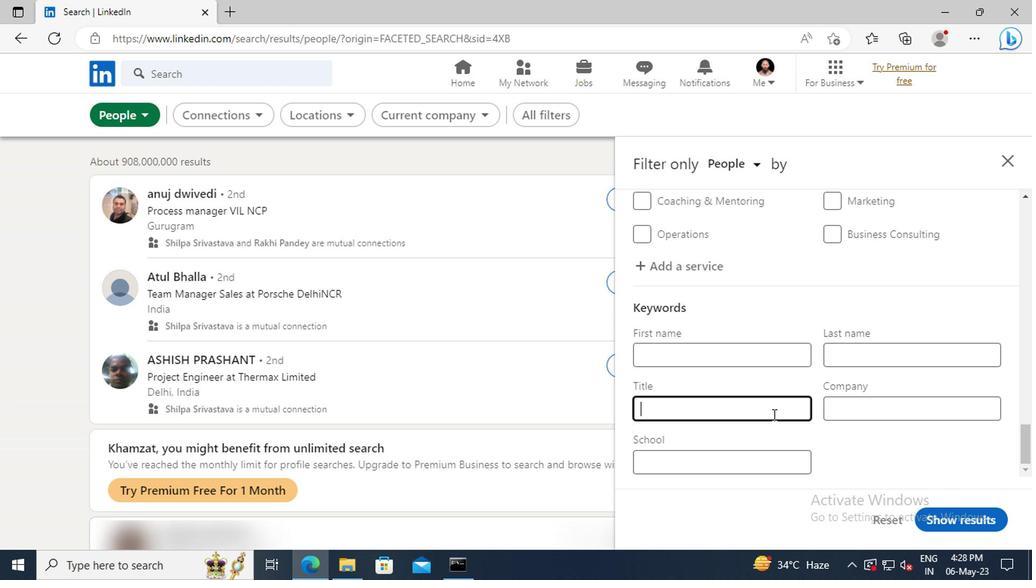 
Action: Key pressed <Key.shift>
Screenshot: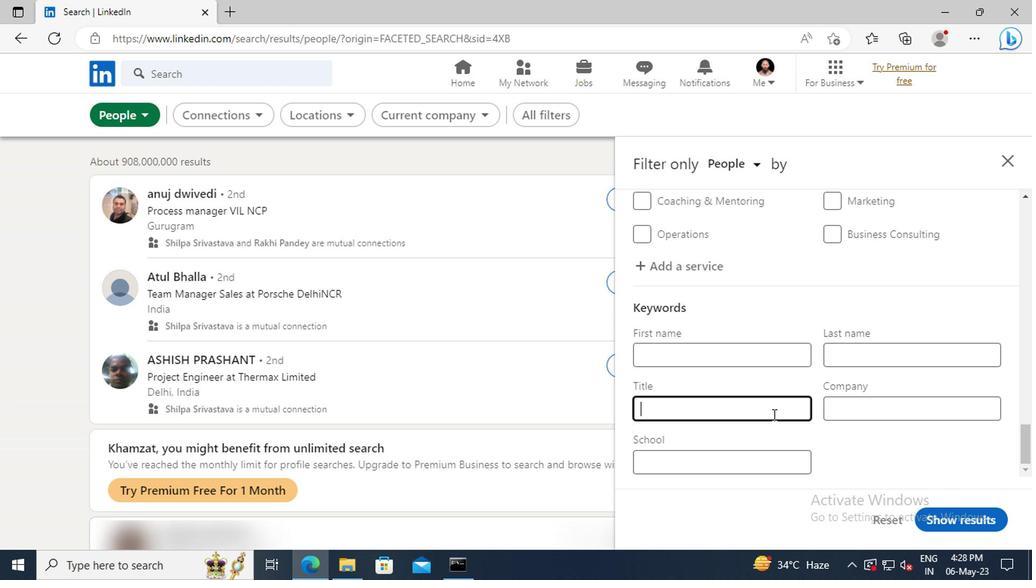 
Action: Mouse moved to (774, 412)
Screenshot: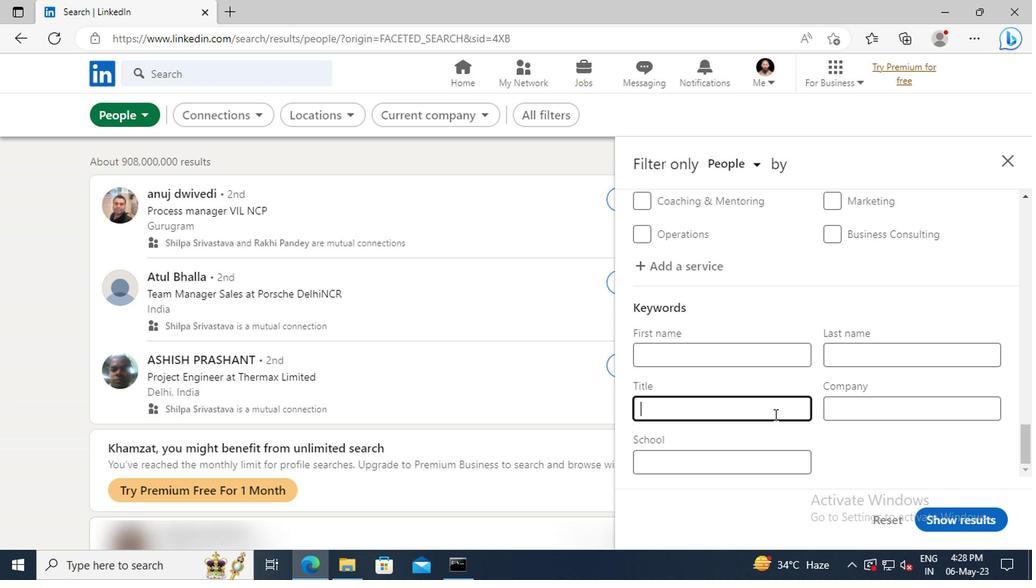 
Action: Key pressed ACCOUNTING<Key.space><Key.shift>ANALYST<Key.enter>
Screenshot: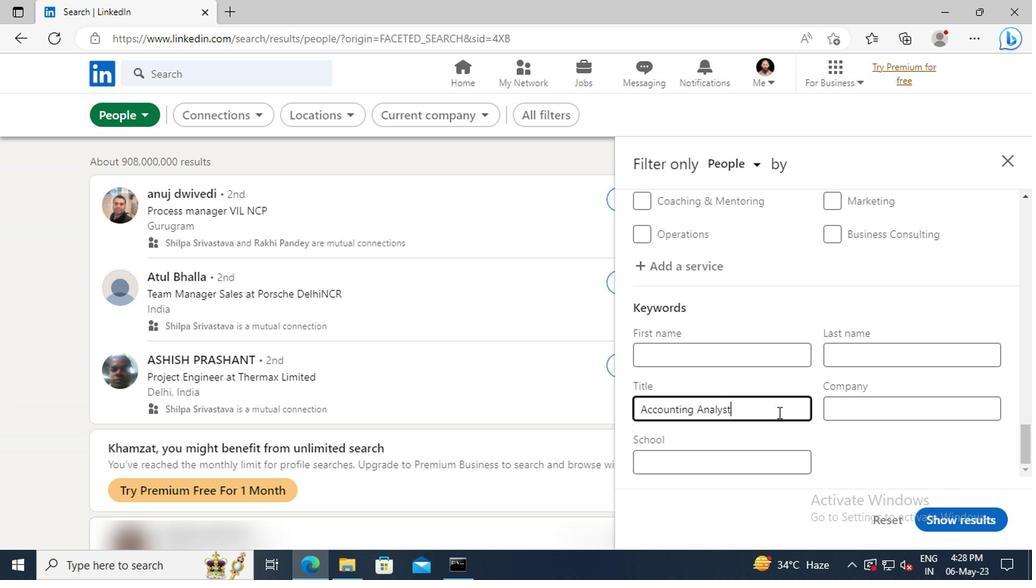 
Action: Mouse moved to (944, 514)
Screenshot: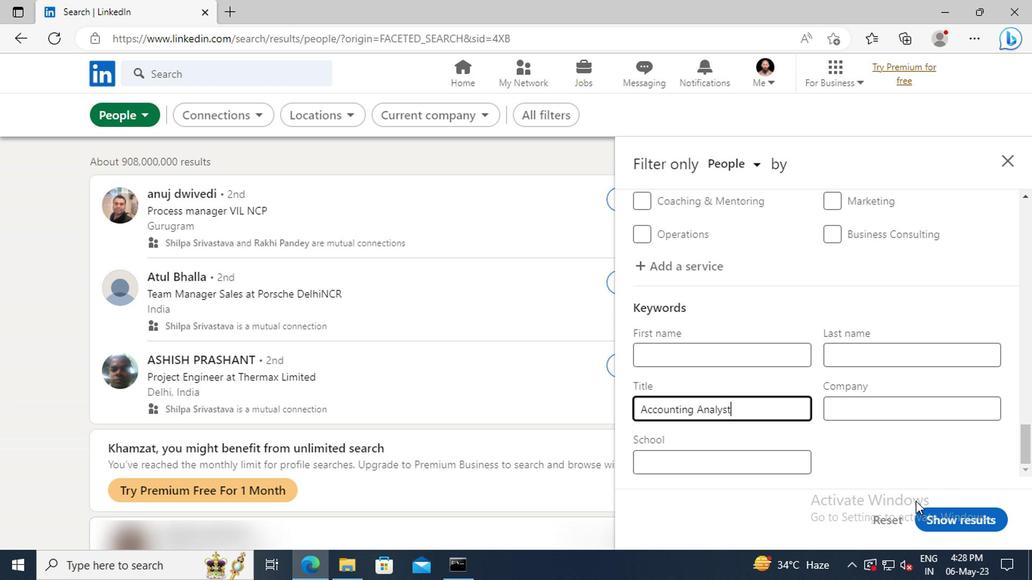 
Action: Mouse pressed left at (944, 514)
Screenshot: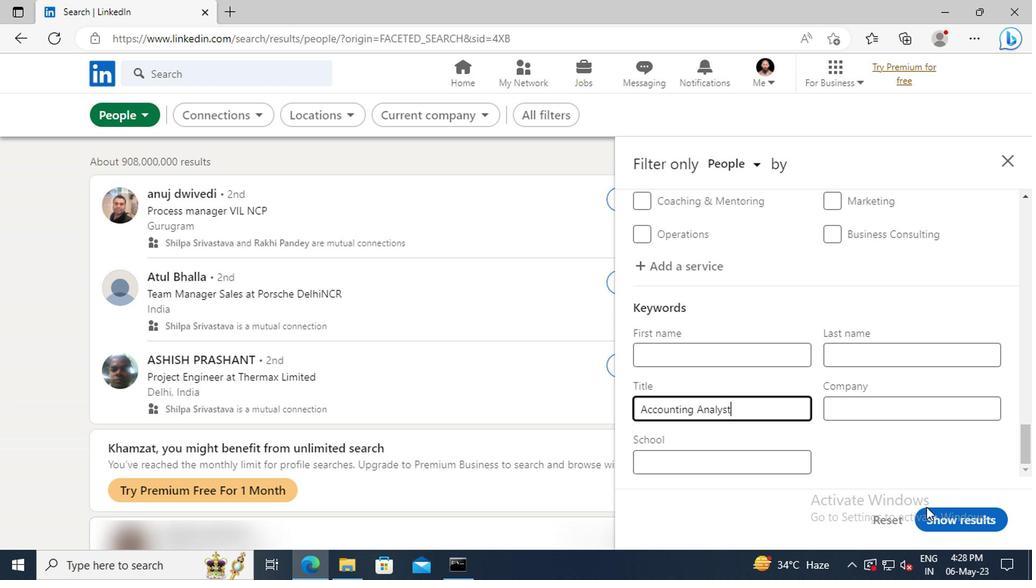 
